 Task: Add an event  with title  Client Presentation, date '2023/12/25' to 2023/12/27 & Select Event type as  Collective. Add location for the event as  456 Voutoumi Beach, Antipaxos, Greece and add a description: Find a safe and open space for the activity, such as a conference room or outdoor area. Ensure there are no obstacles or hazards that could cause harm to participants. Gather all team members and explain the purpose and guidelines of the exercise.
Create an event link  http-clientpresentationcom & Select the event color as  Violet. , logged in from the account softage.10@softage.netand send the event invitation to softage.1@softage.net and softage.2@softage.net
Action: Mouse moved to (895, 176)
Screenshot: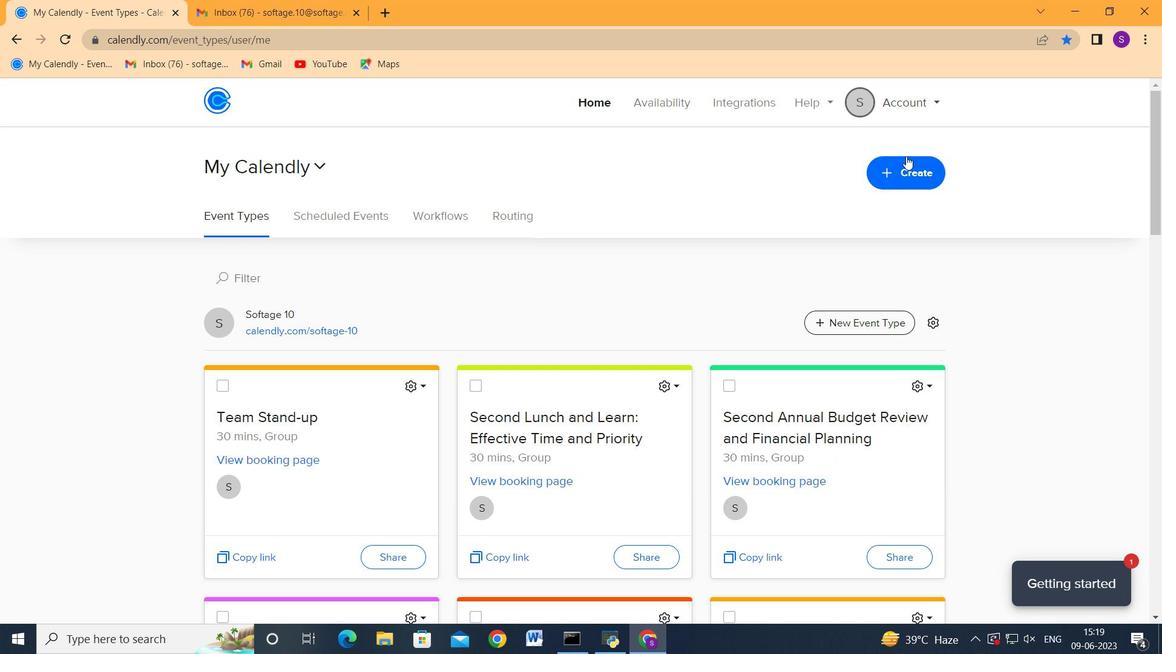 
Action: Mouse pressed left at (895, 176)
Screenshot: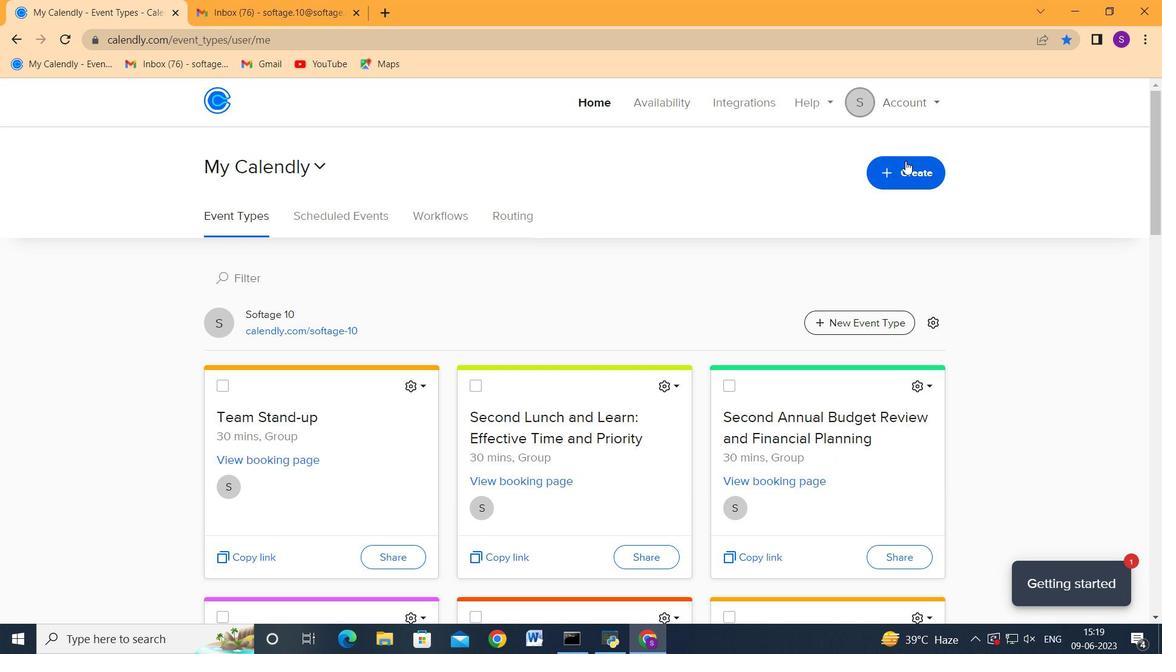 
Action: Mouse moved to (850, 211)
Screenshot: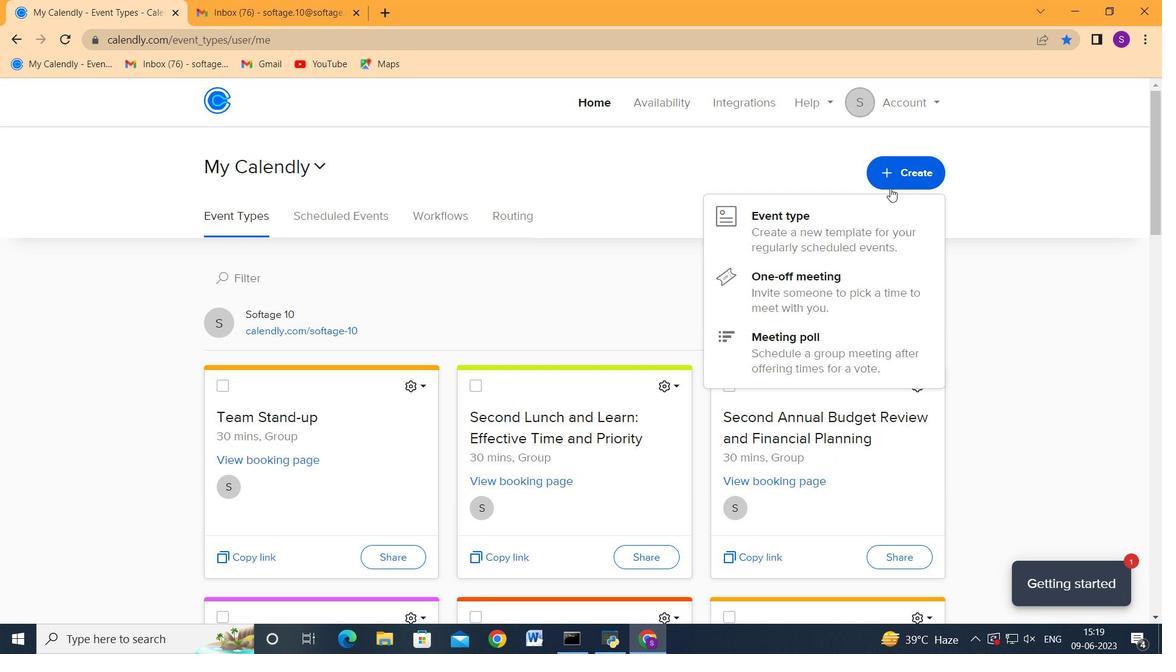 
Action: Mouse pressed left at (850, 211)
Screenshot: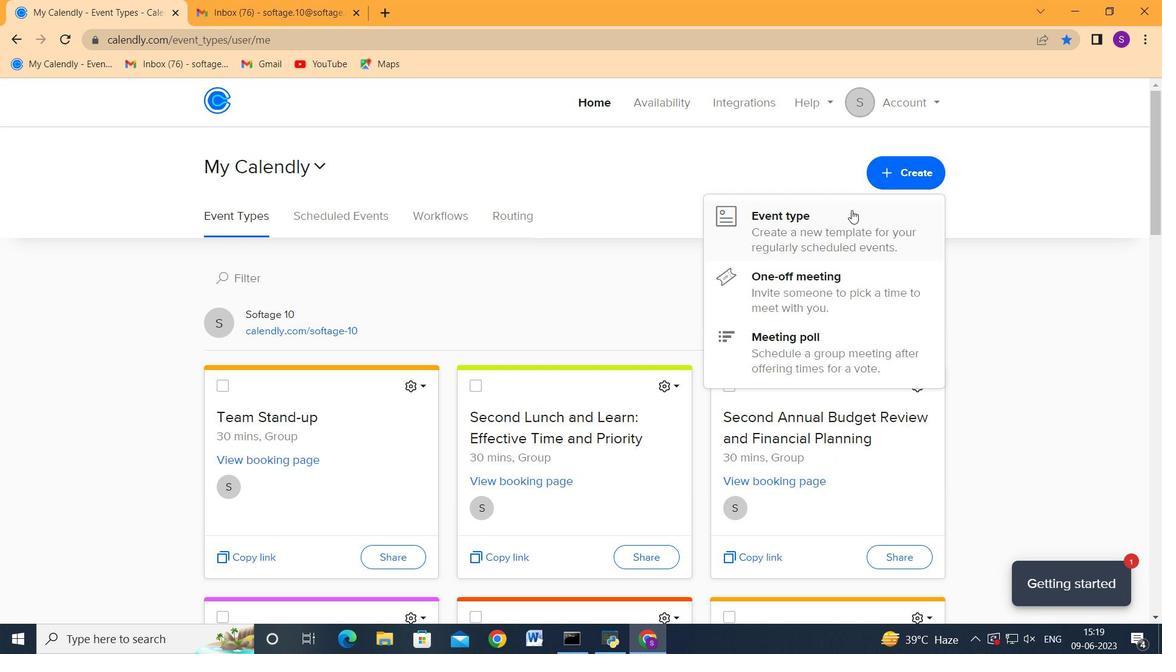 
Action: Mouse moved to (599, 297)
Screenshot: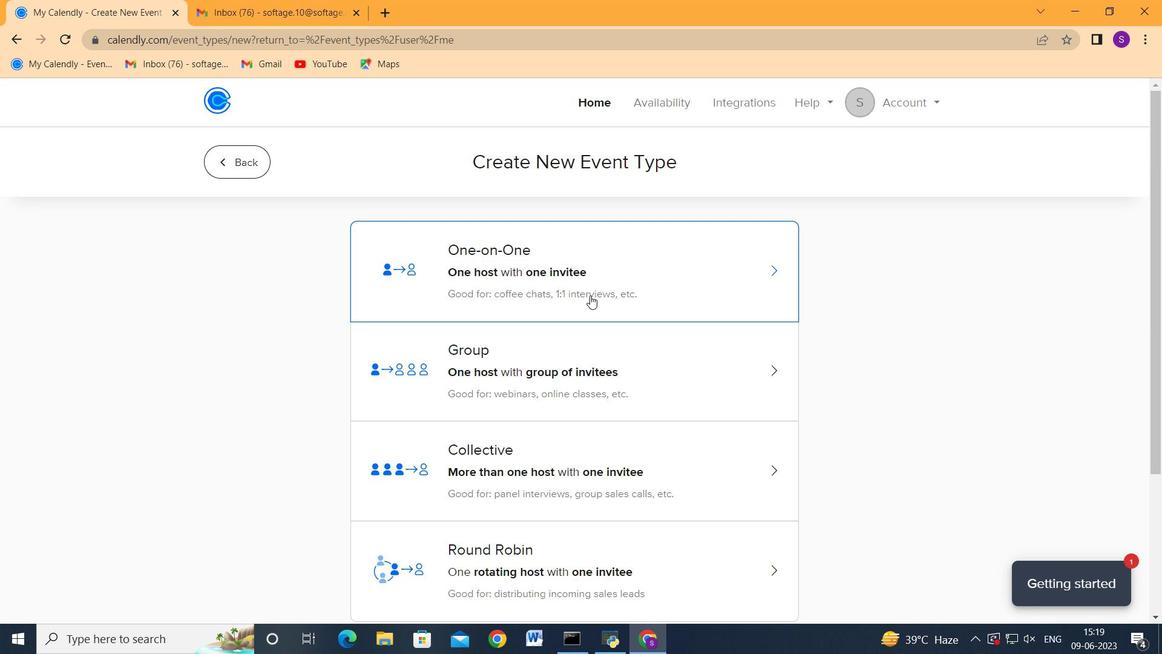 
Action: Mouse scrolled (599, 297) with delta (0, 0)
Screenshot: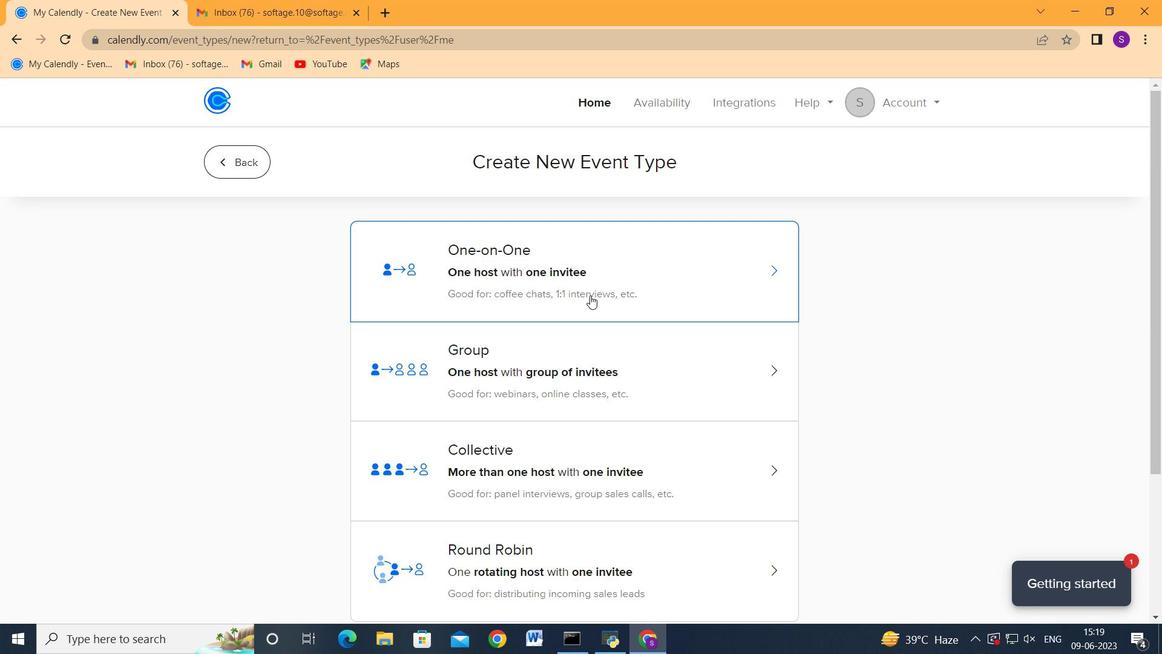 
Action: Mouse moved to (599, 297)
Screenshot: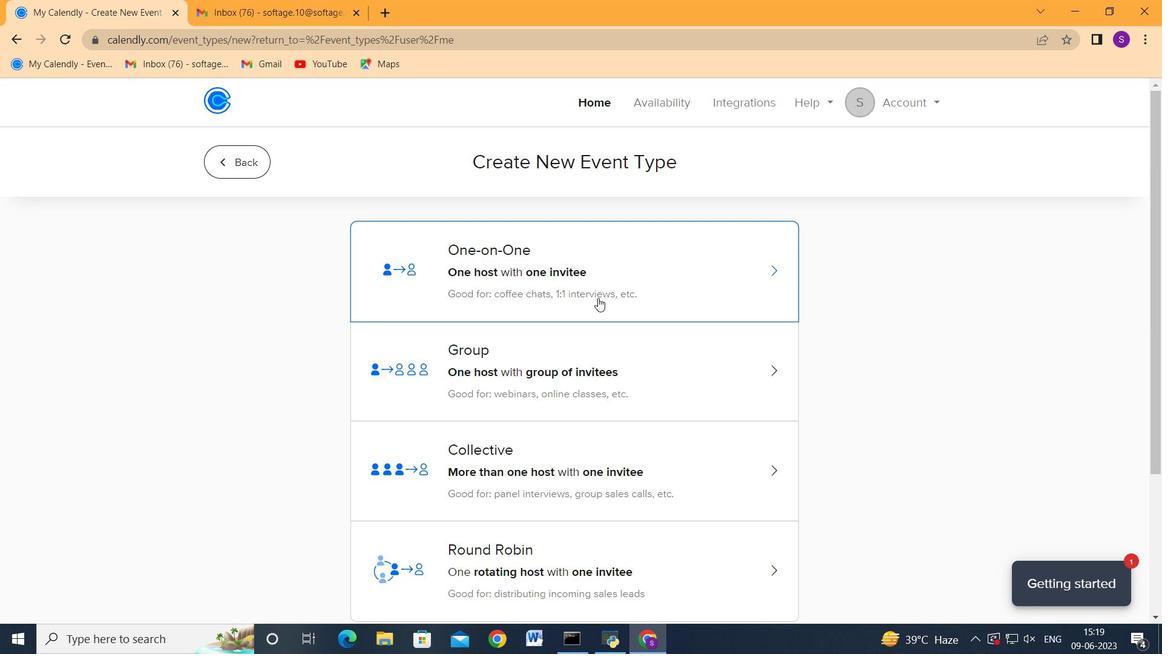 
Action: Mouse scrolled (599, 297) with delta (0, 0)
Screenshot: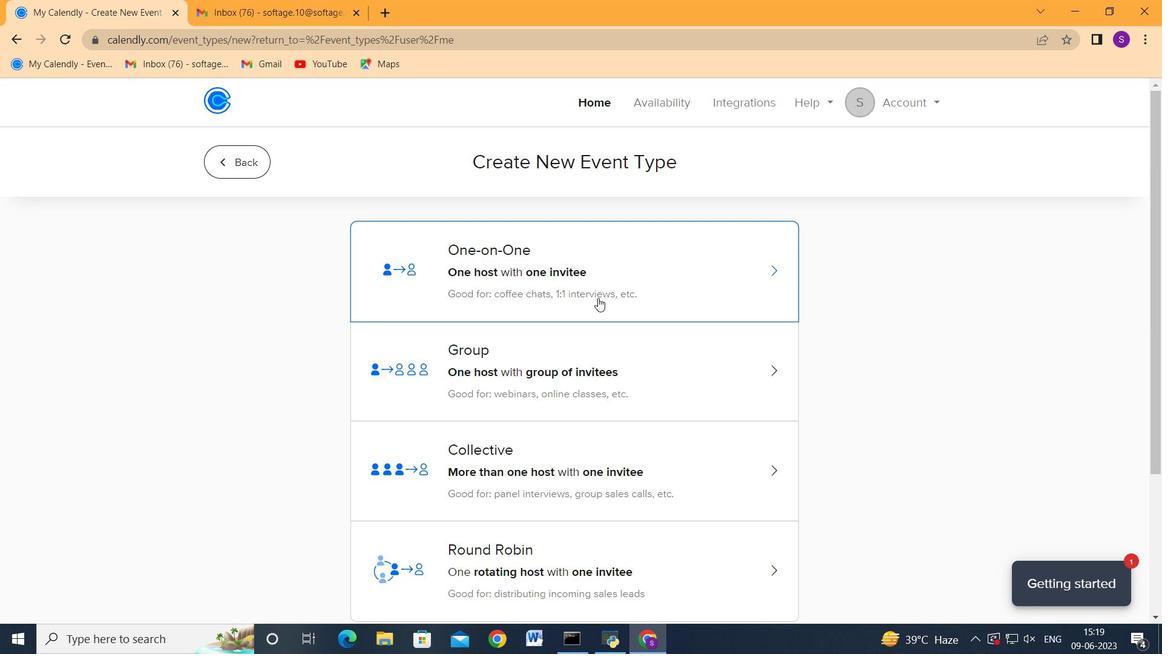 
Action: Mouse moved to (593, 313)
Screenshot: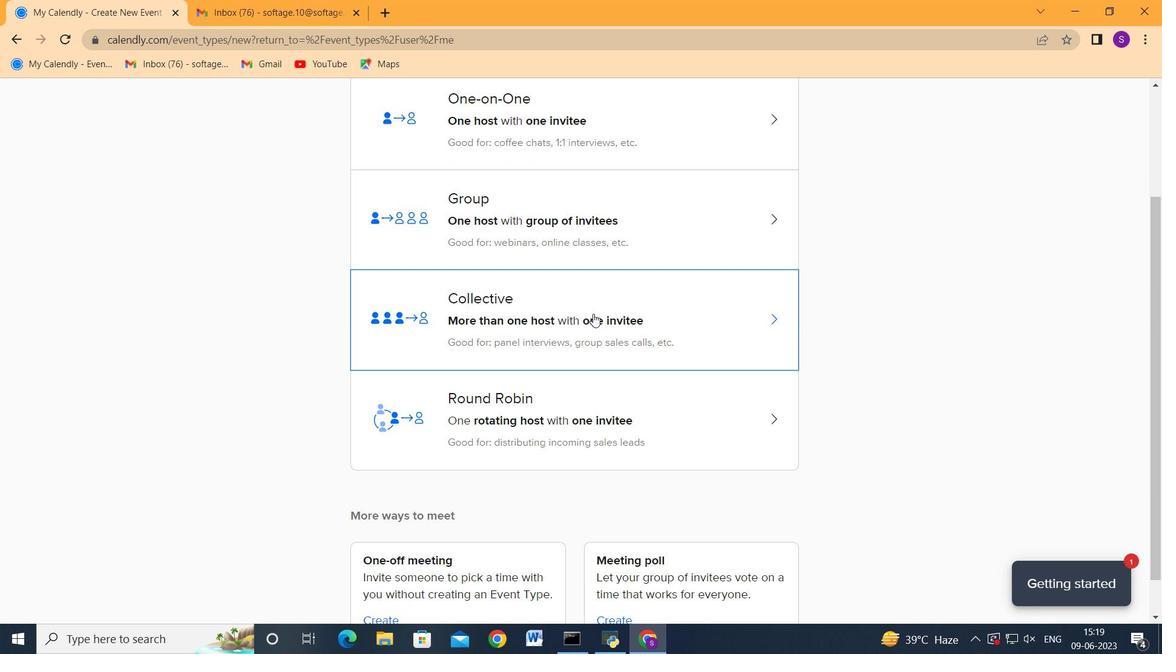 
Action: Mouse pressed left at (593, 313)
Screenshot: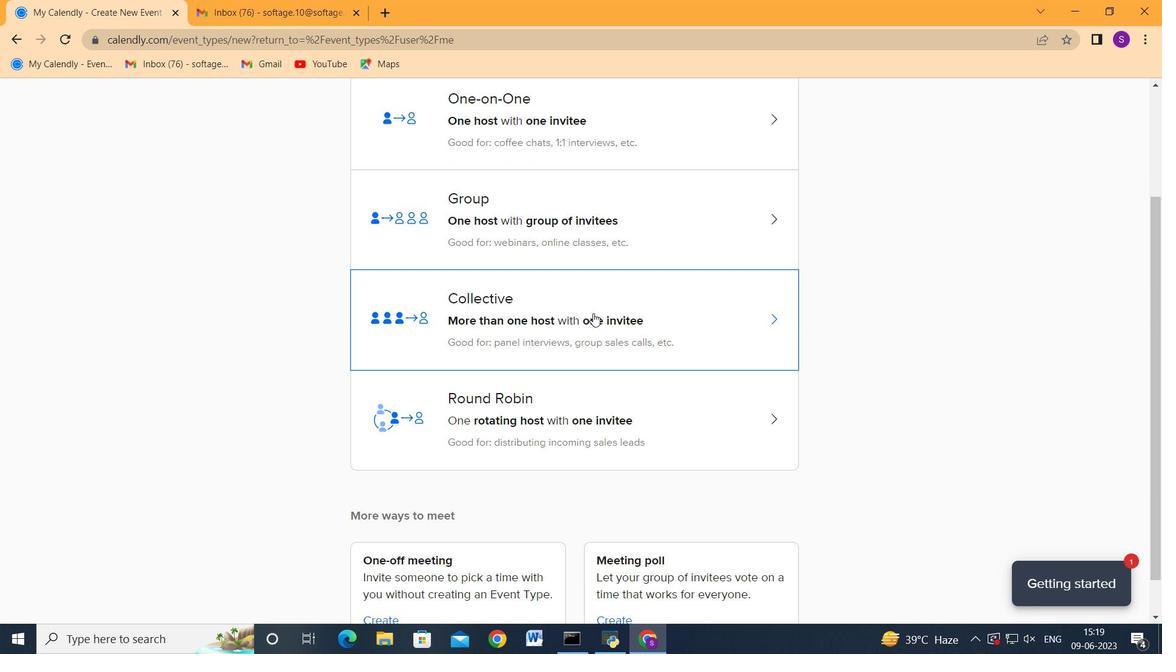 
Action: Mouse moved to (729, 349)
Screenshot: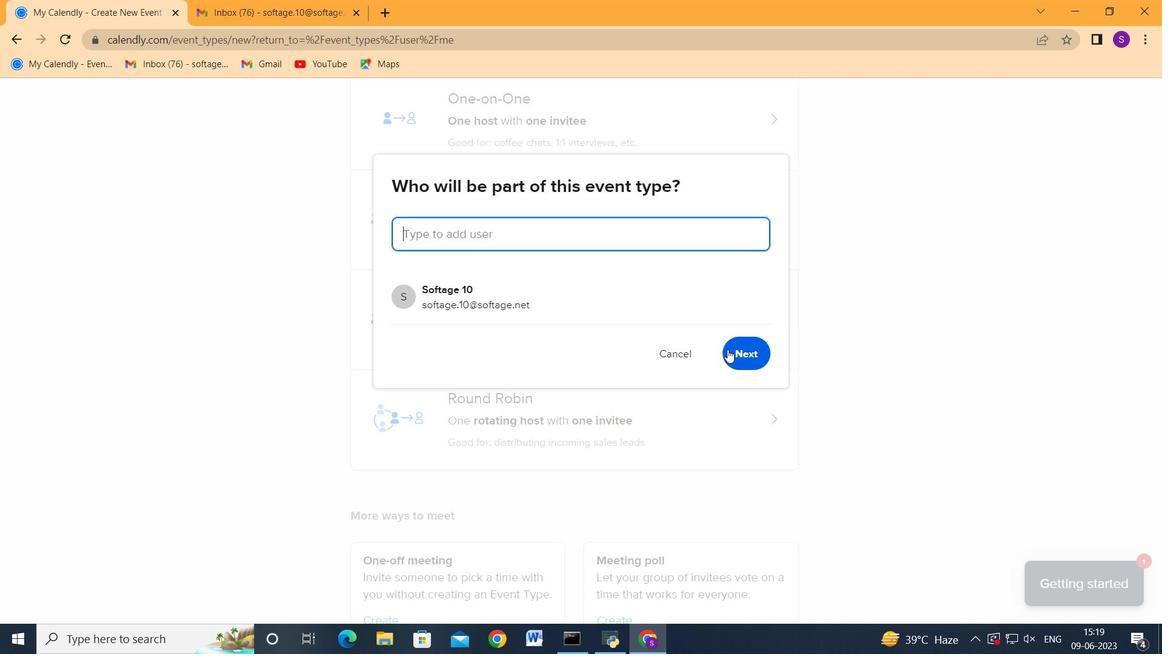 
Action: Mouse pressed left at (729, 349)
Screenshot: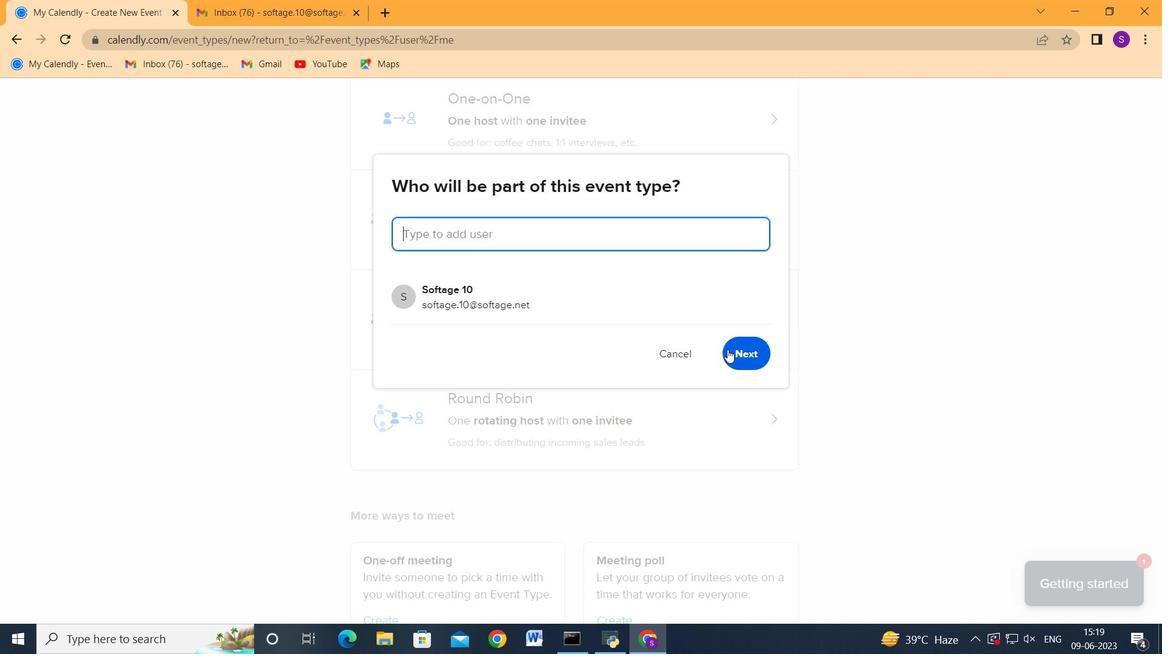 
Action: Mouse moved to (296, 385)
Screenshot: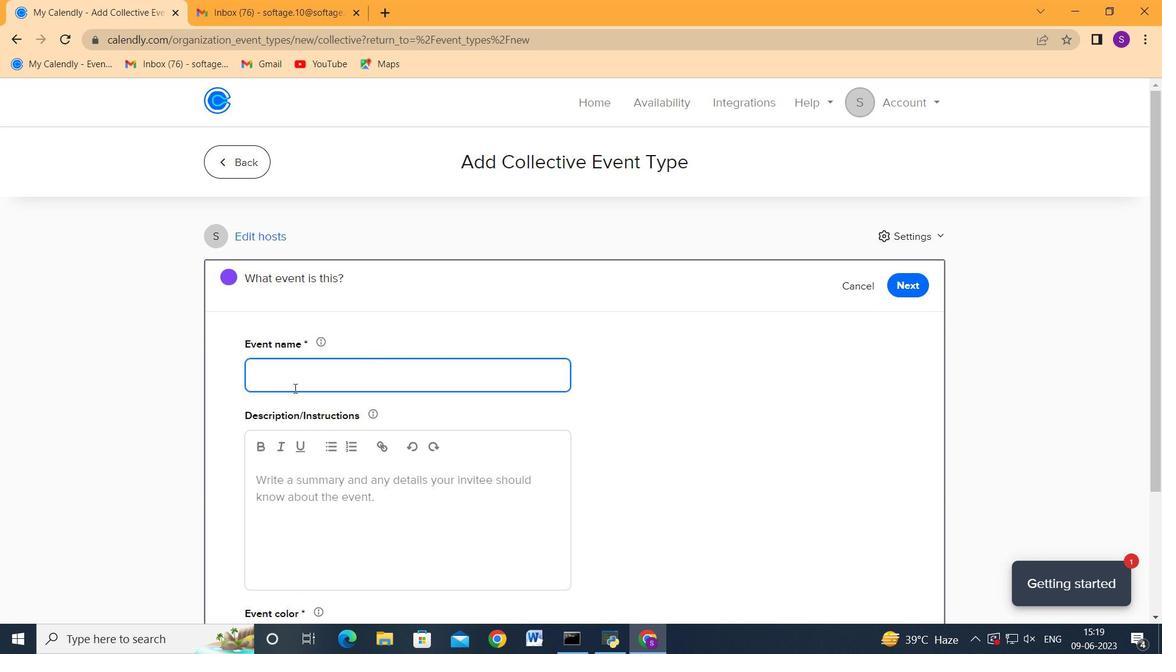 
Action: Key pressed <Key.shift>Client<Key.space><Key.shift>Presentation<Key.tab><Key.tab><Key.tab><Key.shift><Key.shift><Key.shift><Key.shift><Key.shift><Key.shift><Key.shift><Key.shift><Key.shift><Key.shift><Key.shift><Key.shift><Key.shift><Key.shift><Key.shift><Key.shift><Key.shift><Key.shift><Key.shift><Key.shift><Key.shift><Key.shift><Key.shift><Key.shift><Key.shift><Key.shift><Key.shift><Key.shift><Key.shift><Key.shift>Find<Key.space>a<Key.space>dsa<Key.backspace><Key.backspace><Key.backspace>safe<Key.space>and<Key.space>open<Key.space>space<Key.space>for<Key.space>theactivity,<Key.space>such<Key.space>as<Key.space>t<Key.backspace>a<Key.space>conference<Key.space>room<Key.space>or<Key.space>outdoor<Key.space>area.<Key.space><Key.shift_r>Ensure<Key.space>that<Key.space>a<Key.backspace><Key.backspace><Key.backspace><Key.backspace>ere<Key.space>are<Key.space>no<Key.space>obstab<Key.backspace>cles<Key.space>or<Key.space>hazards<Key.space>that<Key.space>could<Key.space>cause<Key.space>harm<Key.space>to<Key.space>participants<Key.space><Key.backspace>.<Key.space><Key.shift>Gather<Key.space>all<Key.space>team<Key.space>members<Key.space>and<Key.space>explain<Key.space>the<Key.space>purpse<Key.backspace><Key.backspace>ose<Key.space>the<Key.space><Key.backspace><Key.backspace><Key.backspace><Key.backspace>and<Key.space>guidelines<Key.space>of<Key.space>the<Key.space>exe<Key.backspace>cersi<Key.backspace><Key.backspace><Key.backspace>ci<Key.backspace><Key.backspace><Key.backspace><Key.backspace>ercise.
Screenshot: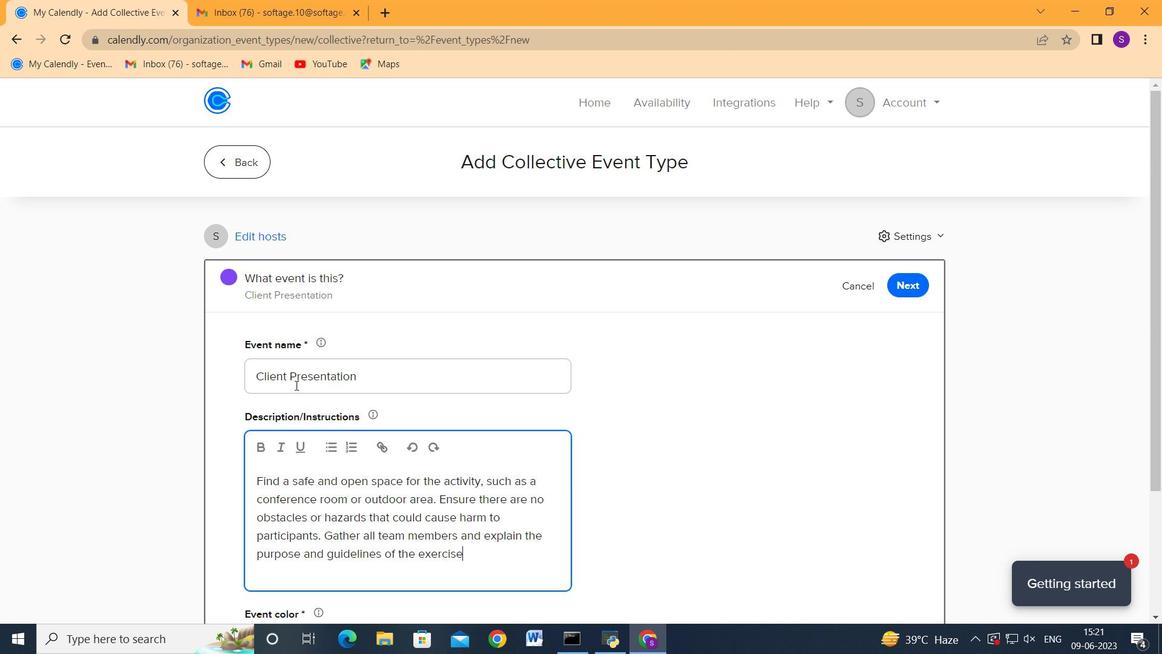 
Action: Mouse scrolled (296, 384) with delta (0, 0)
Screenshot: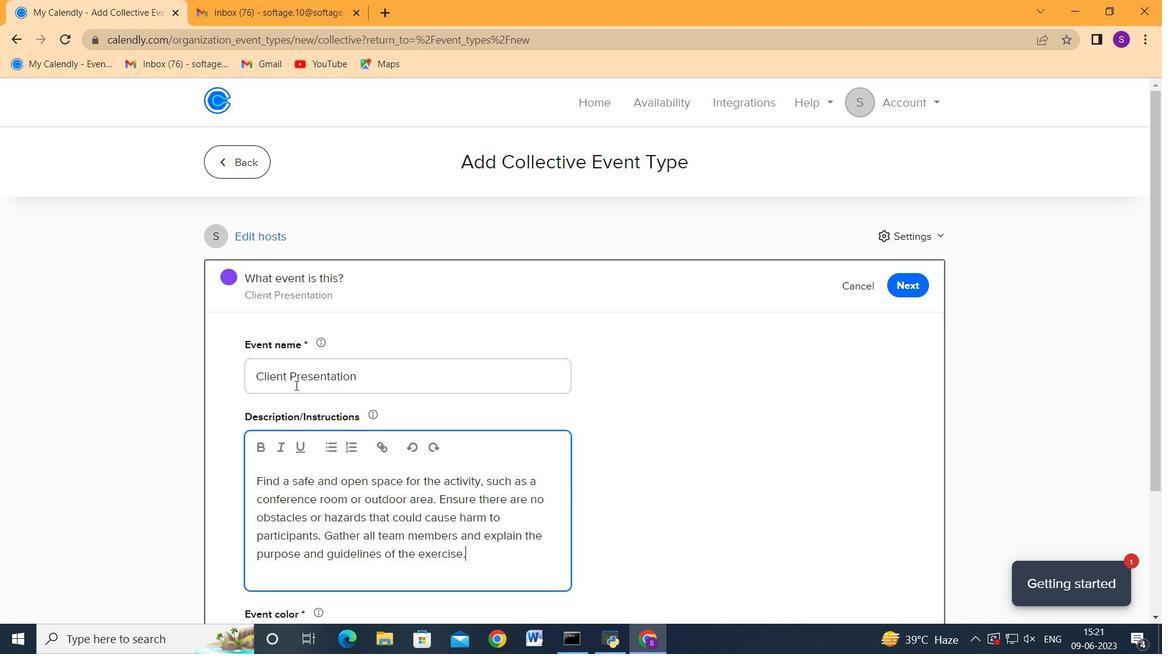 
Action: Mouse scrolled (296, 384) with delta (0, 0)
Screenshot: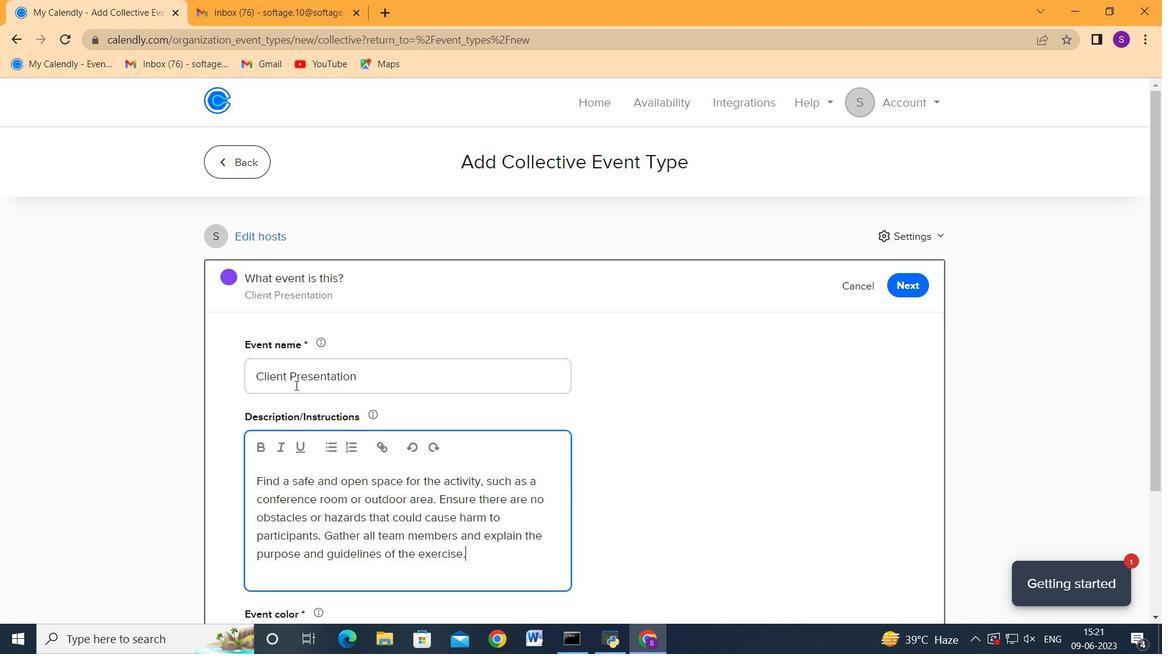 
Action: Mouse scrolled (296, 384) with delta (0, 0)
Screenshot: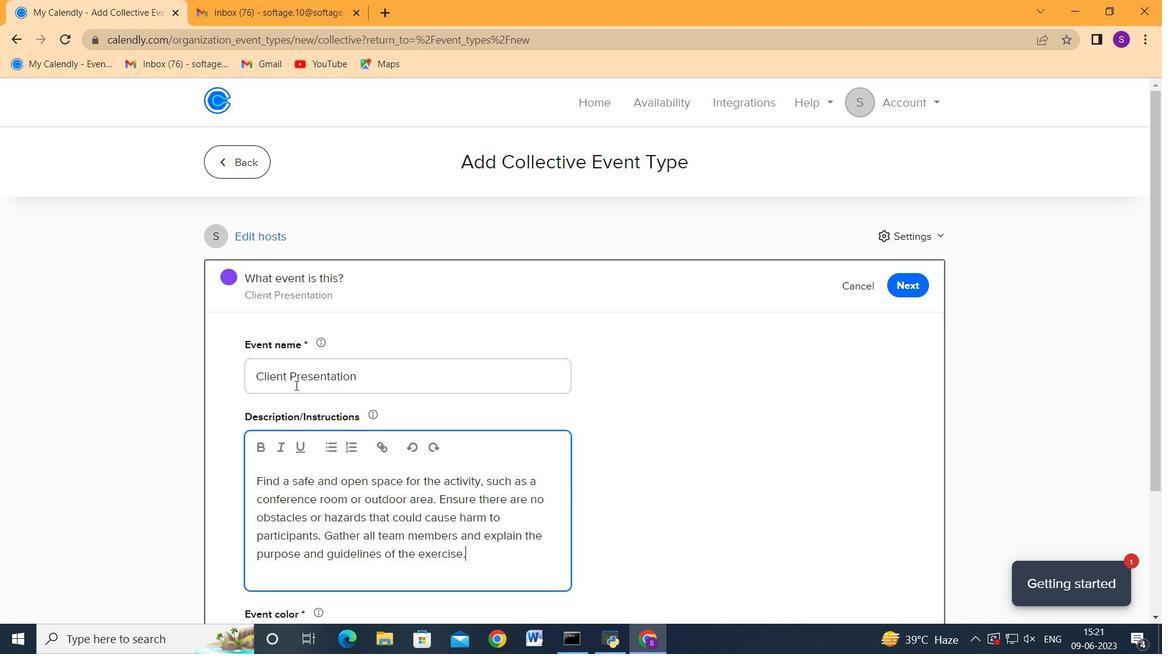 
Action: Mouse scrolled (296, 384) with delta (0, 0)
Screenshot: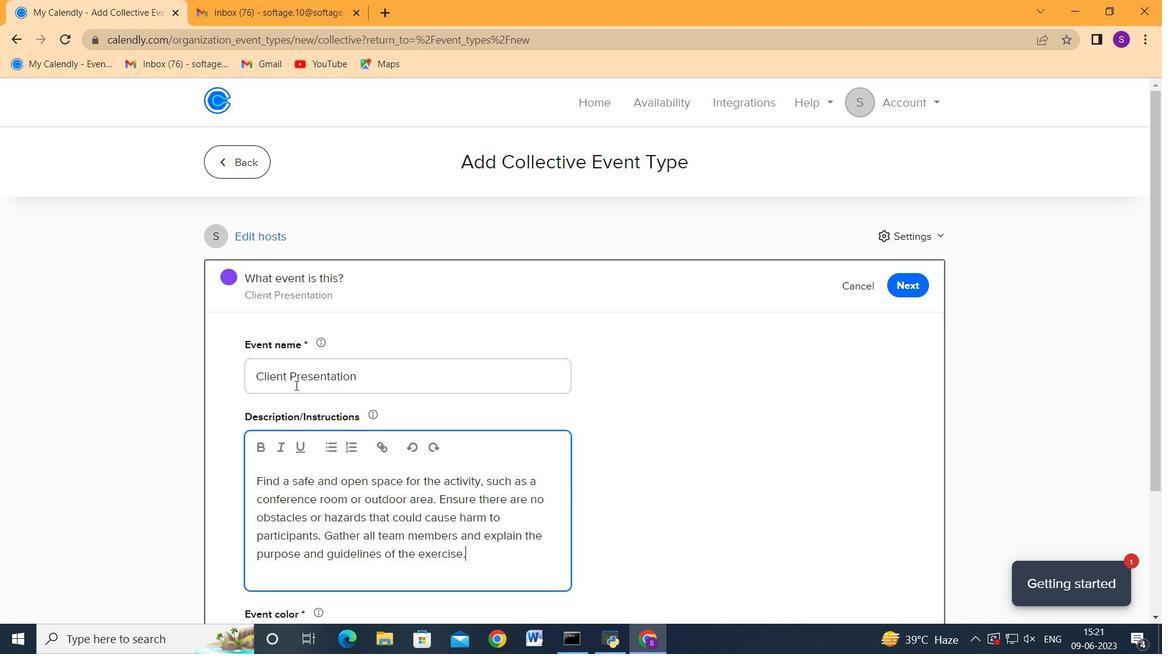 
Action: Mouse moved to (387, 481)
Screenshot: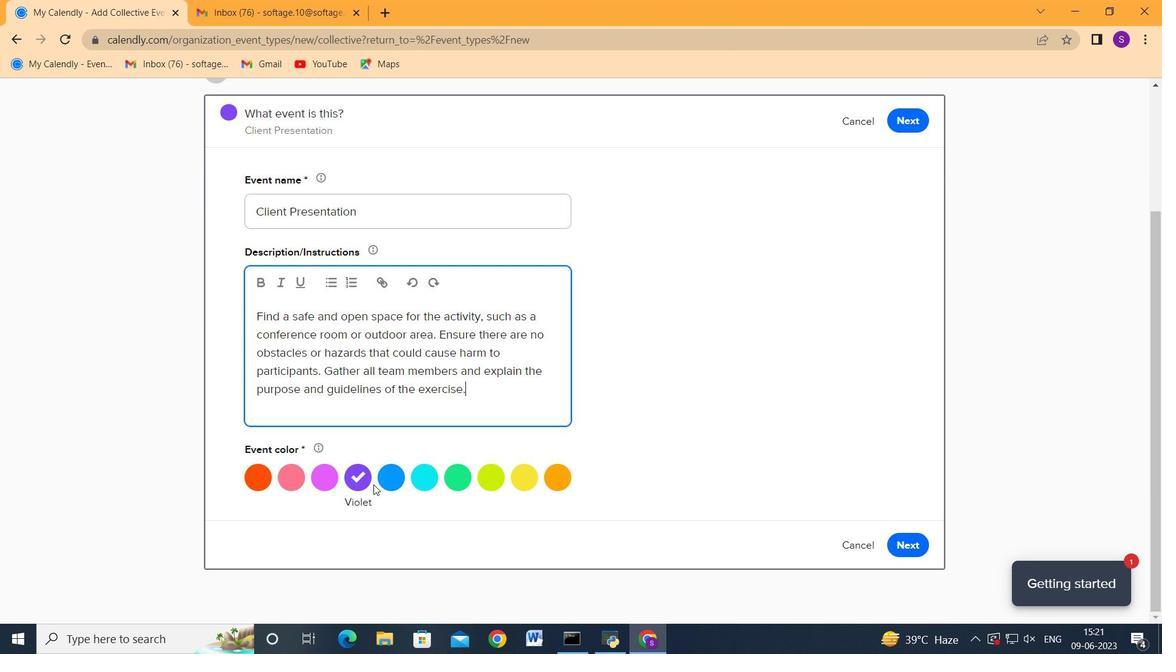 
Action: Mouse pressed left at (387, 481)
Screenshot: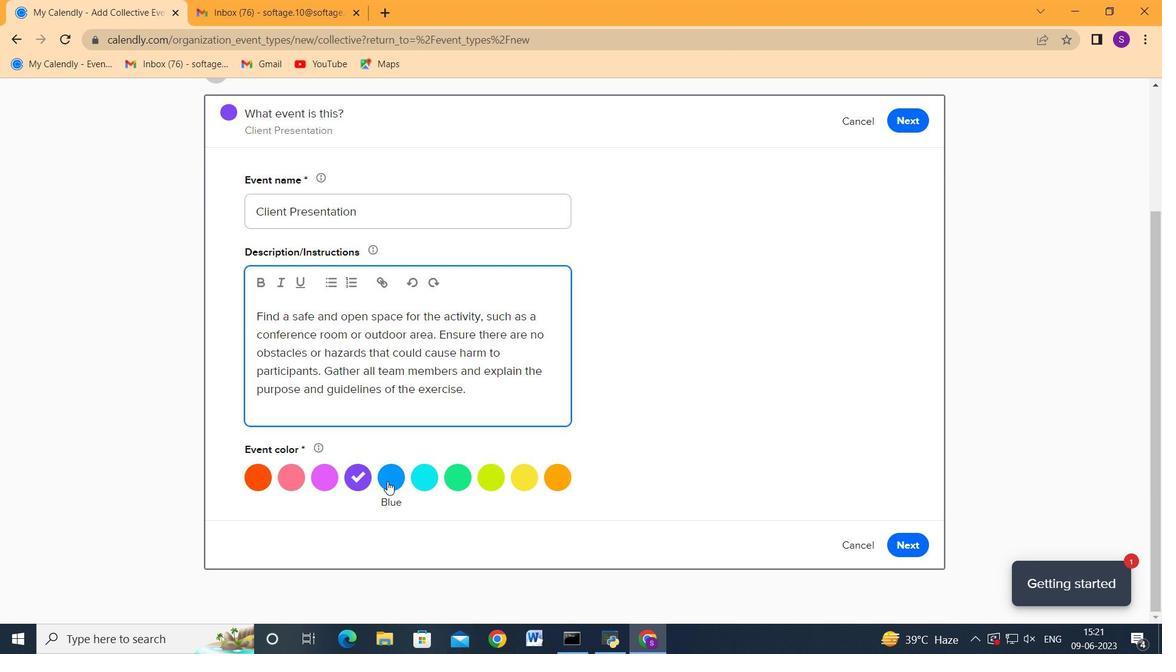
Action: Mouse moved to (363, 476)
Screenshot: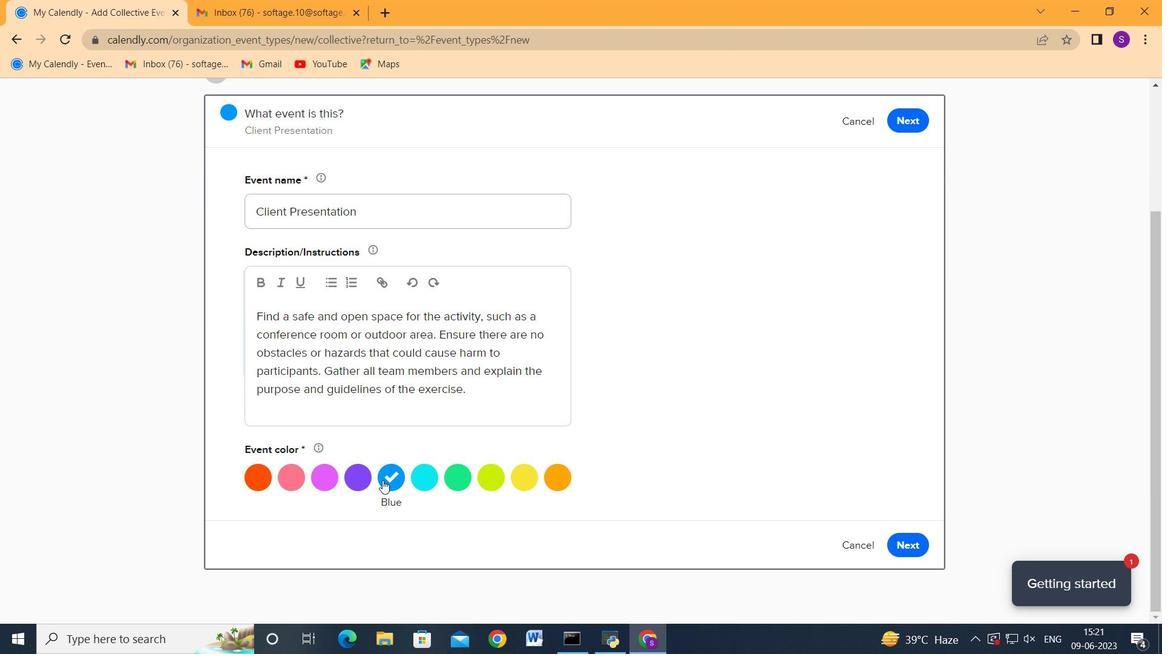
Action: Mouse pressed left at (363, 476)
Screenshot: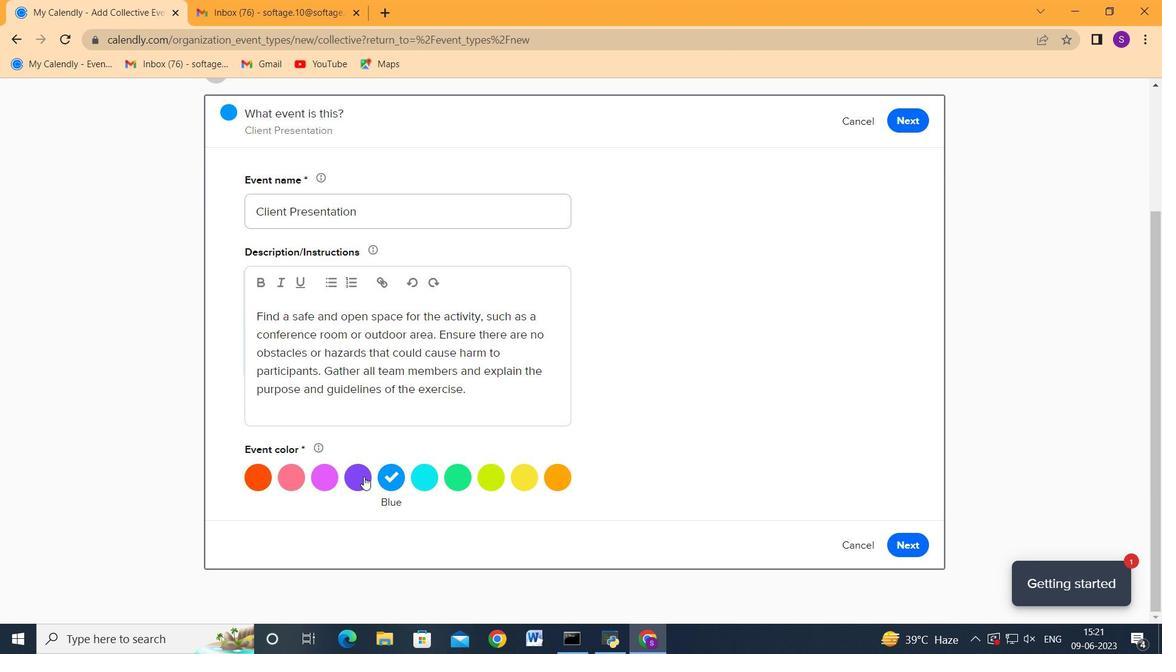 
Action: Mouse moved to (898, 545)
Screenshot: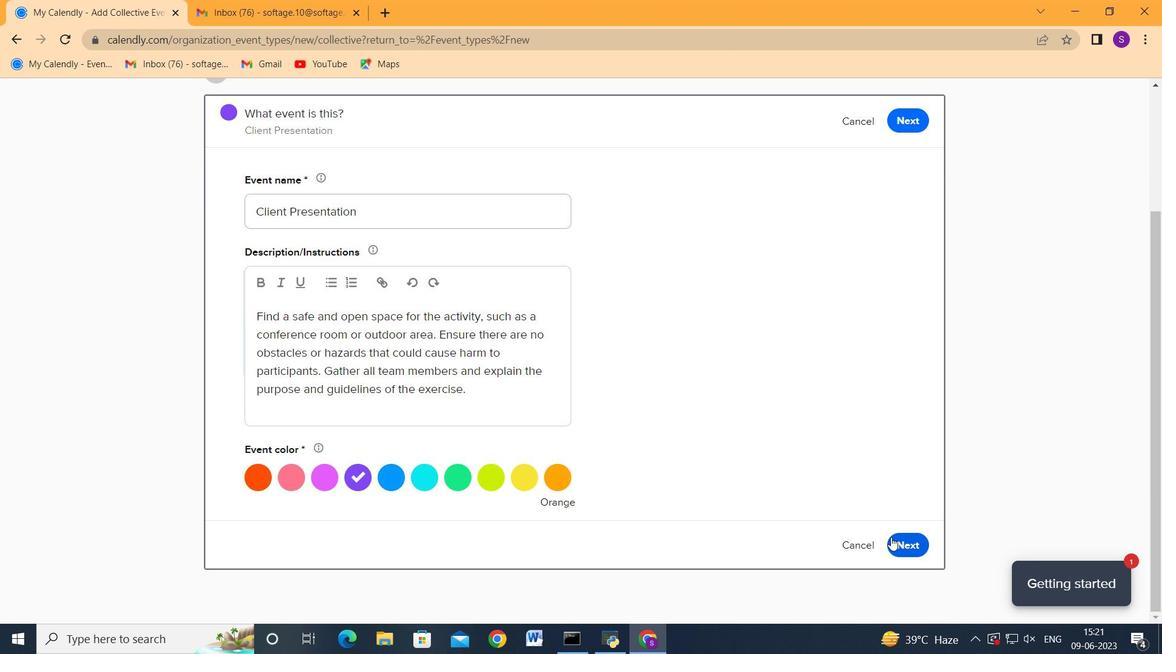 
Action: Mouse pressed left at (898, 545)
Screenshot: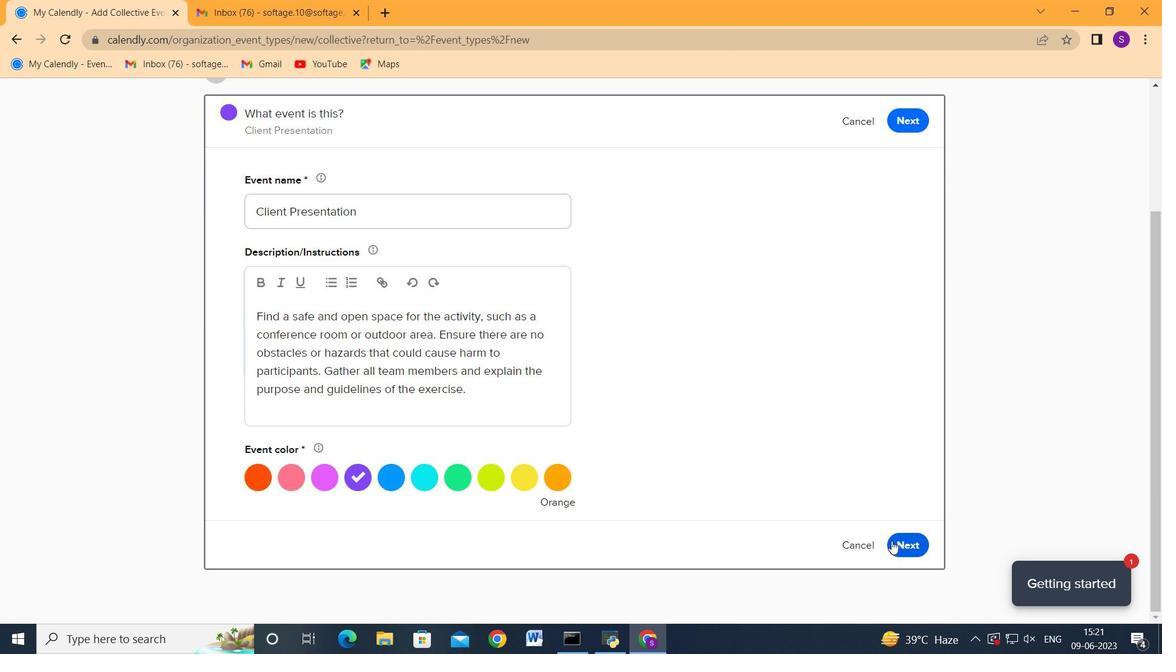 
Action: Mouse moved to (438, 365)
Screenshot: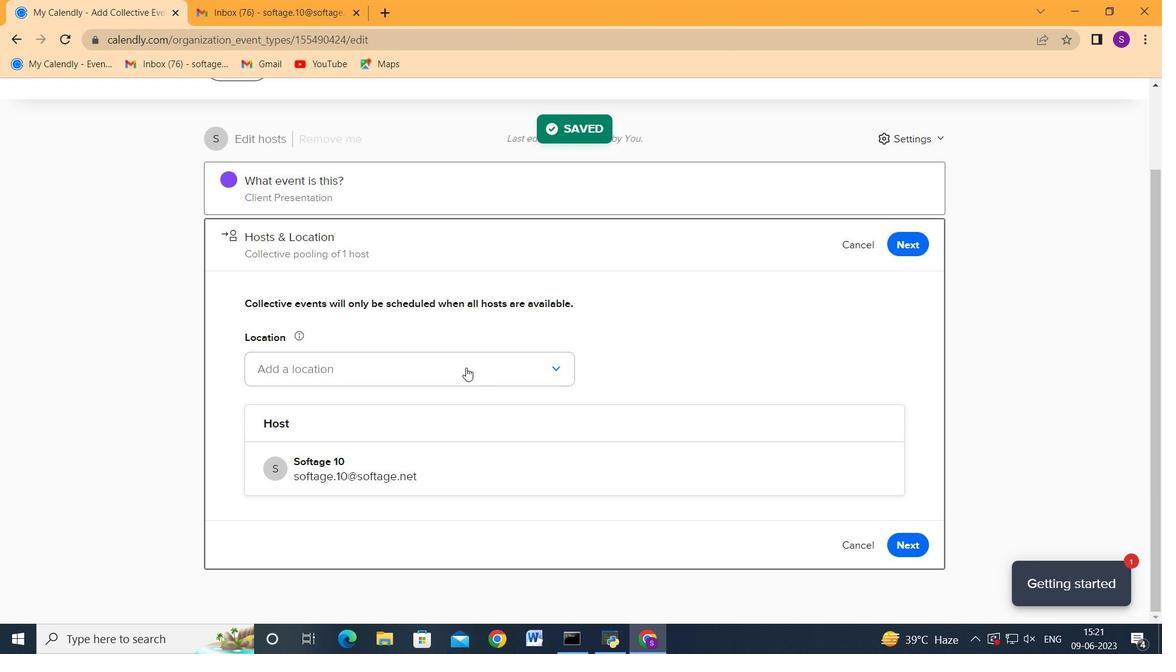 
Action: Mouse pressed left at (438, 365)
Screenshot: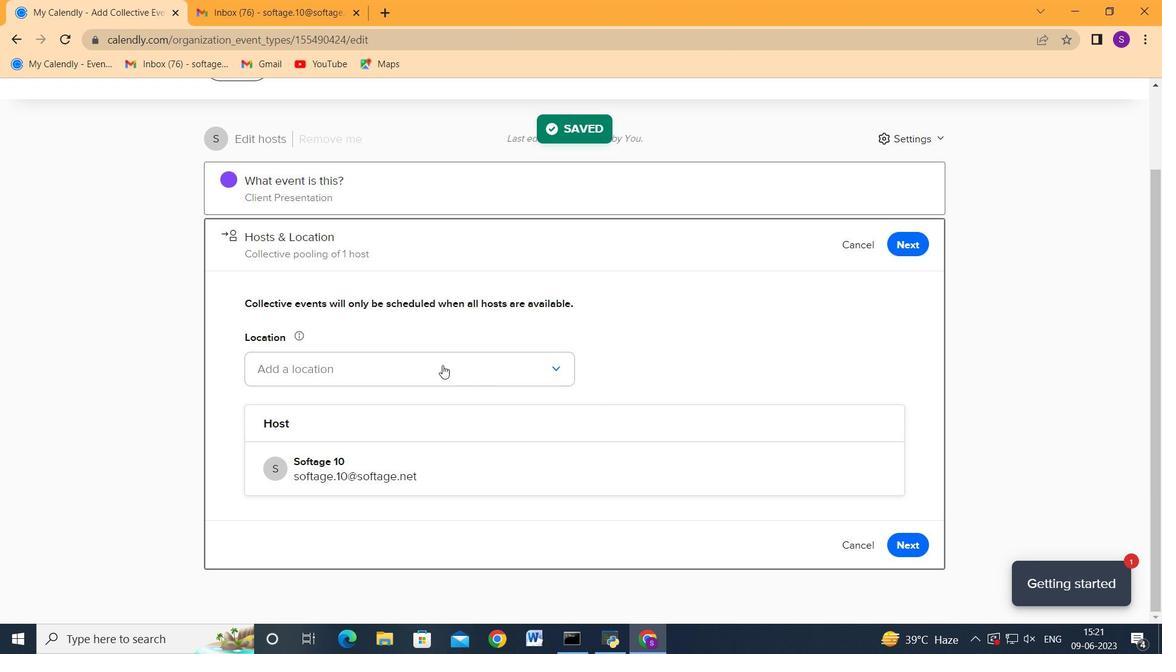 
Action: Mouse moved to (361, 402)
Screenshot: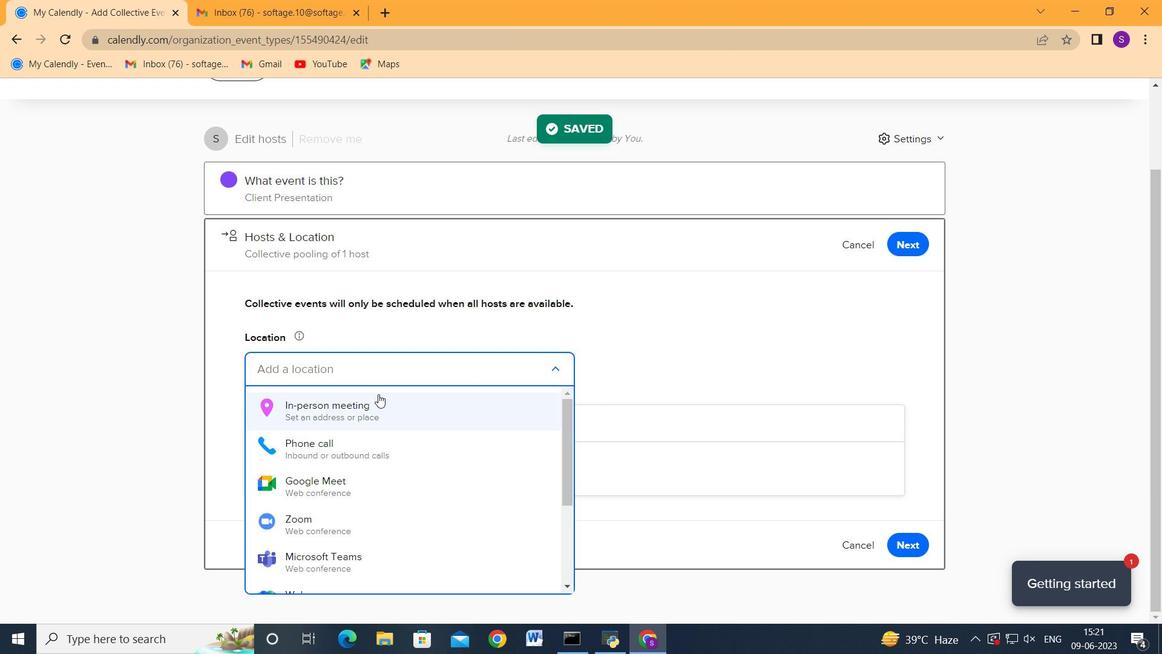 
Action: Mouse pressed left at (361, 402)
Screenshot: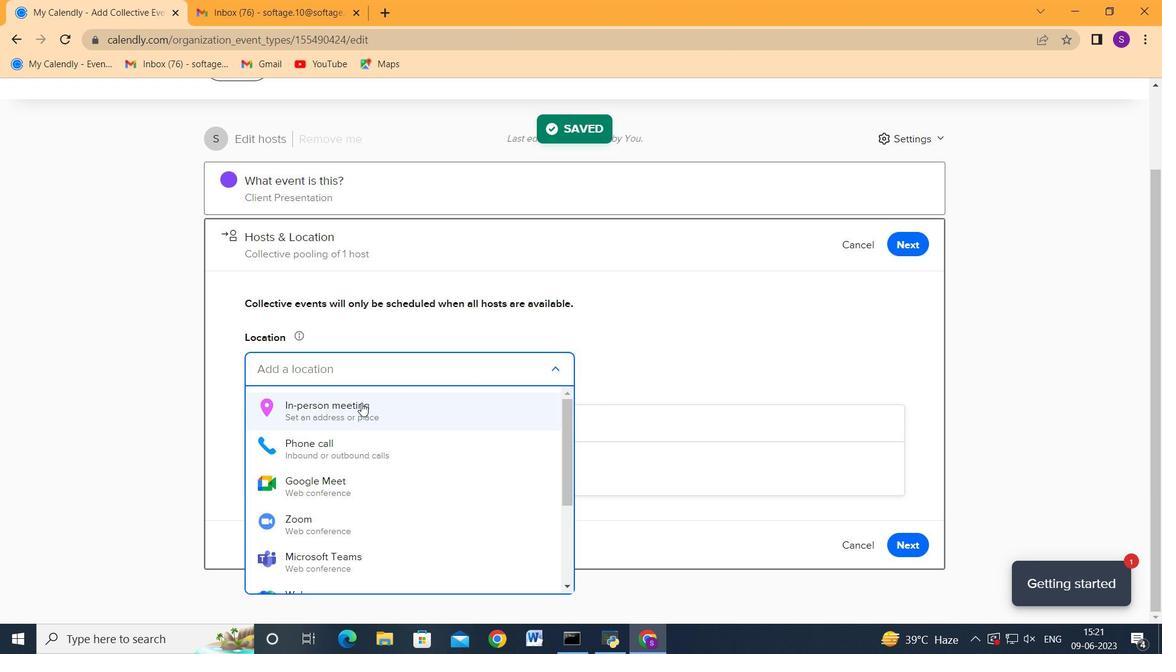 
Action: Mouse moved to (566, 257)
Screenshot: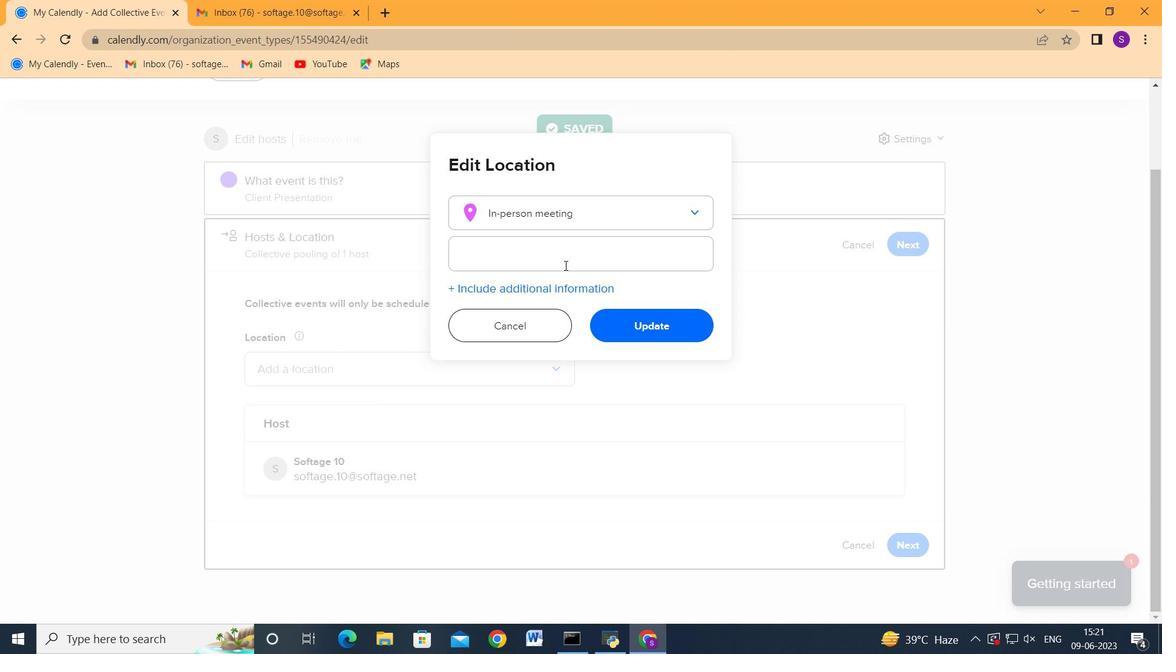 
Action: Mouse pressed left at (566, 257)
Screenshot: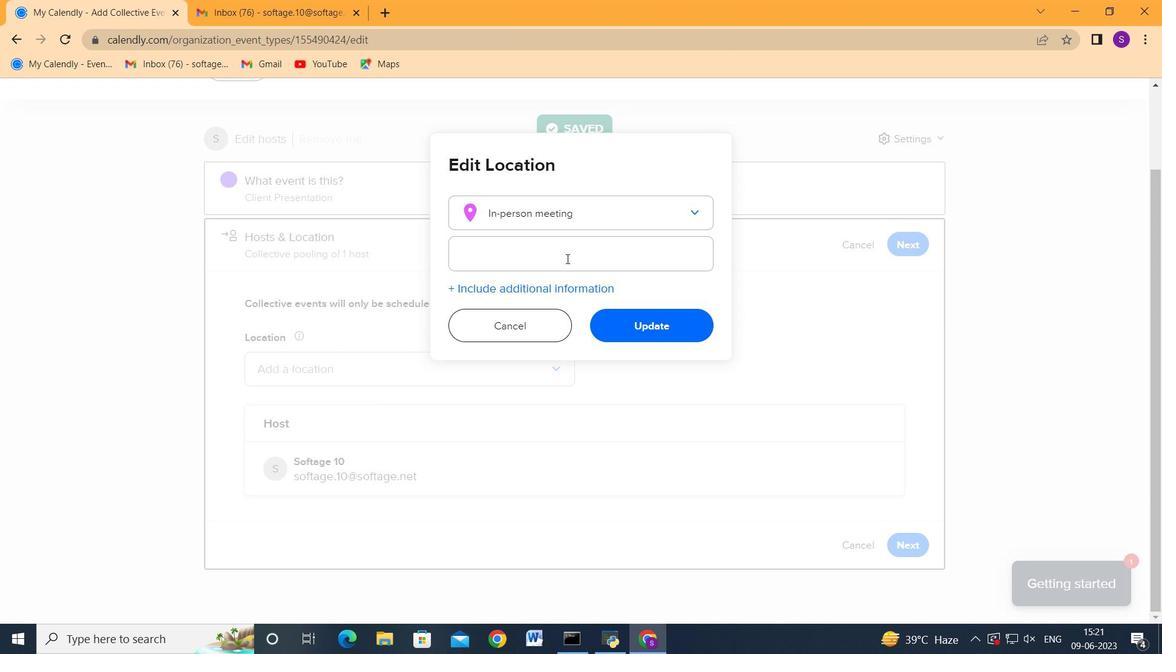 
Action: Mouse moved to (566, 257)
Screenshot: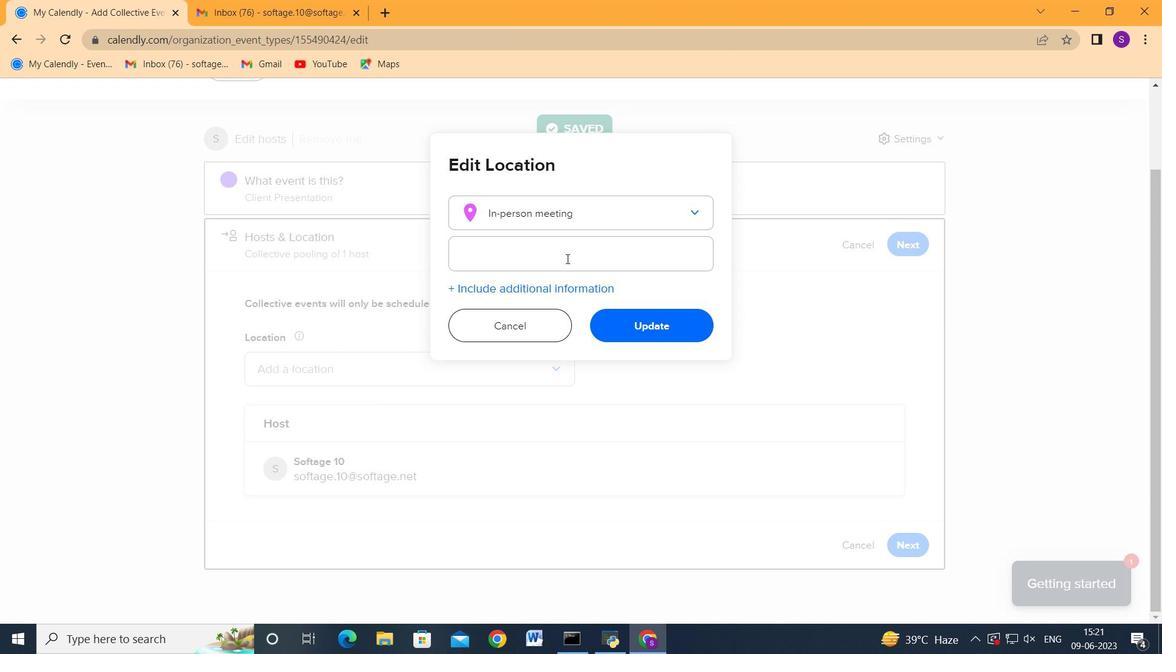 
Action: Key pressed 456<Key.space><Key.shift>Voutoumi<Key.space><Key.shift>Beach,<Key.space><Key.shift_r>Antipaxos,<Key.space><Key.shift_r>Greece
Screenshot: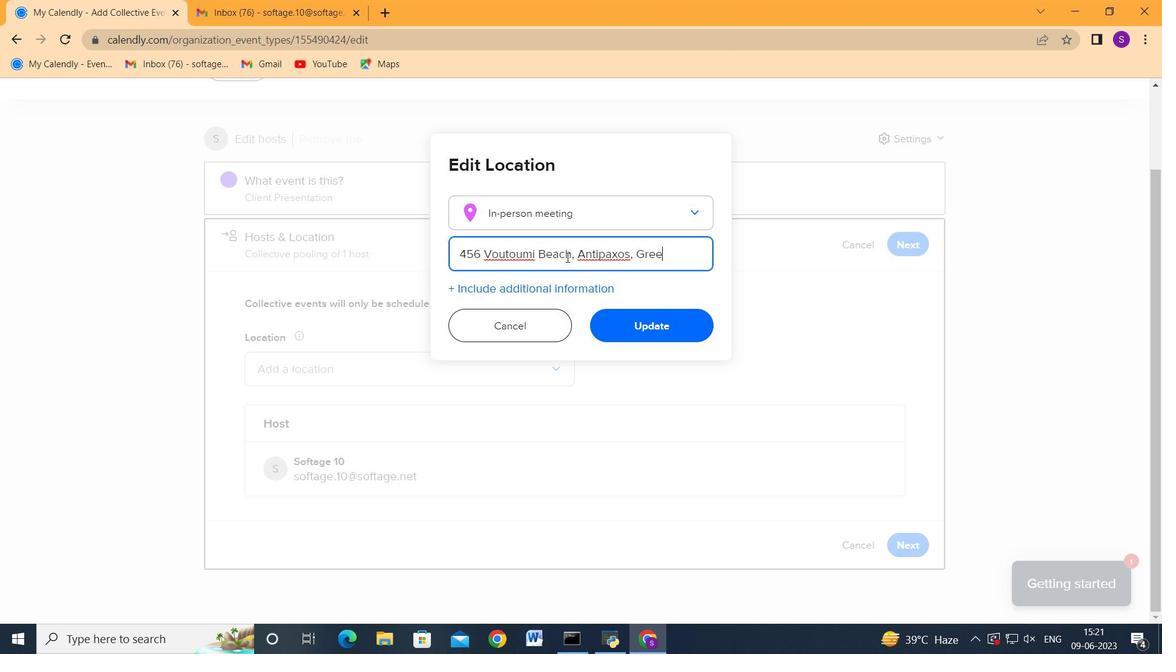 
Action: Mouse moved to (617, 313)
Screenshot: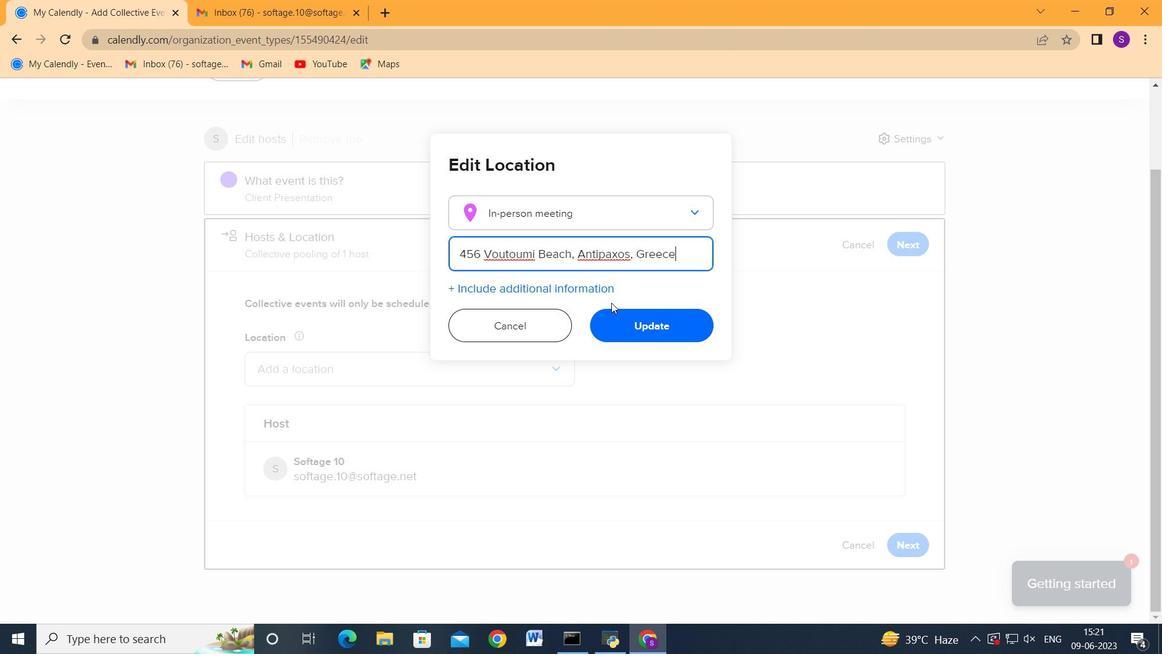 
Action: Mouse pressed left at (617, 313)
Screenshot: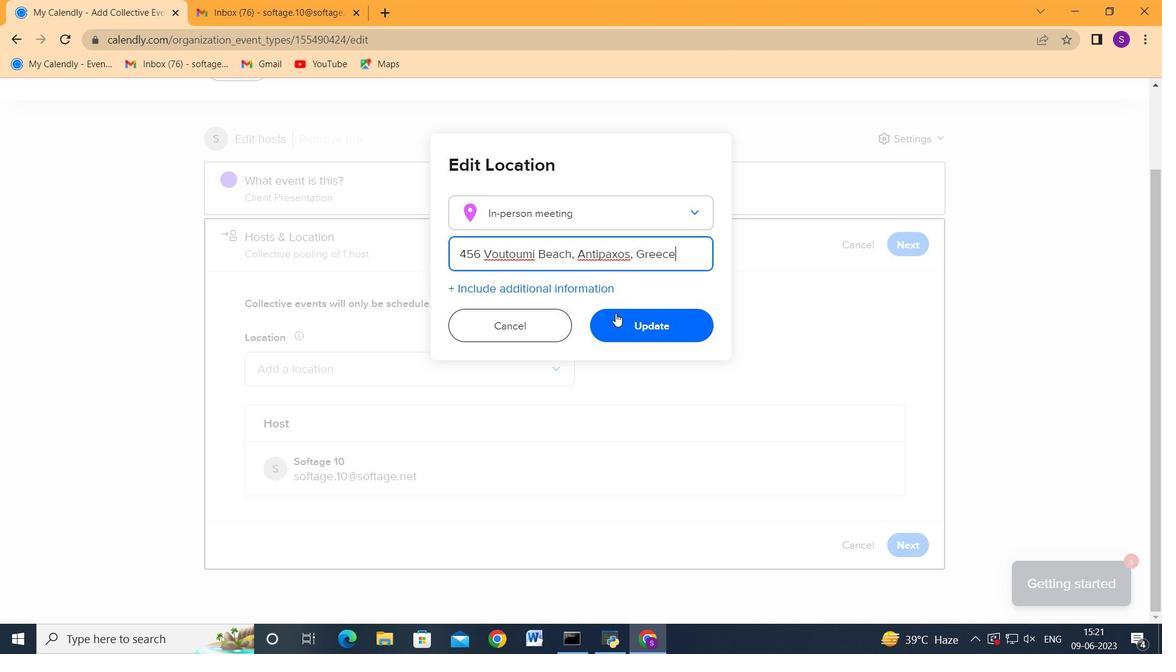
Action: Mouse moved to (738, 353)
Screenshot: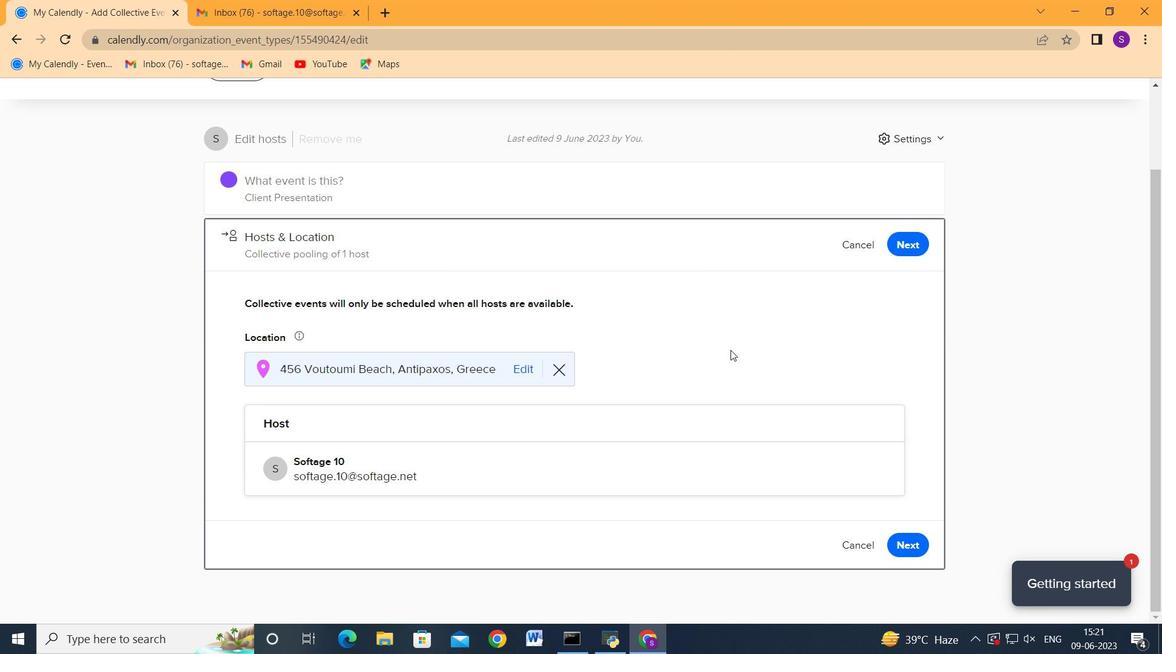 
Action: Mouse scrolled (738, 352) with delta (0, 0)
Screenshot: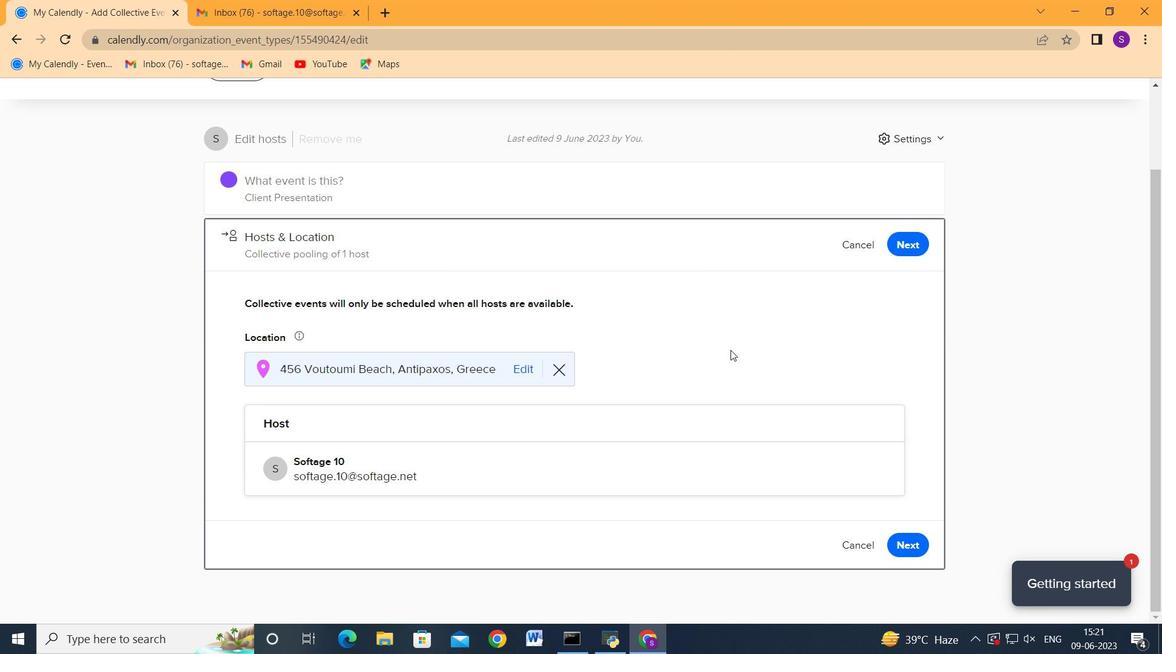 
Action: Mouse moved to (742, 355)
Screenshot: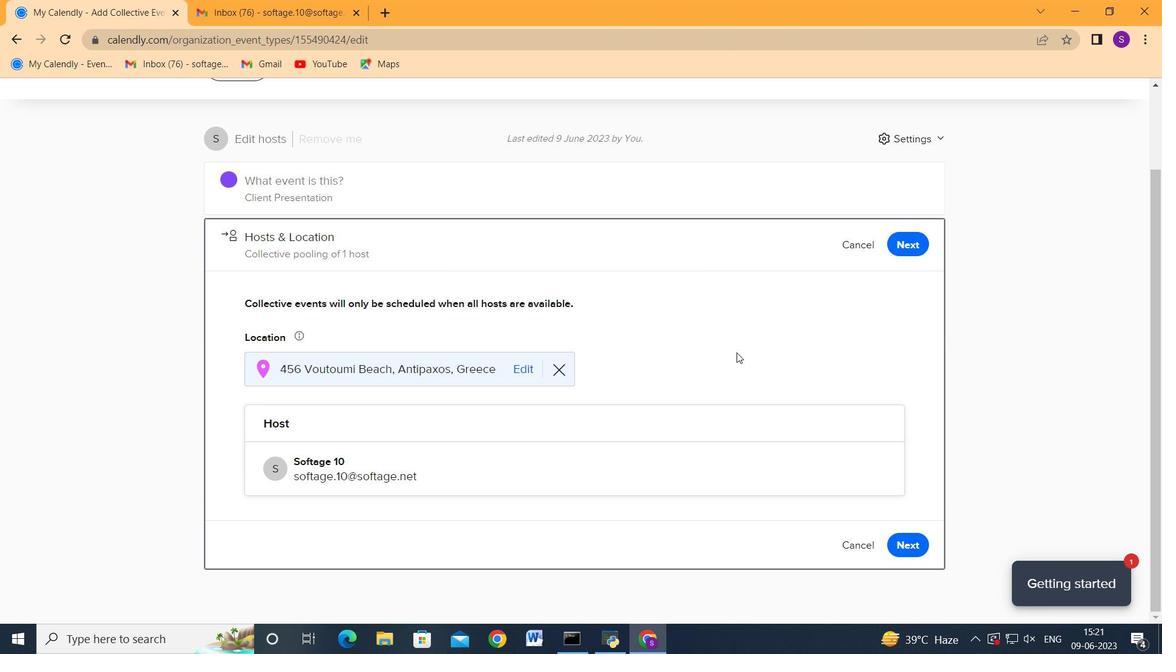 
Action: Mouse scrolled (742, 354) with delta (0, 0)
Screenshot: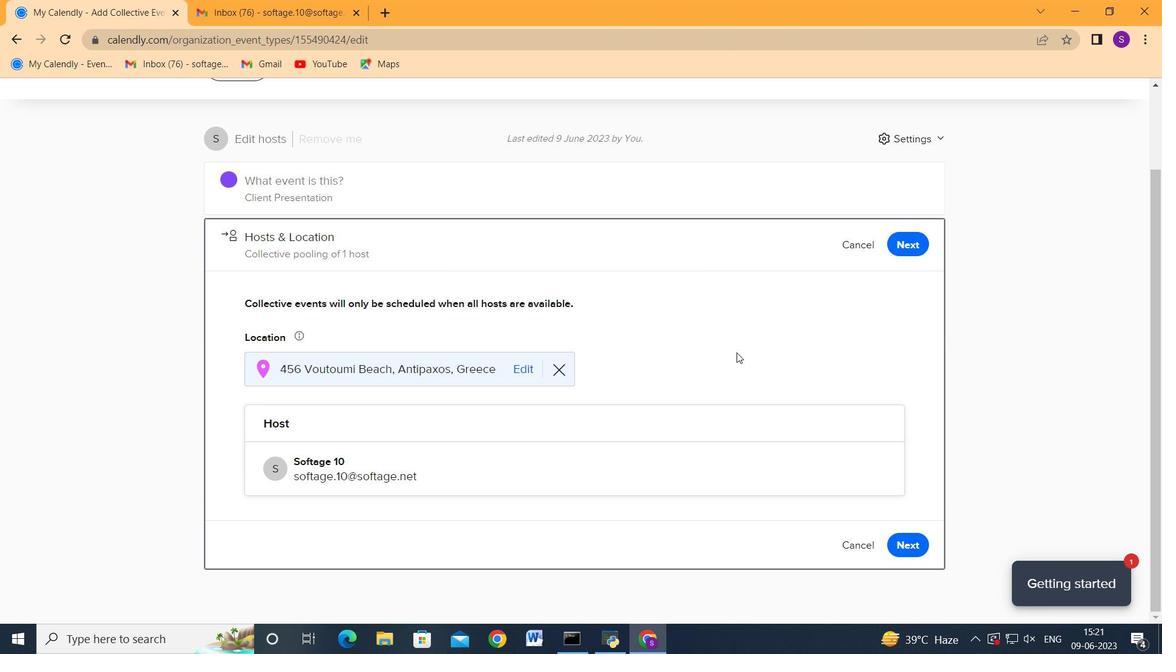 
Action: Mouse moved to (898, 537)
Screenshot: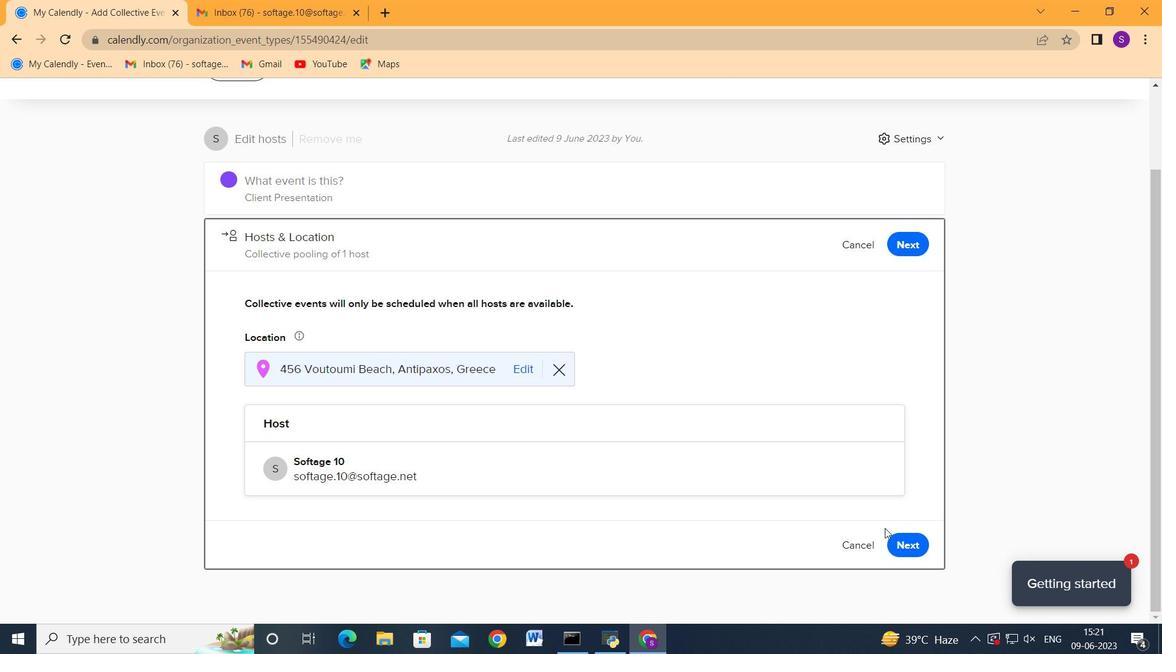 
Action: Mouse pressed left at (898, 537)
Screenshot: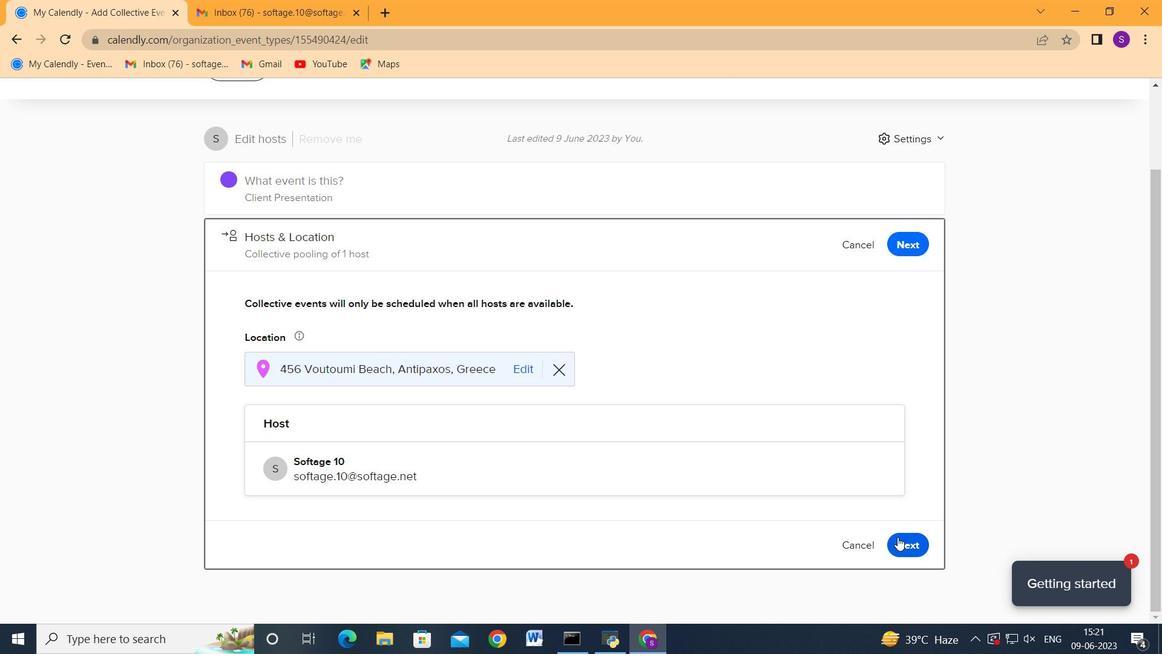 
Action: Mouse moved to (416, 293)
Screenshot: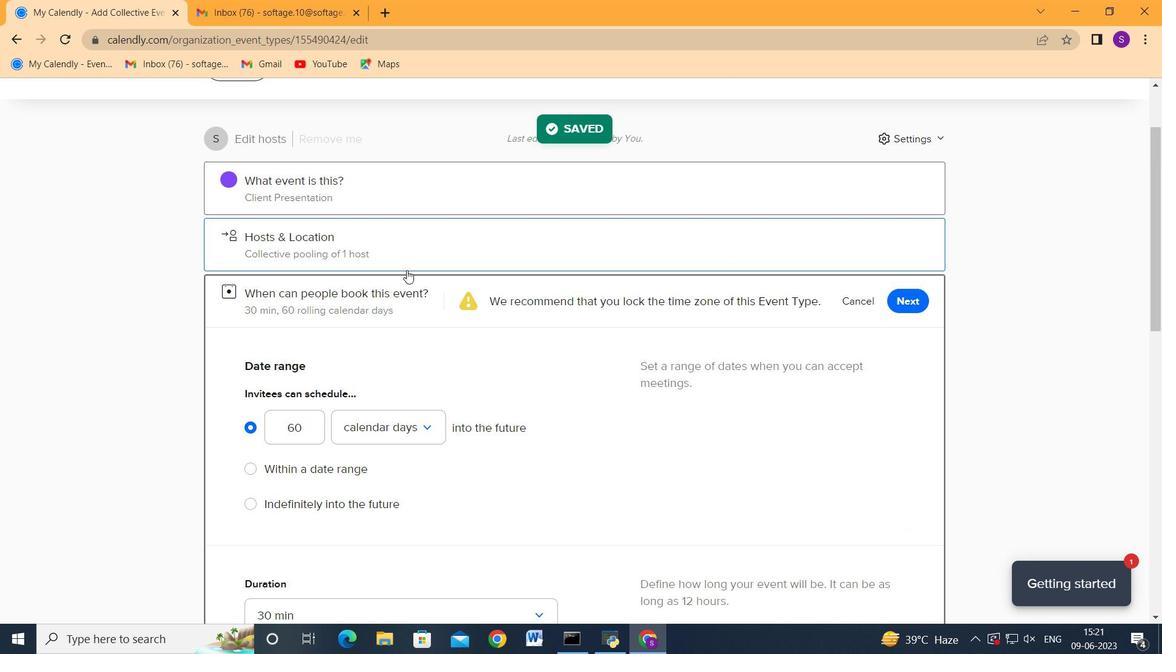 
Action: Mouse scrolled (416, 292) with delta (0, 0)
Screenshot: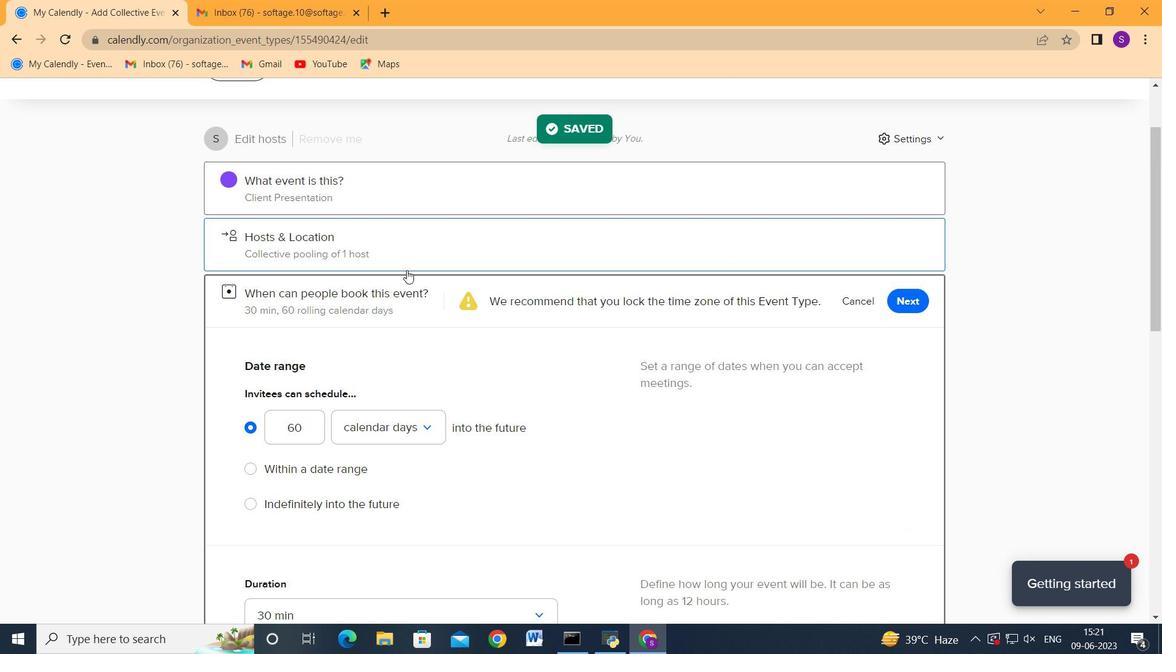 
Action: Mouse moved to (264, 387)
Screenshot: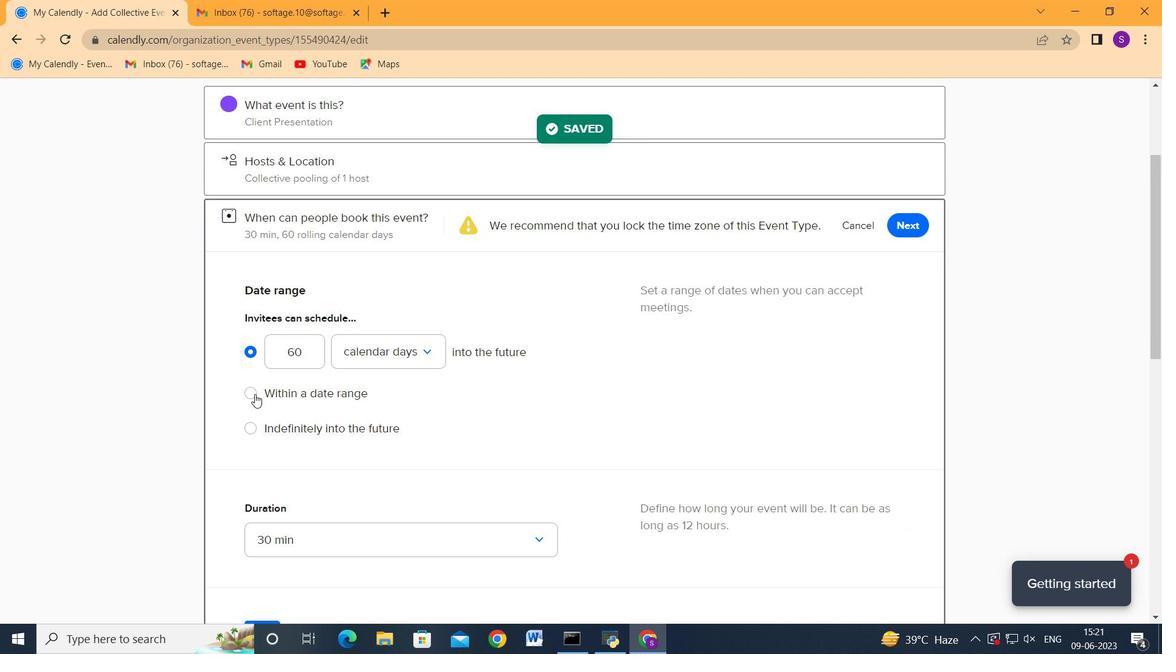 
Action: Mouse pressed left at (264, 387)
Screenshot: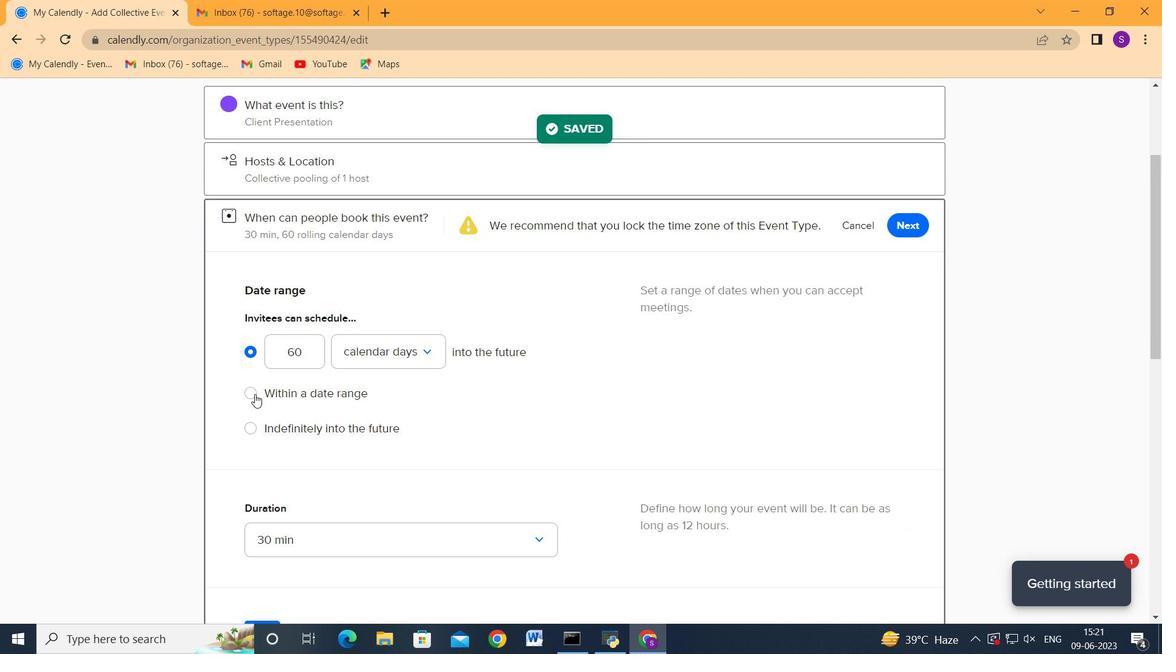 
Action: Mouse moved to (399, 394)
Screenshot: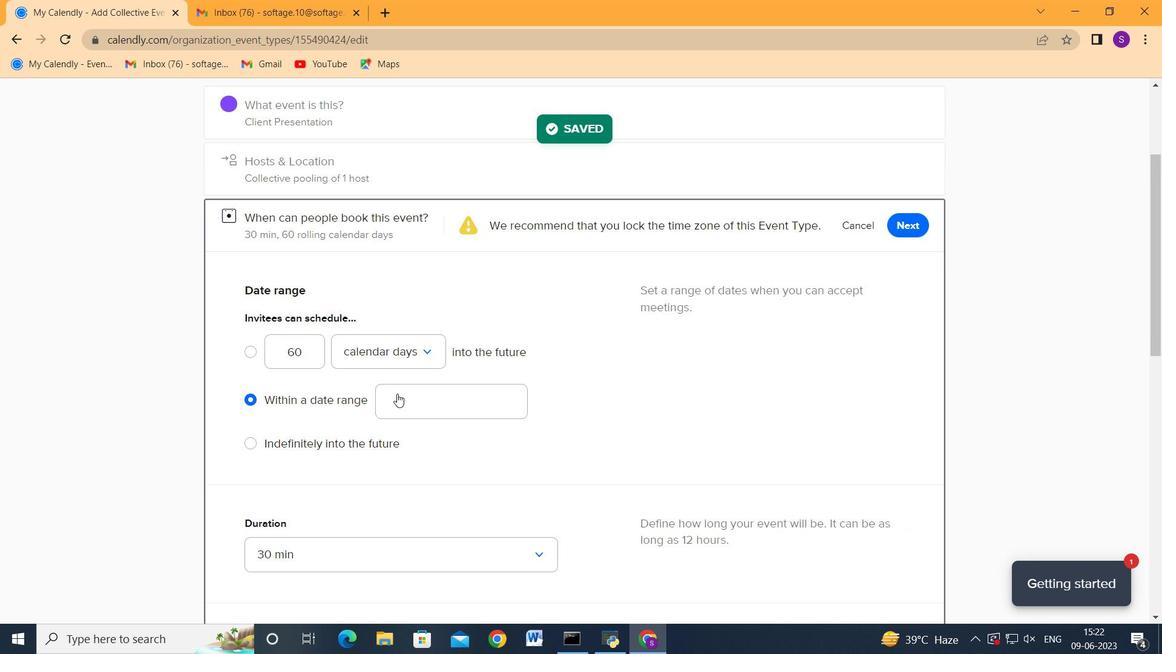 
Action: Mouse pressed left at (399, 394)
Screenshot: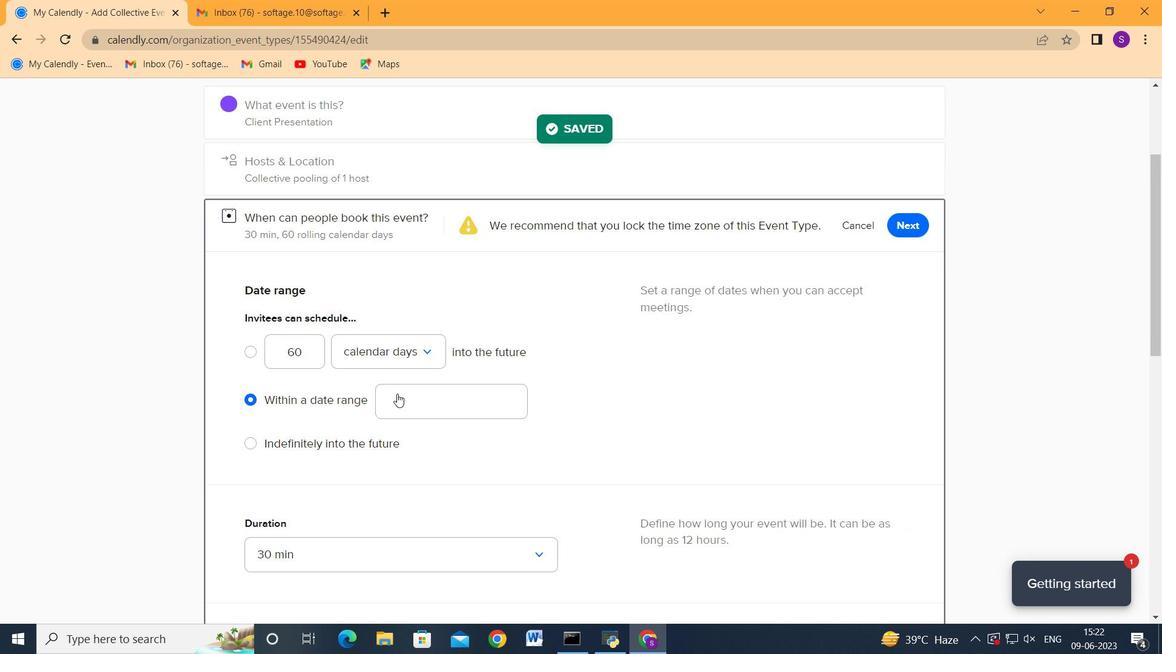 
Action: Mouse moved to (494, 118)
Screenshot: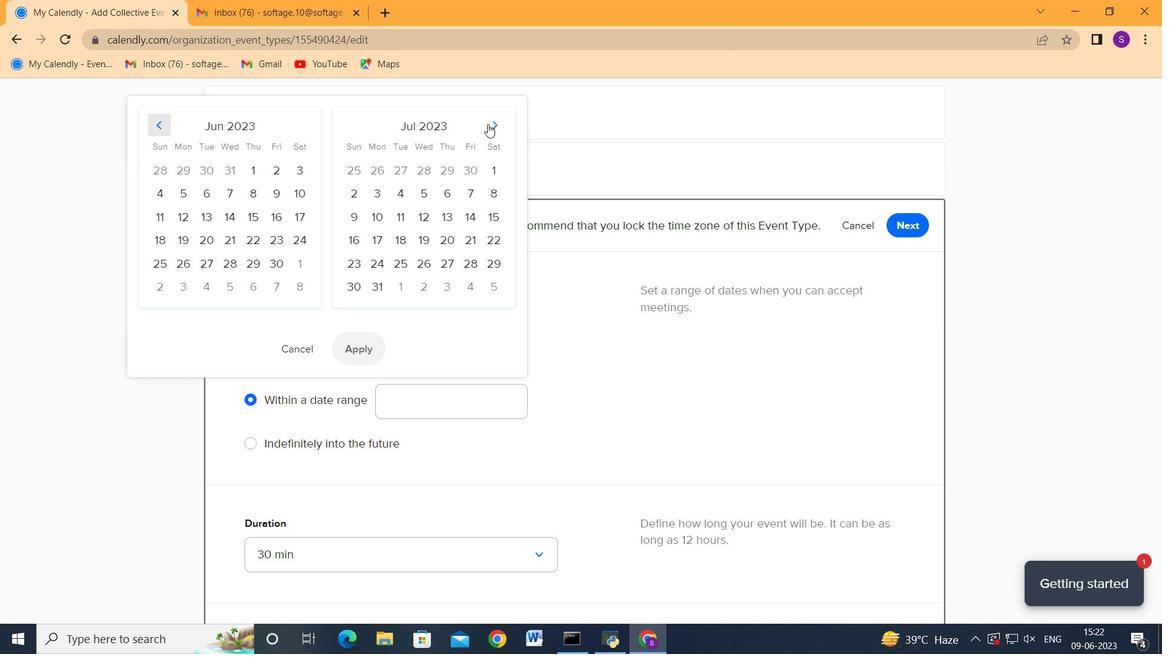 
Action: Mouse pressed left at (494, 118)
Screenshot: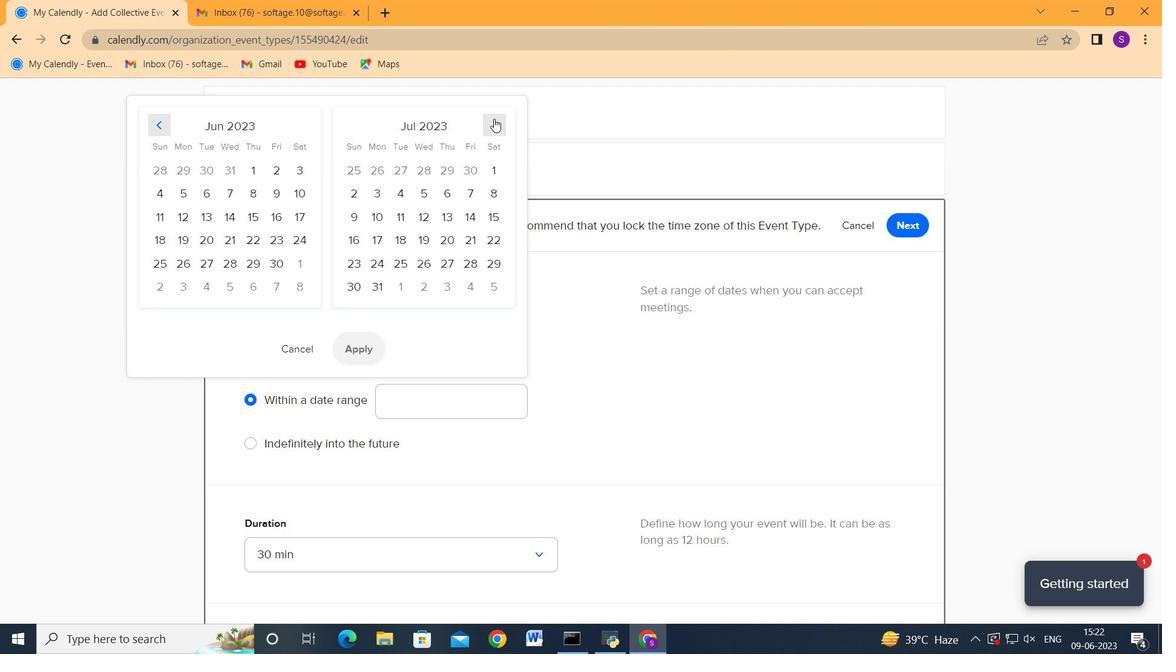 
Action: Mouse pressed left at (494, 118)
Screenshot: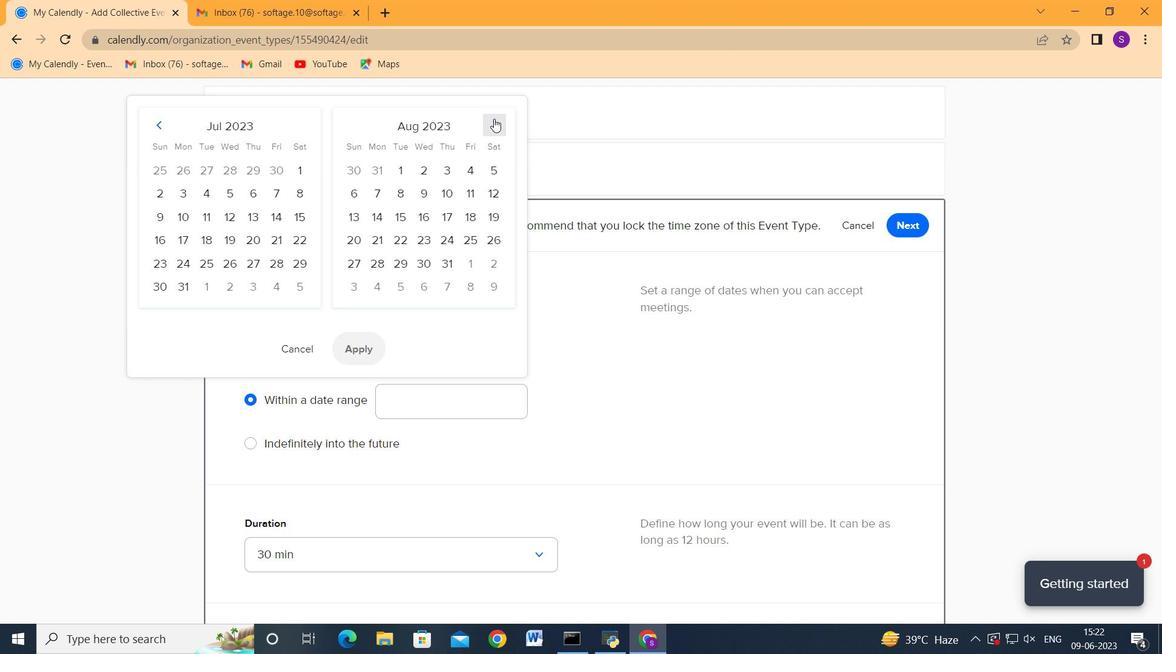 
Action: Mouse pressed left at (494, 118)
Screenshot: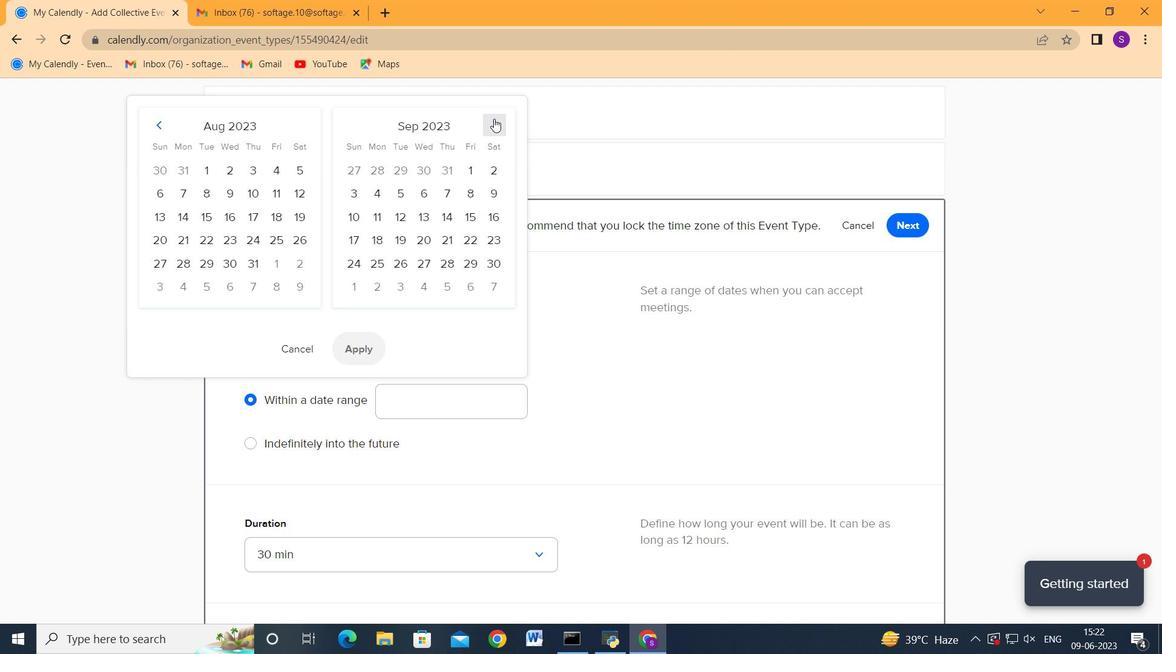 
Action: Mouse pressed left at (494, 118)
Screenshot: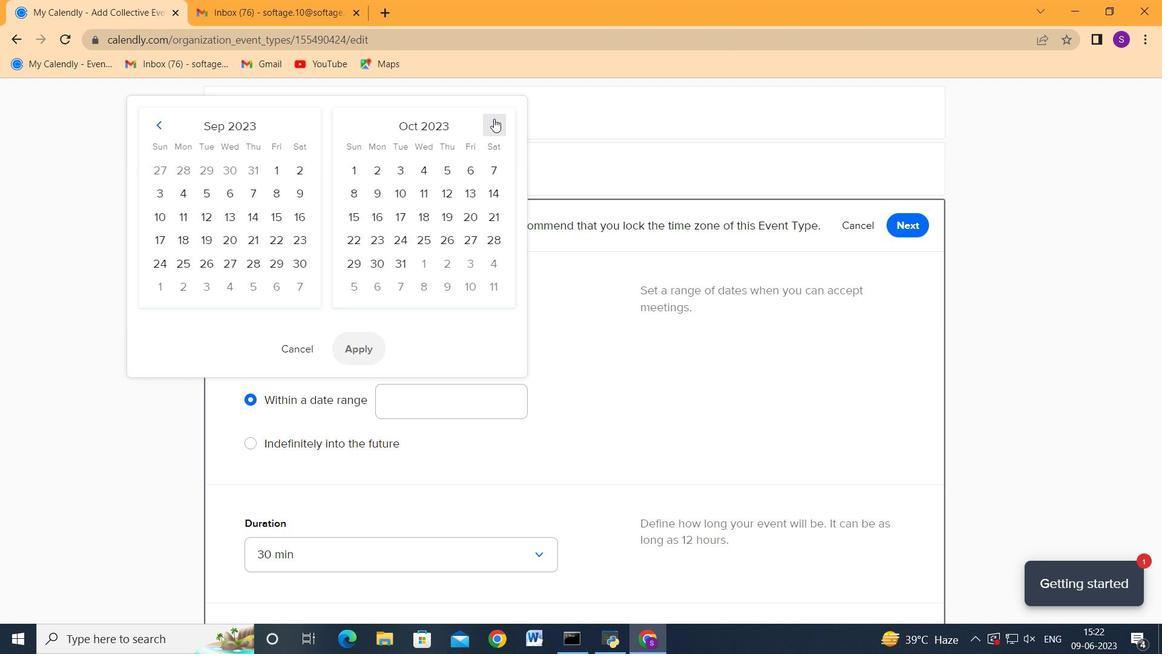
Action: Mouse pressed left at (494, 118)
Screenshot: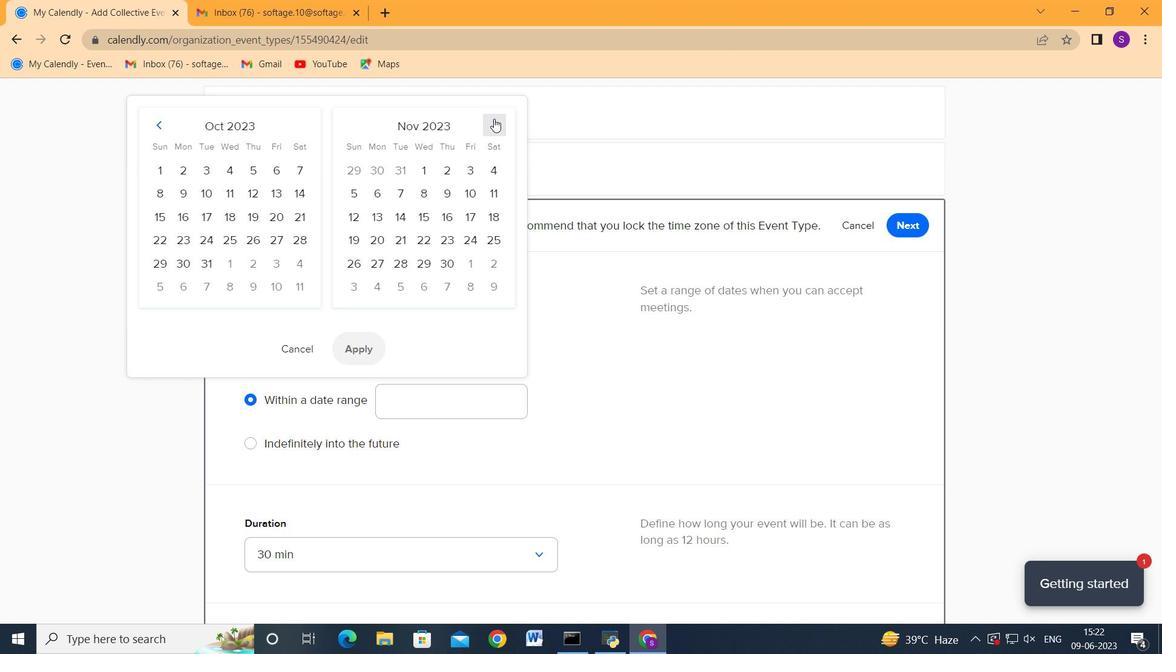
Action: Mouse pressed left at (494, 118)
Screenshot: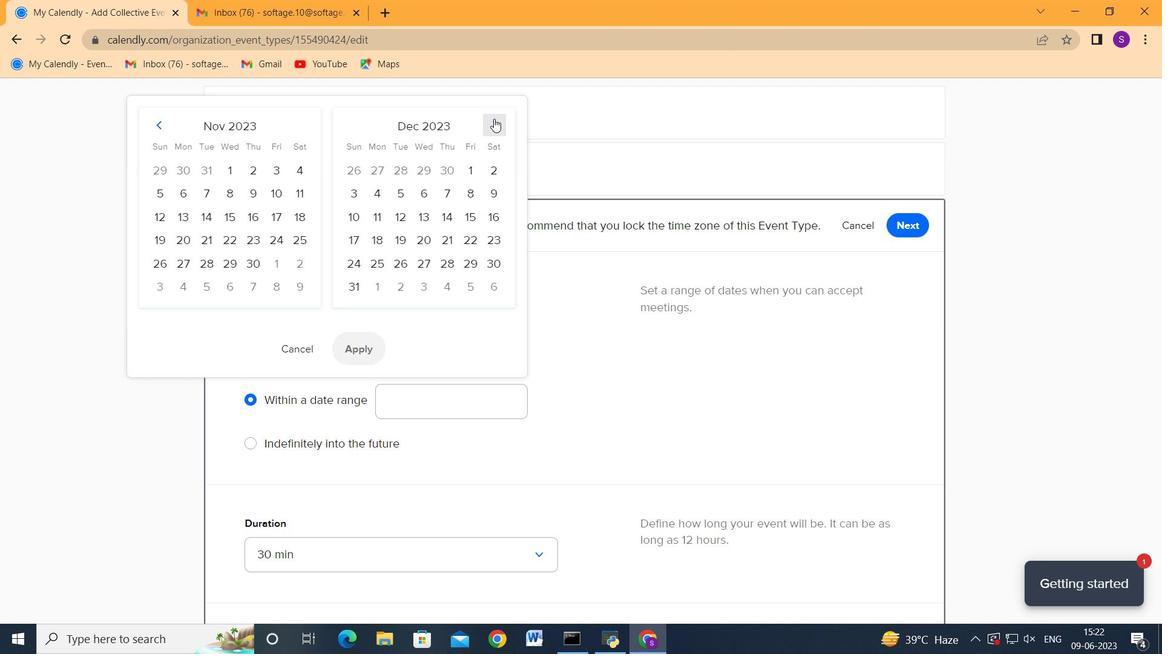 
Action: Mouse moved to (492, 118)
Screenshot: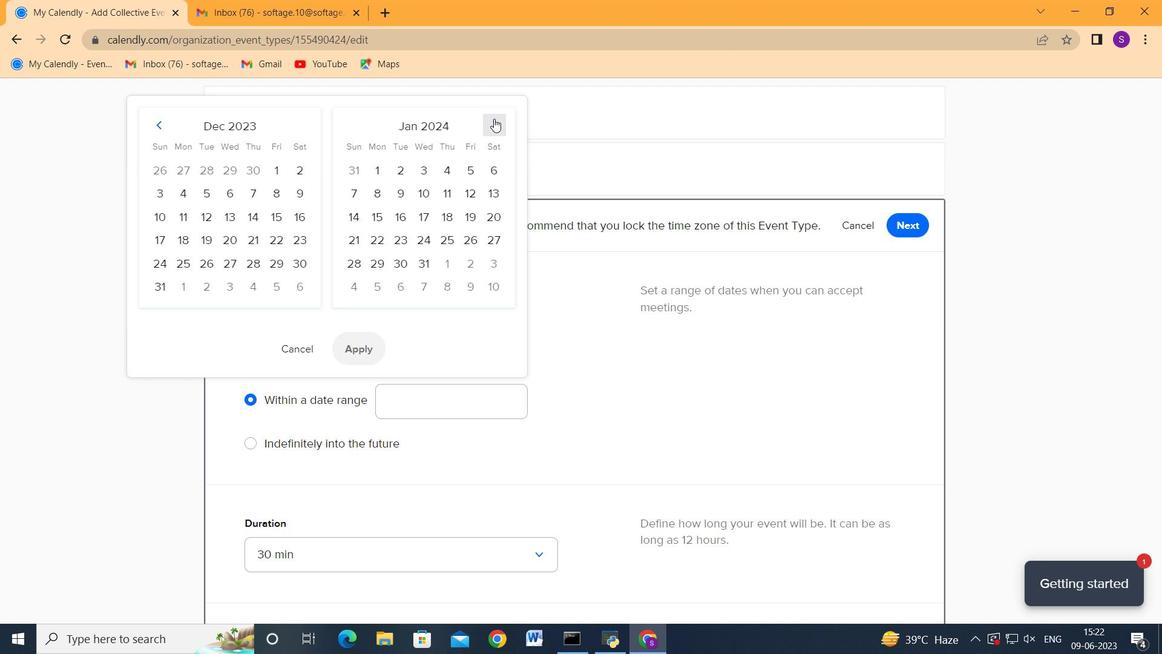 
Action: Mouse pressed left at (492, 118)
Screenshot: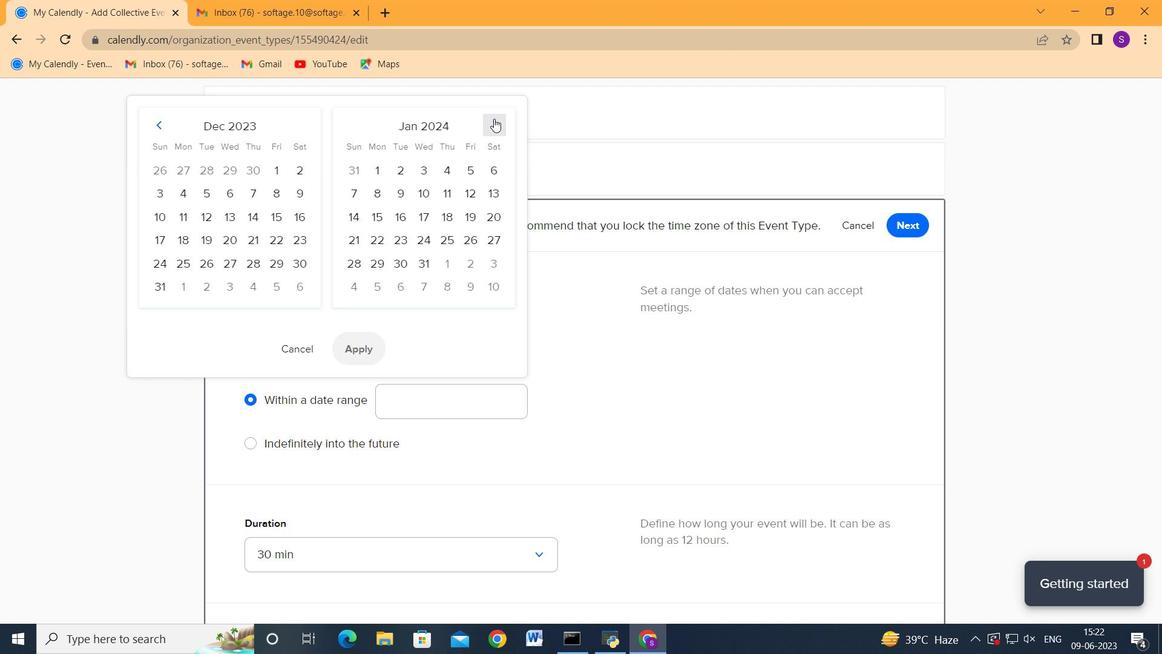 
Action: Mouse moved to (153, 119)
Screenshot: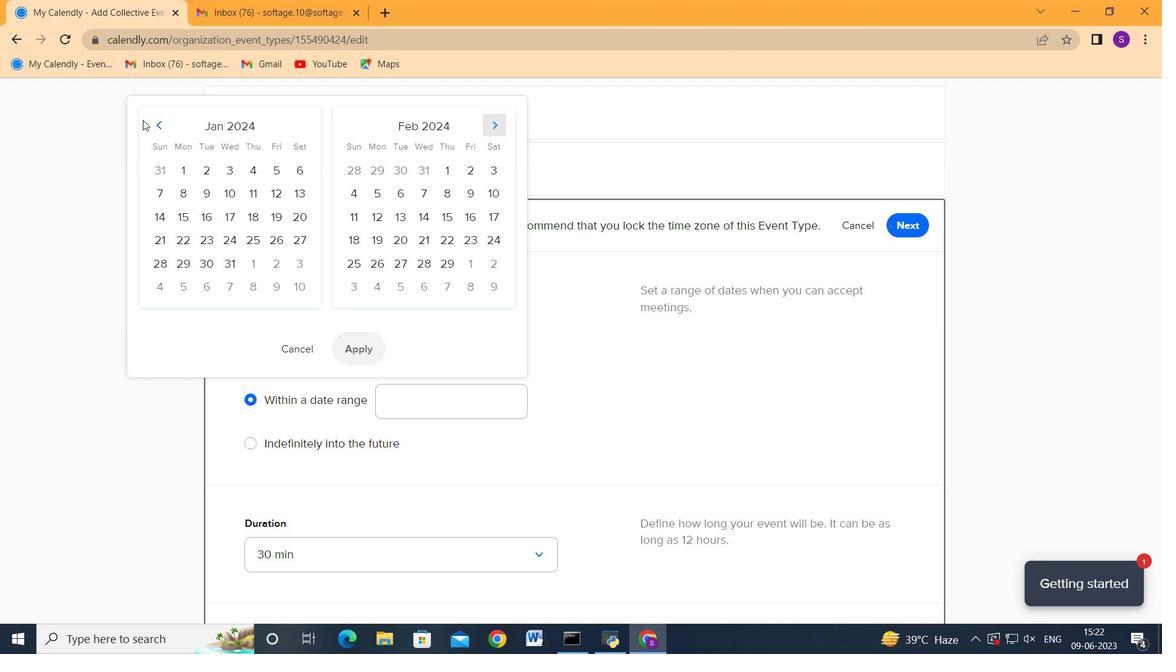
Action: Mouse pressed left at (153, 119)
Screenshot: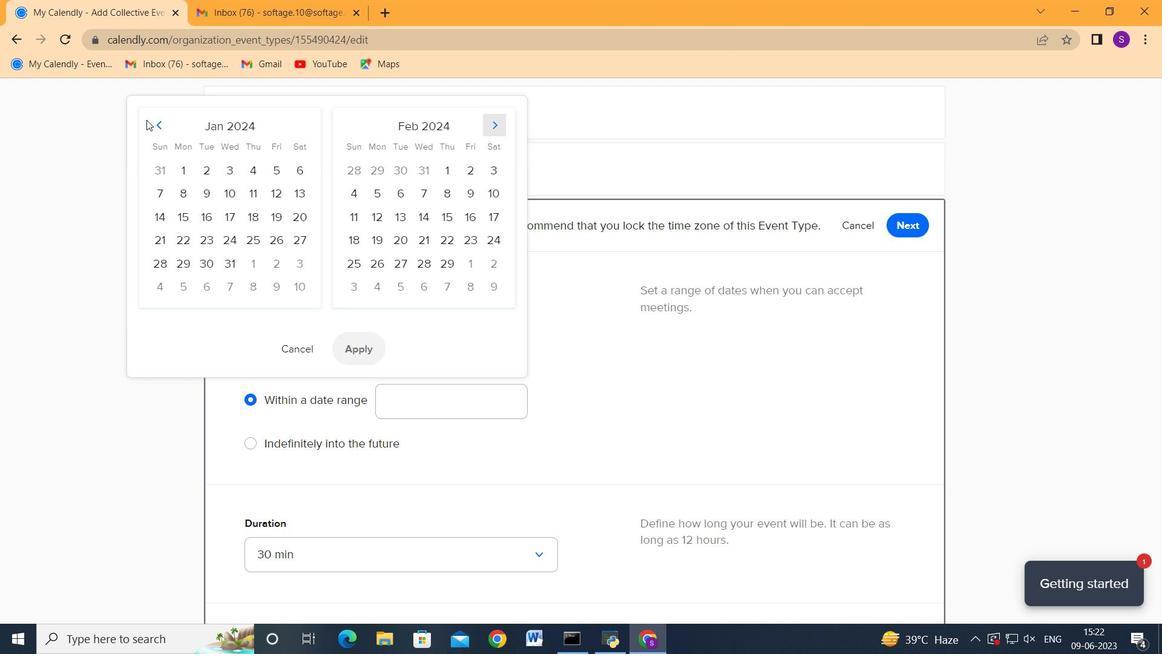 
Action: Mouse moved to (187, 261)
Screenshot: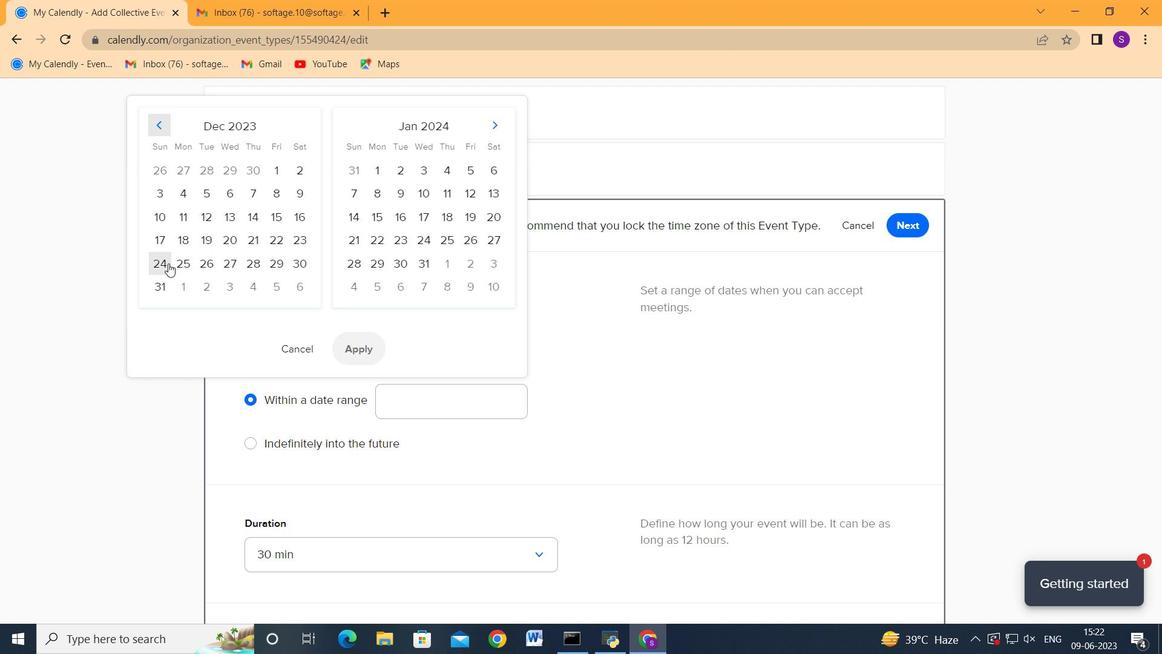 
Action: Mouse pressed left at (187, 261)
Screenshot: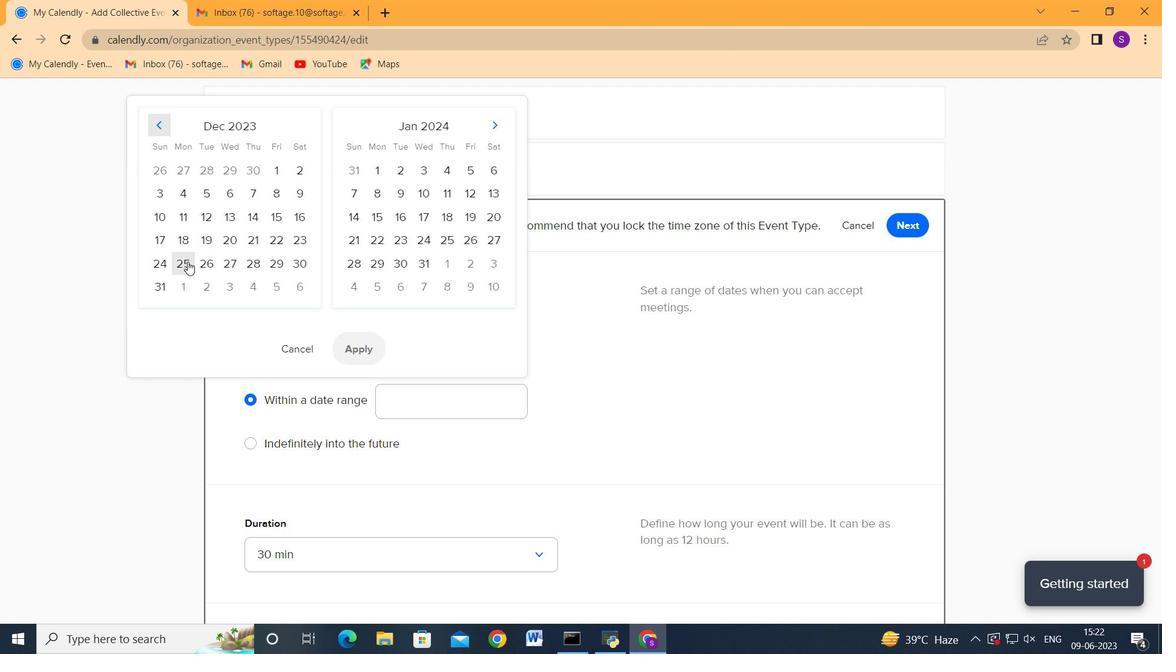 
Action: Mouse moved to (233, 259)
Screenshot: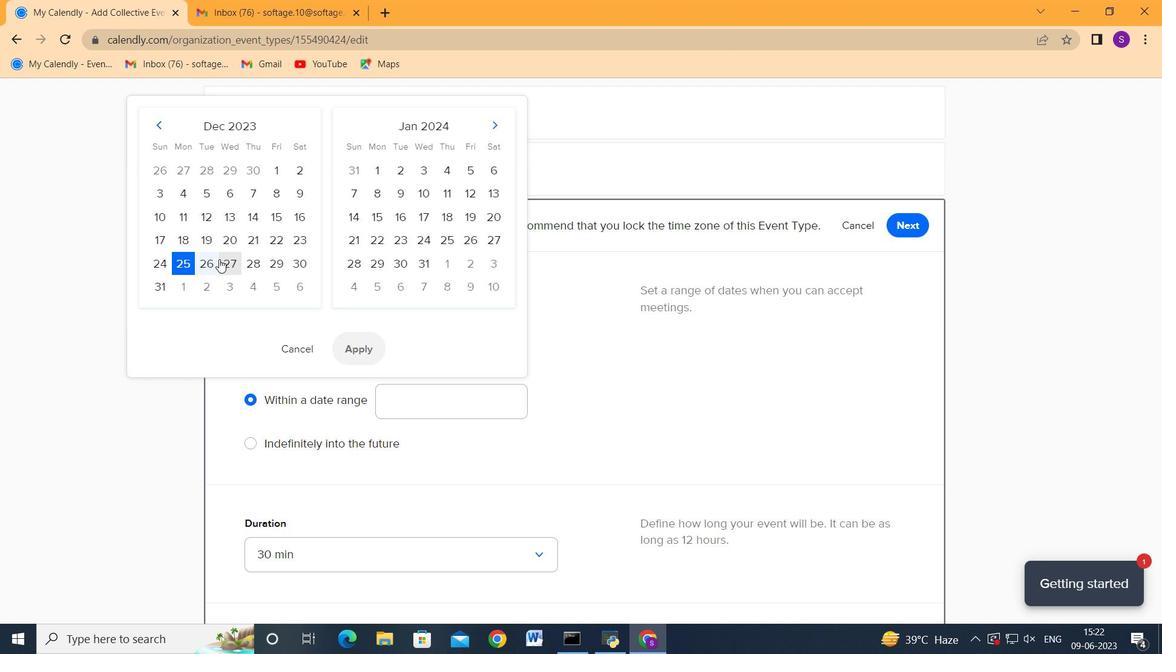 
Action: Mouse pressed left at (233, 259)
Screenshot: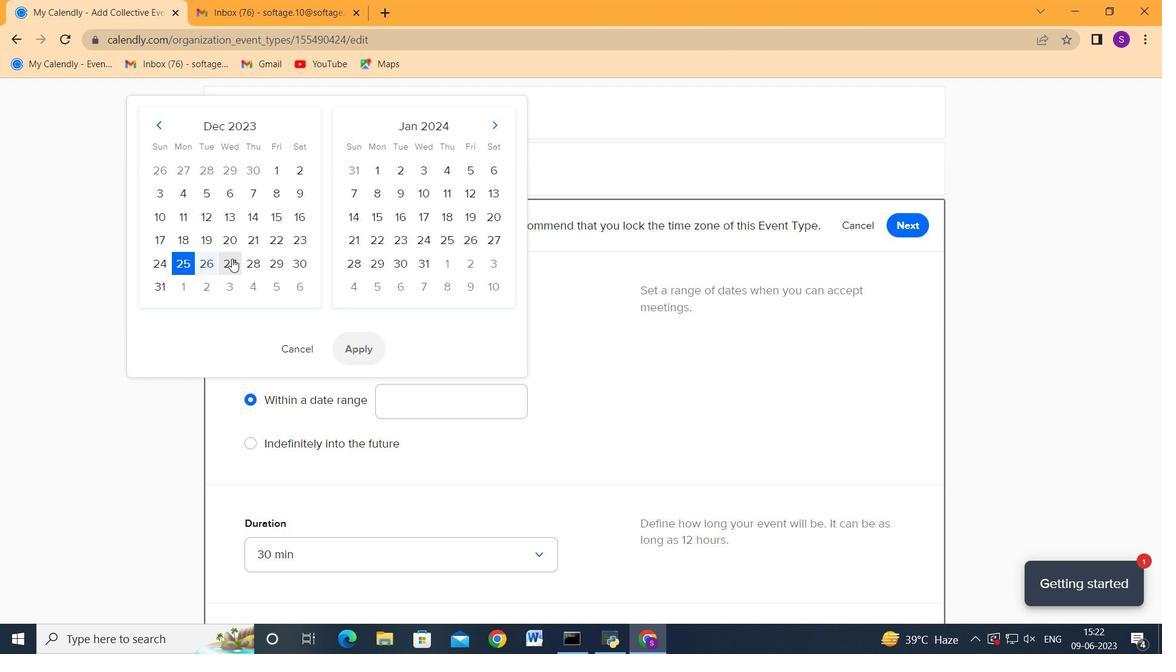 
Action: Mouse moved to (370, 346)
Screenshot: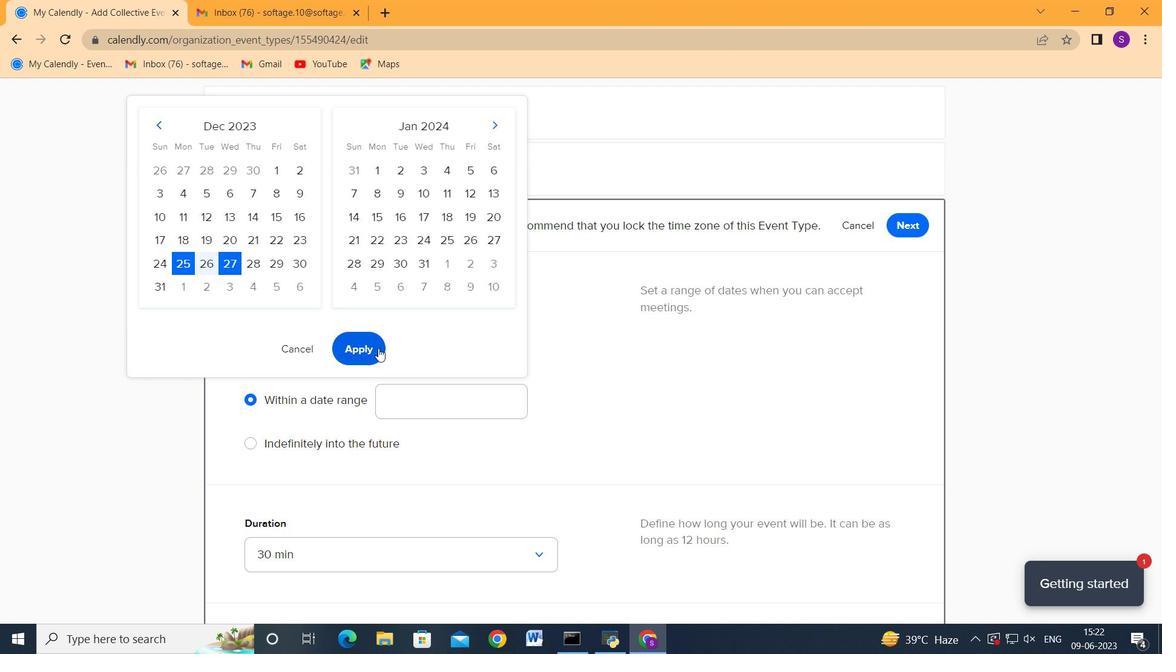
Action: Mouse pressed left at (370, 346)
Screenshot: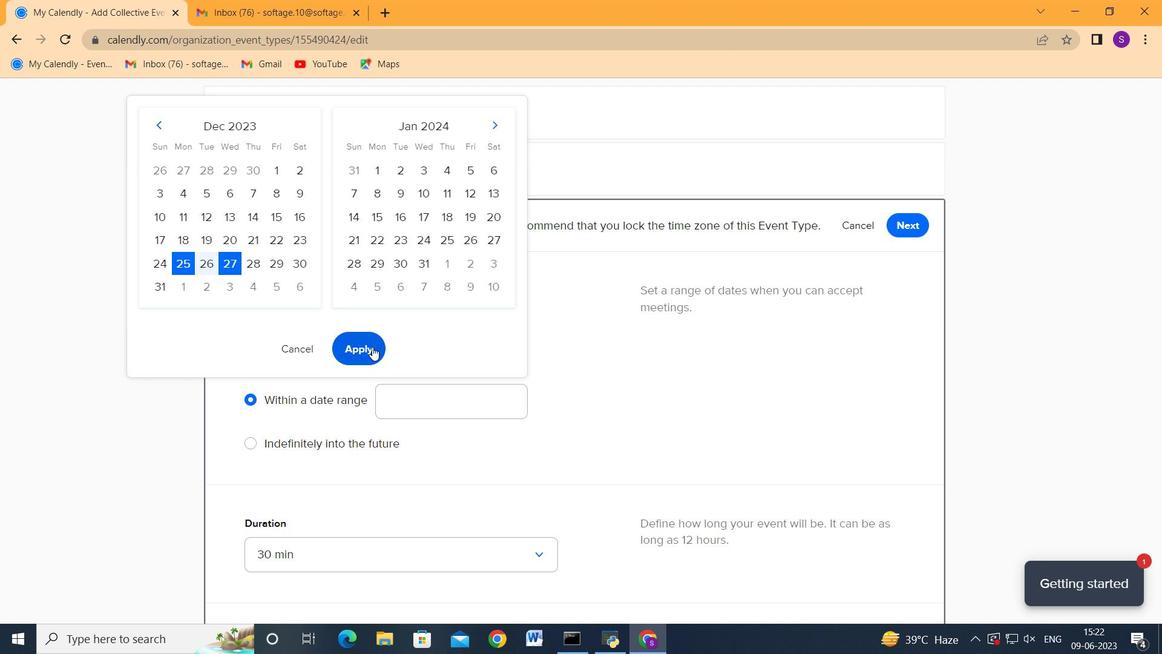 
Action: Mouse moved to (396, 354)
Screenshot: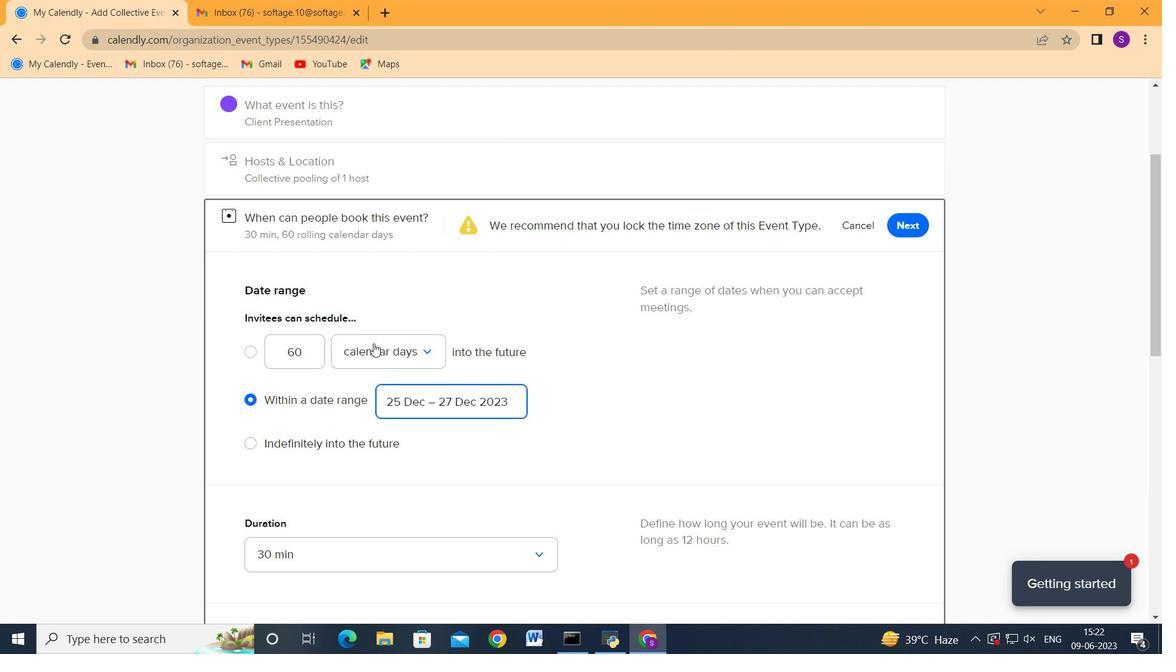 
Action: Mouse scrolled (396, 354) with delta (0, 0)
Screenshot: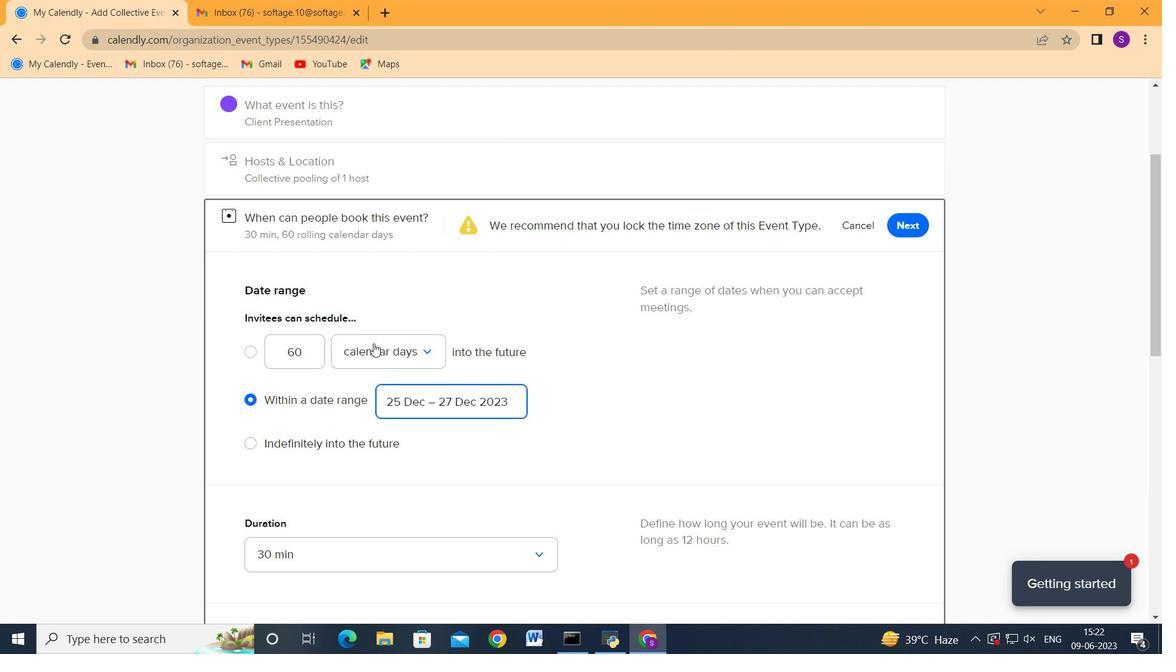 
Action: Mouse scrolled (396, 354) with delta (0, 0)
Screenshot: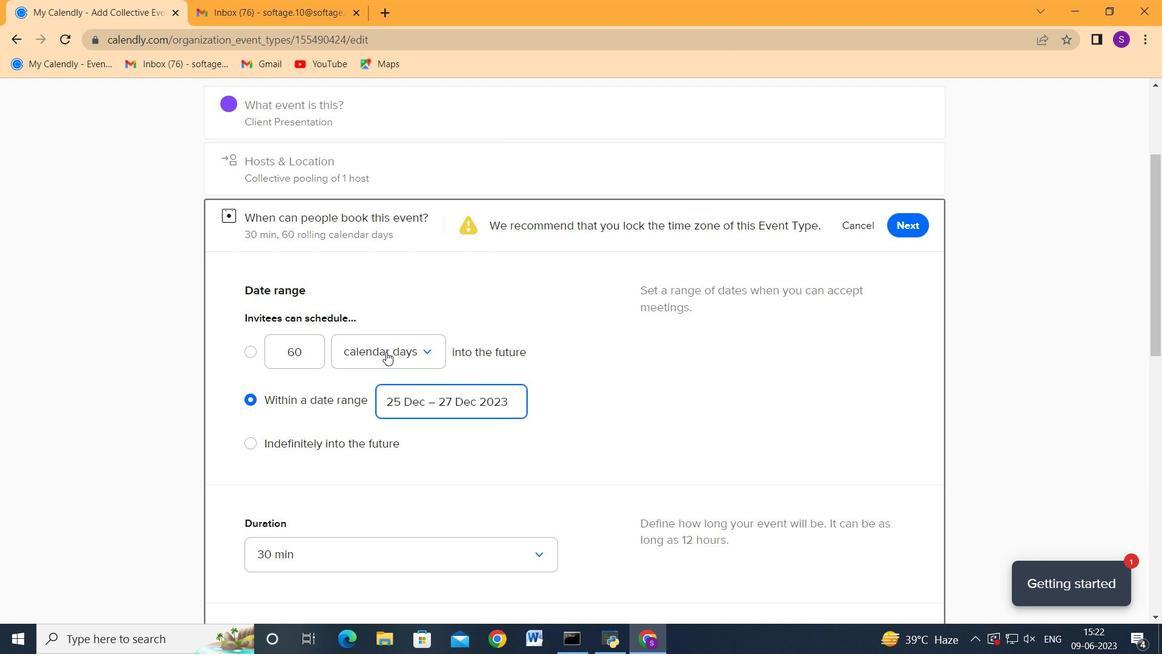 
Action: Mouse scrolled (396, 354) with delta (0, 0)
Screenshot: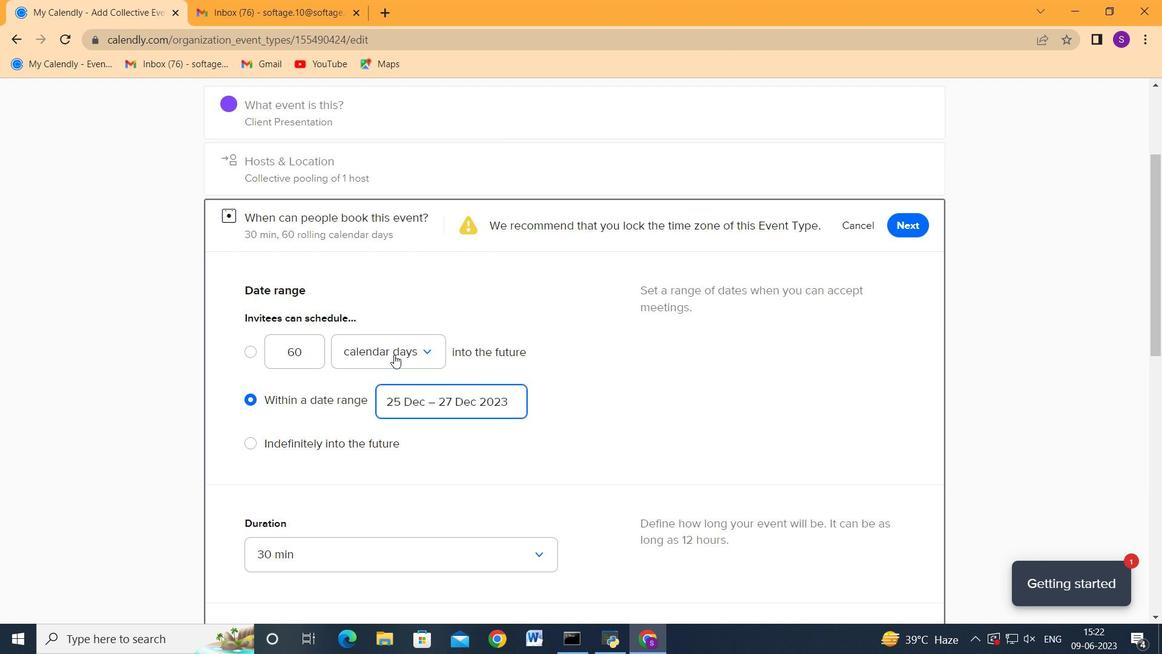 
Action: Mouse moved to (831, 419)
Screenshot: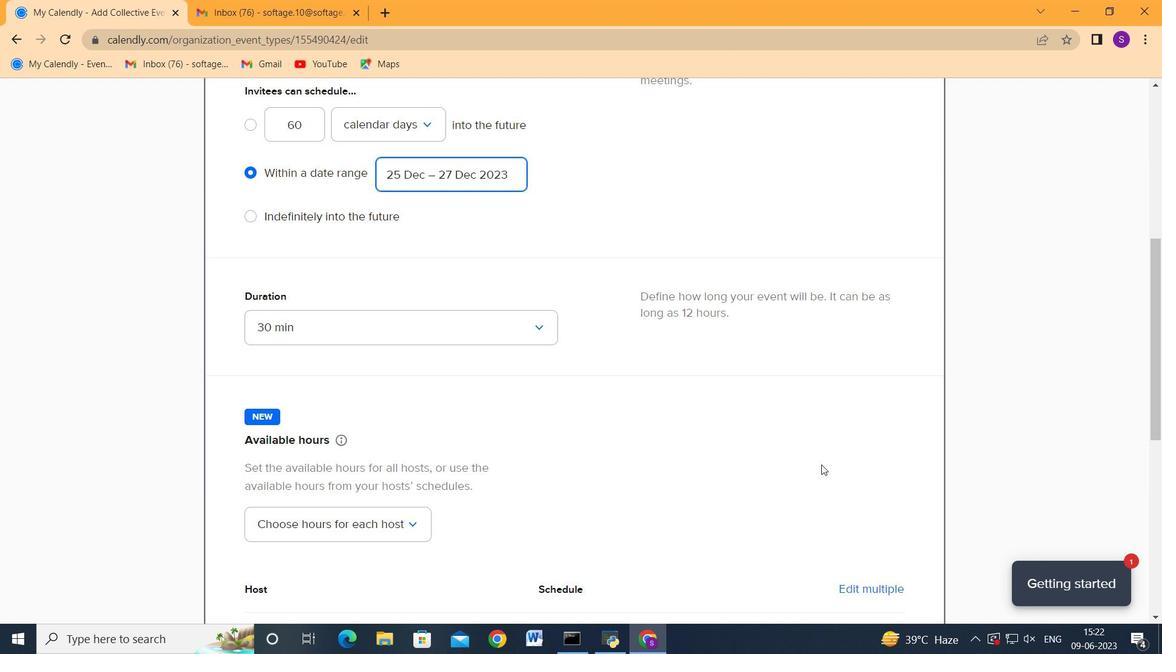 
Action: Mouse scrolled (831, 420) with delta (0, 0)
Screenshot: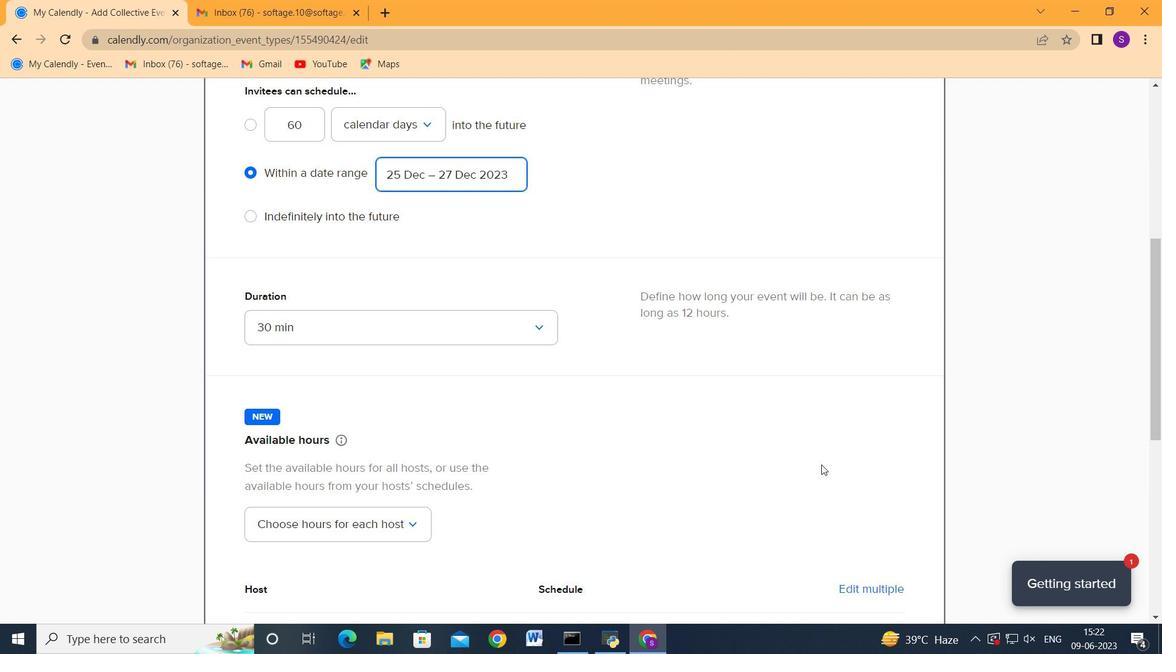 
Action: Mouse moved to (831, 419)
Screenshot: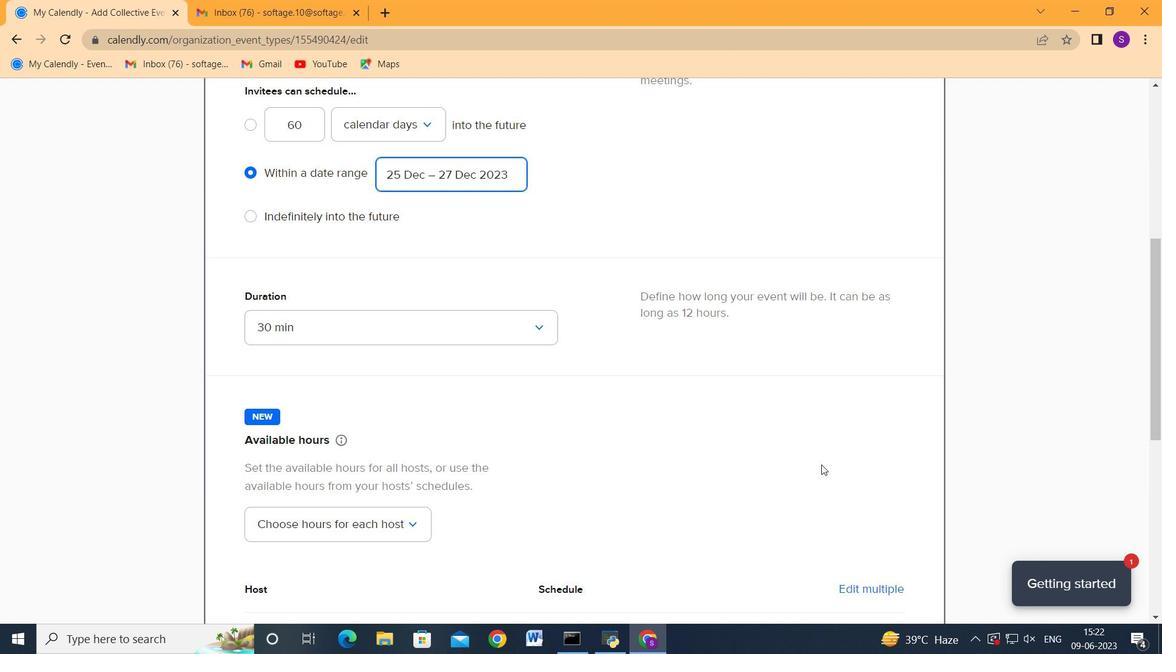 
Action: Mouse scrolled (831, 419) with delta (0, 0)
Screenshot: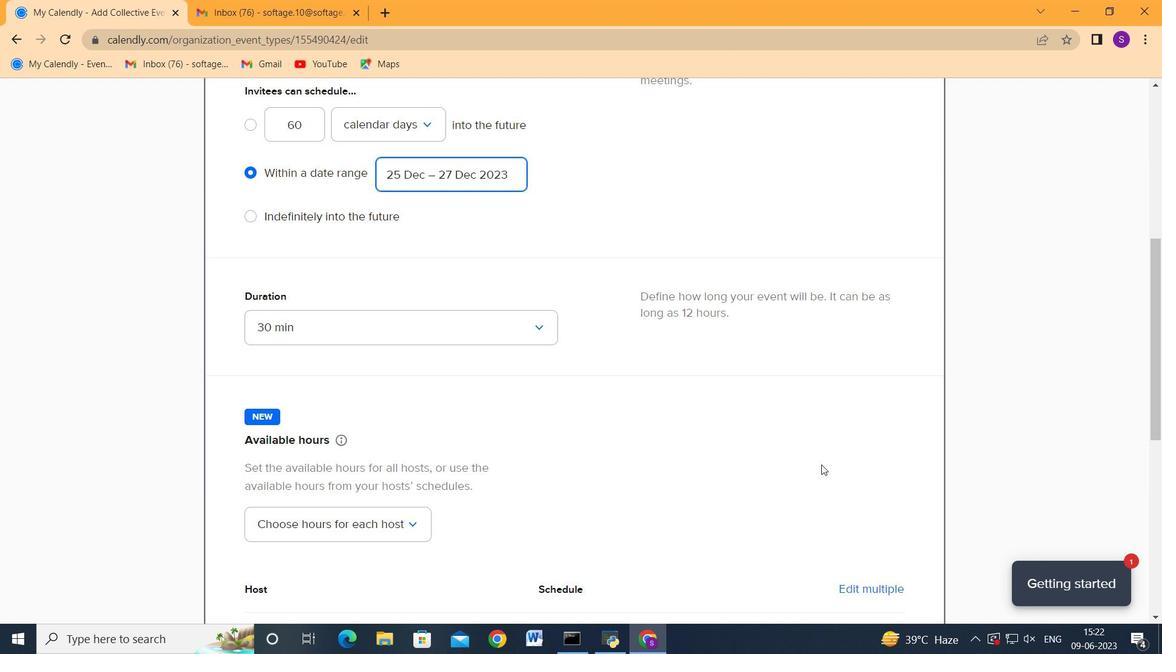 
Action: Mouse moved to (832, 418)
Screenshot: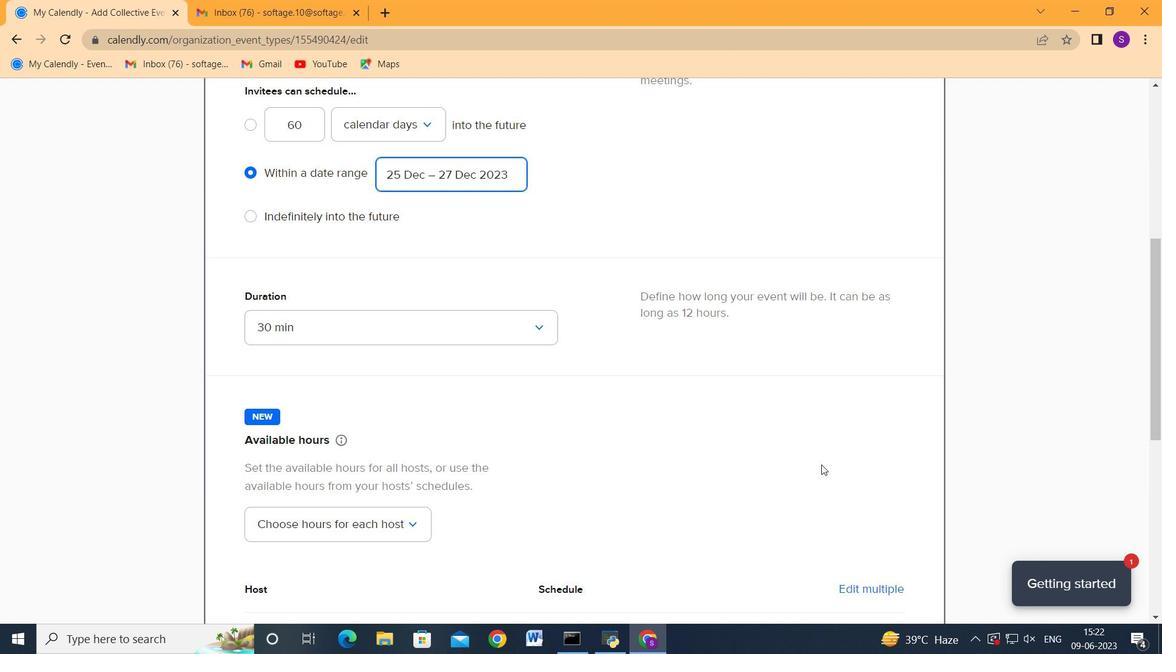 
Action: Mouse scrolled (832, 419) with delta (0, 0)
Screenshot: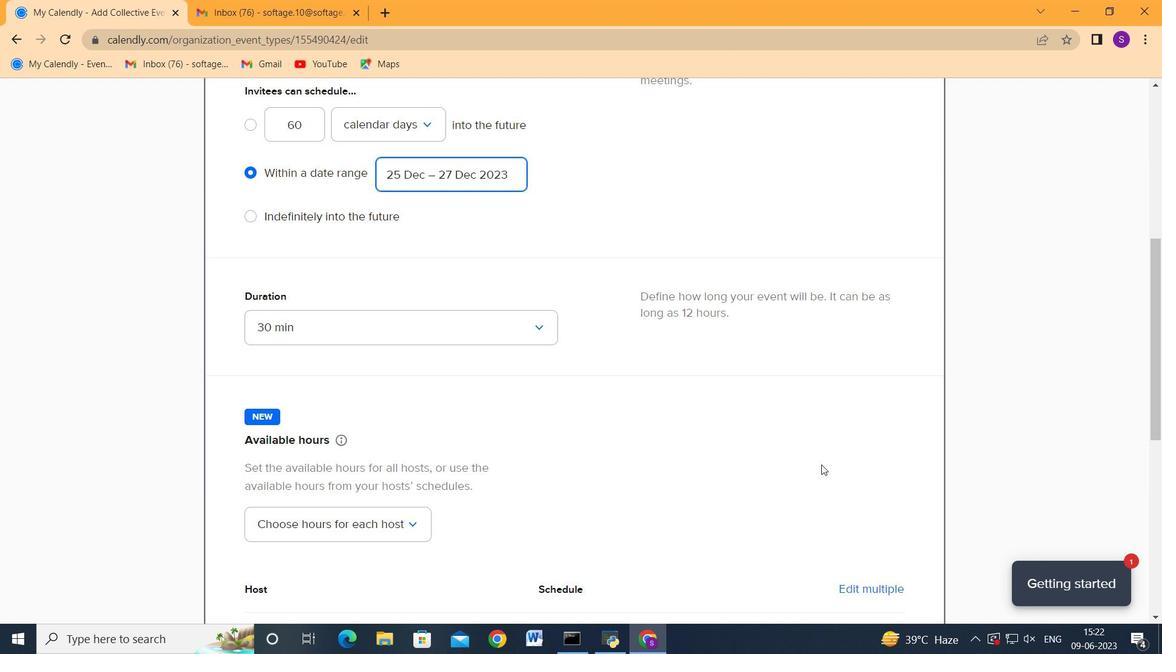 
Action: Mouse scrolled (832, 419) with delta (0, 0)
Screenshot: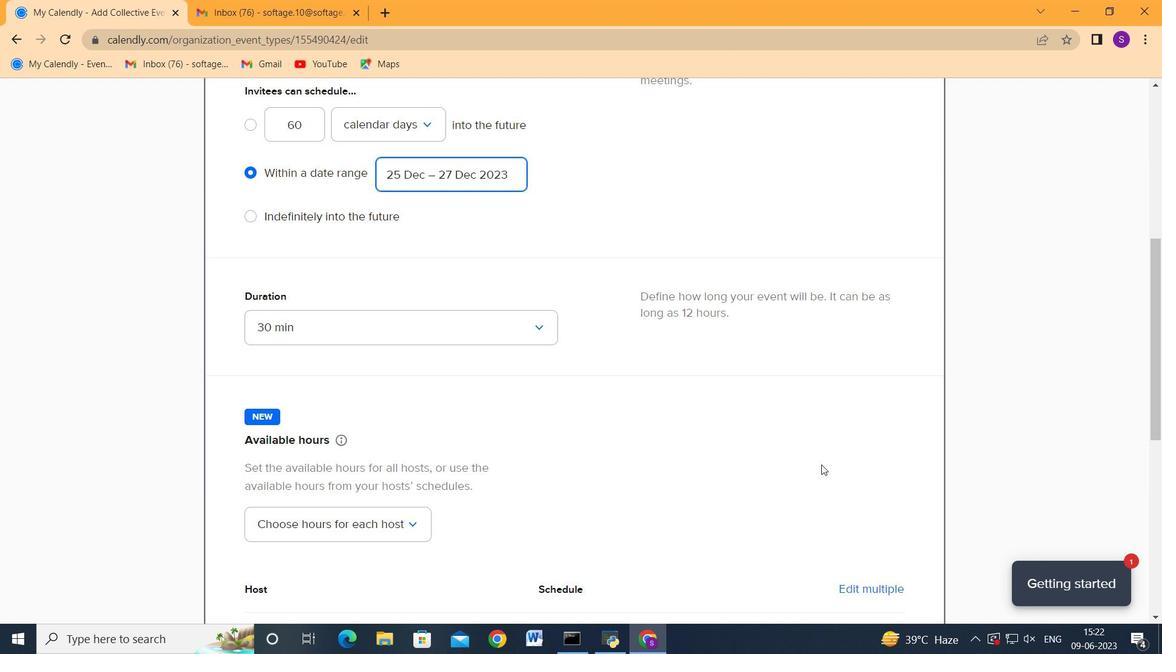 
Action: Mouse scrolled (832, 419) with delta (0, 0)
Screenshot: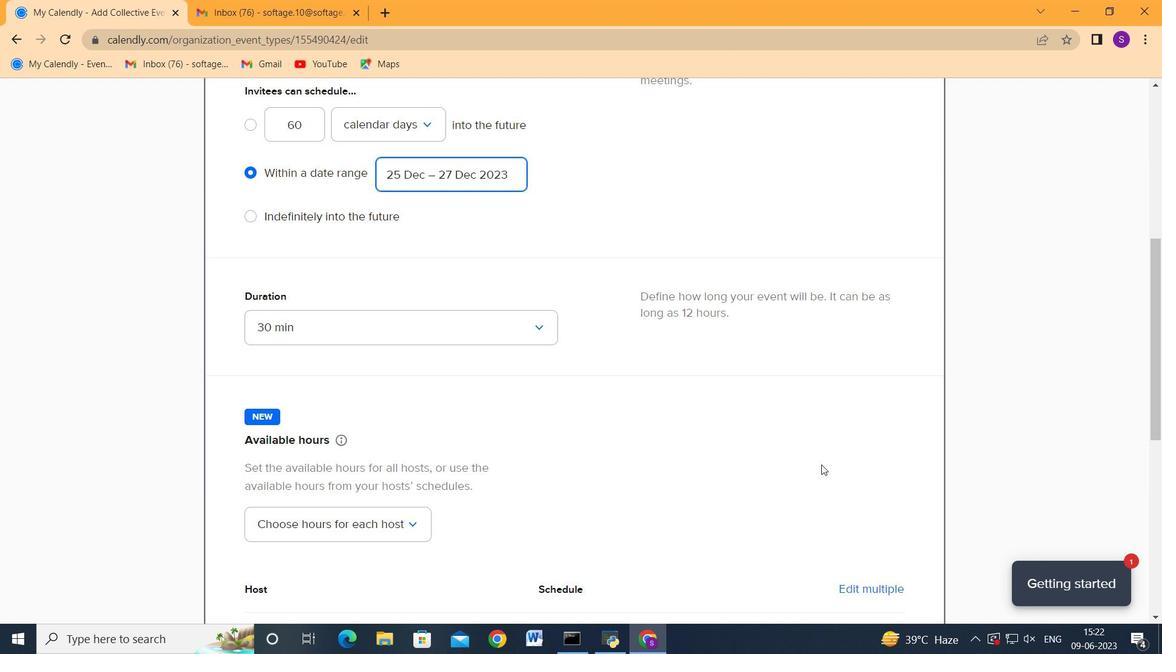 
Action: Mouse scrolled (832, 419) with delta (0, 0)
Screenshot: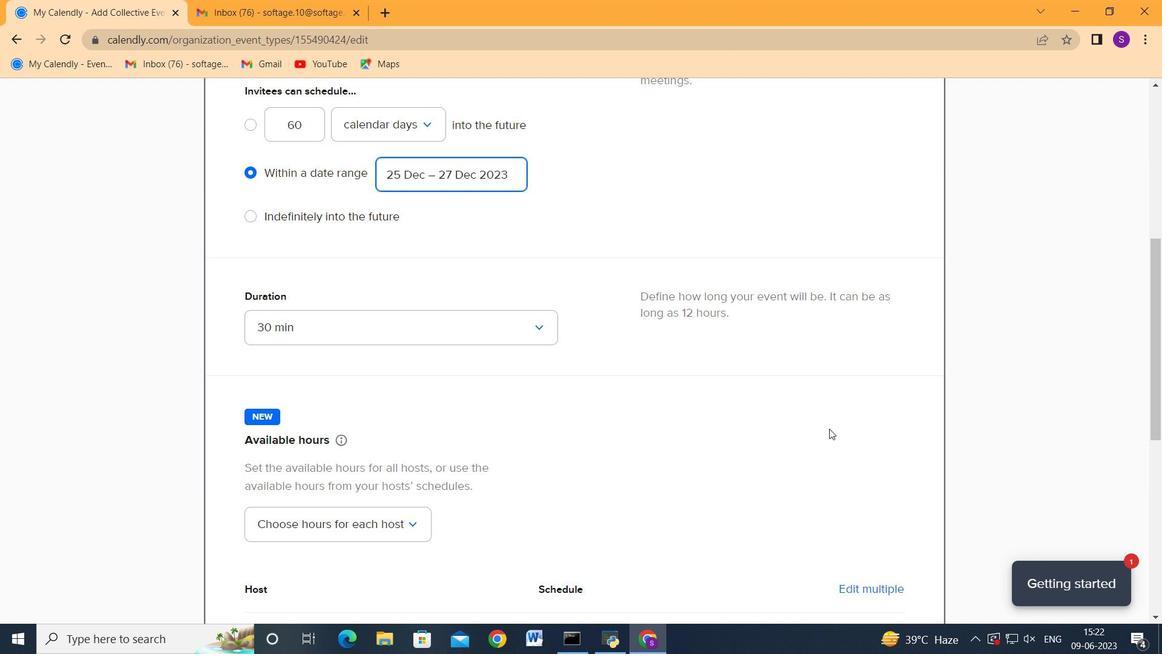
Action: Mouse scrolled (832, 419) with delta (0, 0)
Screenshot: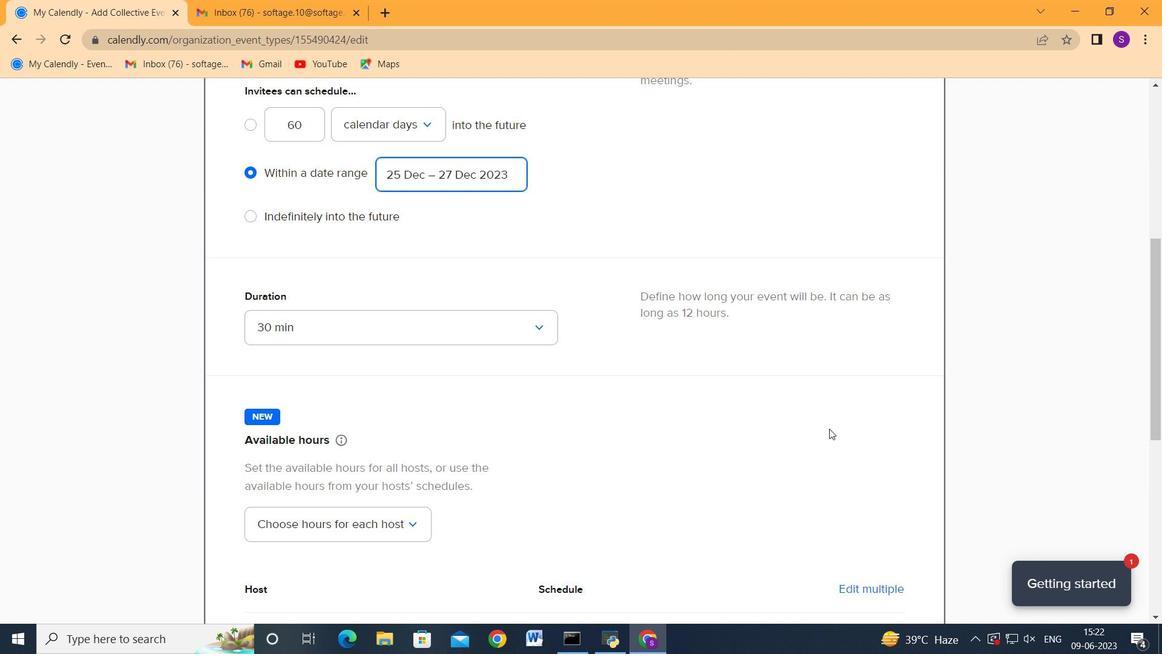 
Action: Mouse moved to (903, 397)
Screenshot: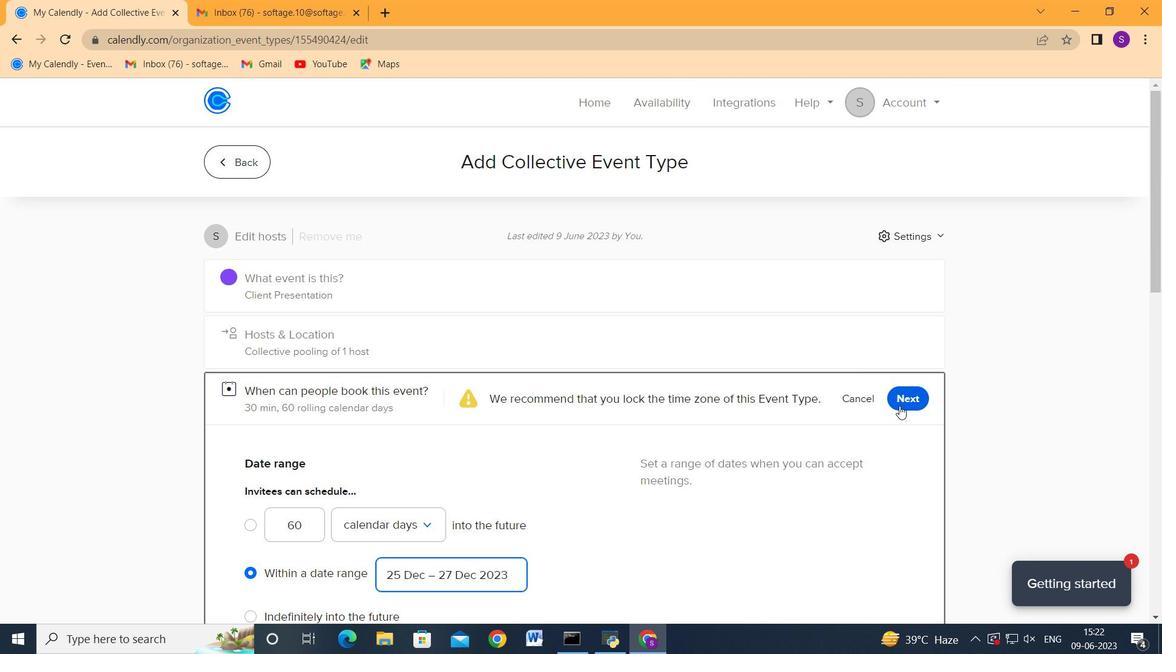 
Action: Mouse pressed left at (903, 397)
Screenshot: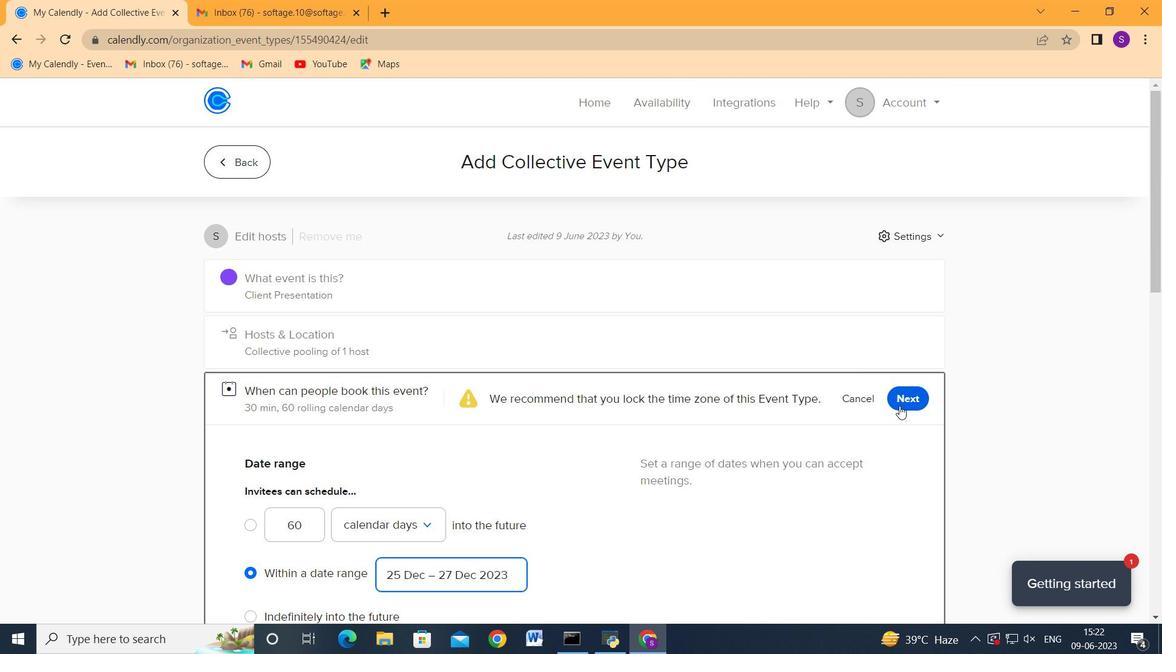
Action: Mouse moved to (590, 328)
Screenshot: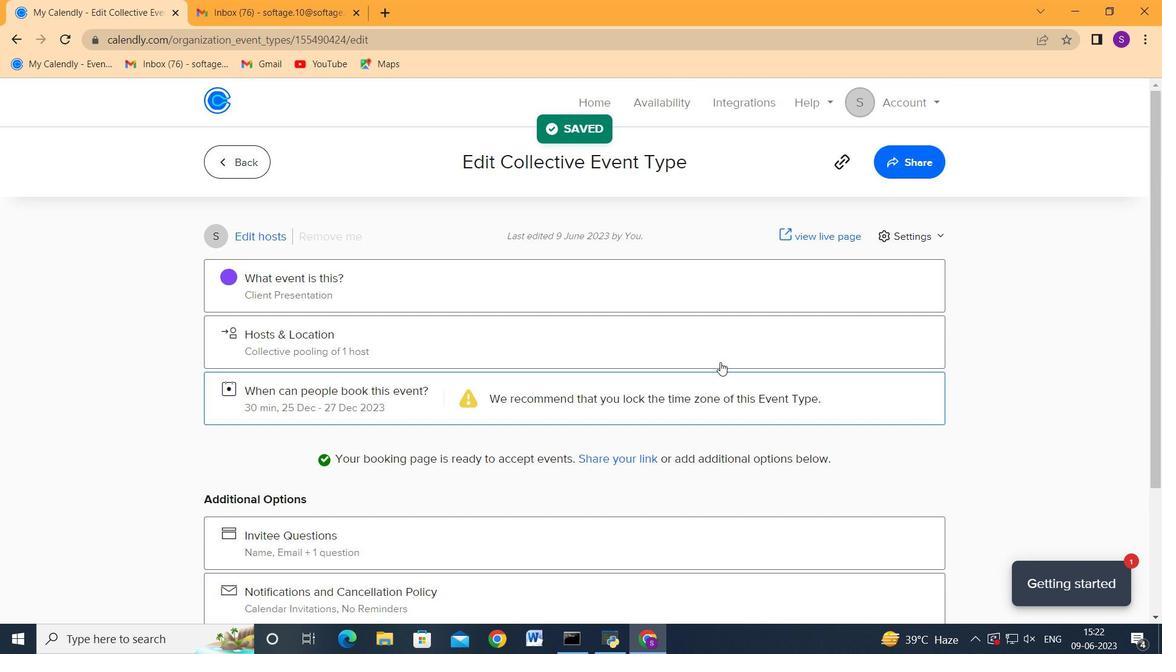 
Action: Mouse scrolled (590, 328) with delta (0, 0)
Screenshot: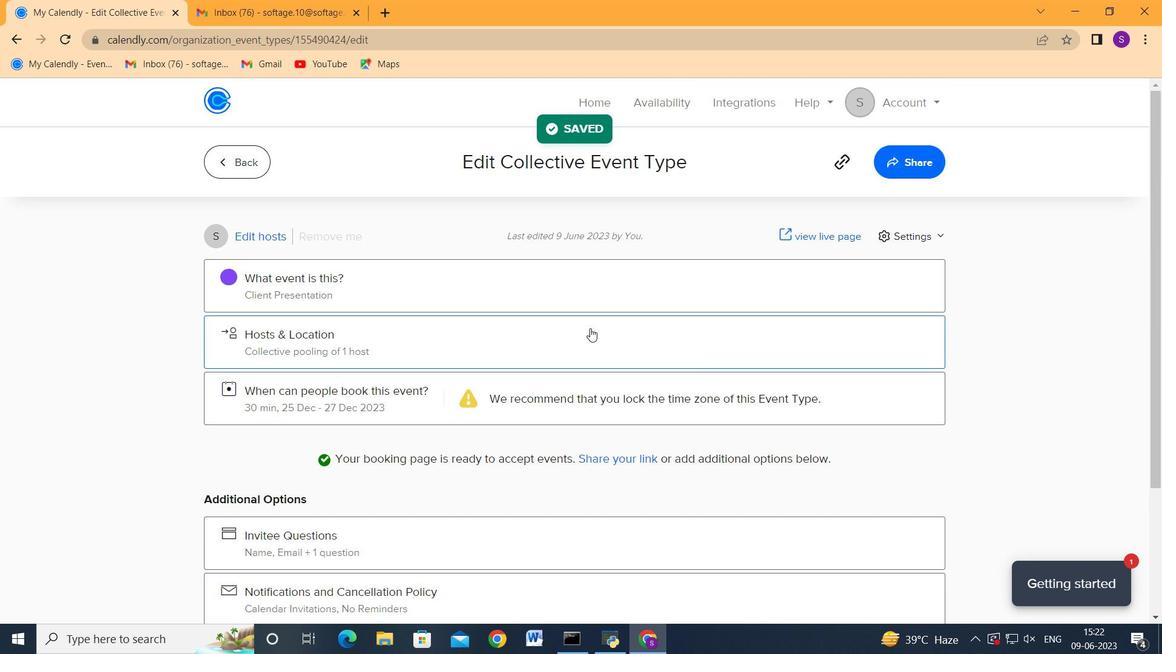 
Action: Mouse scrolled (590, 328) with delta (0, 0)
Screenshot: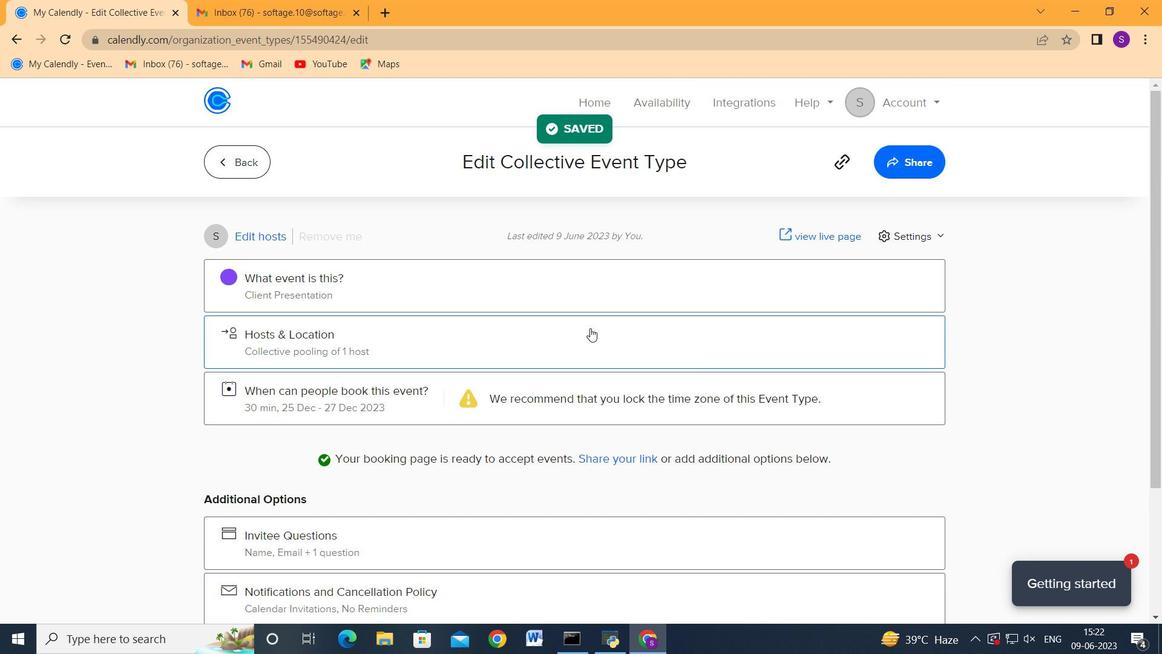 
Action: Mouse moved to (606, 325)
Screenshot: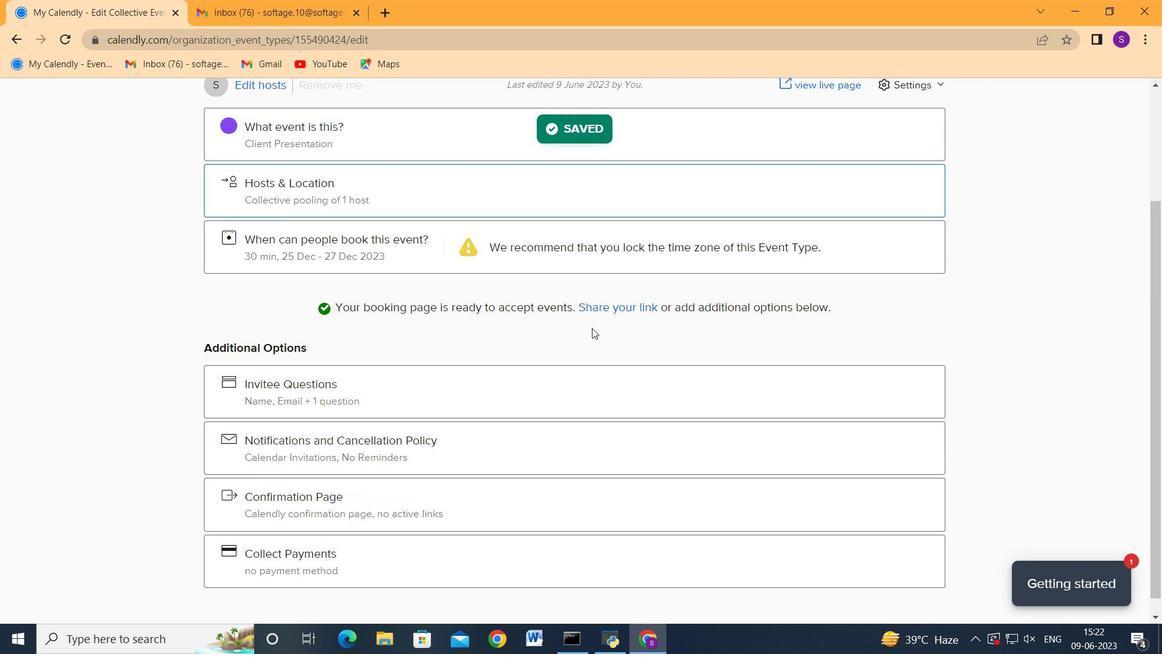 
Action: Mouse scrolled (606, 324) with delta (0, 0)
Screenshot: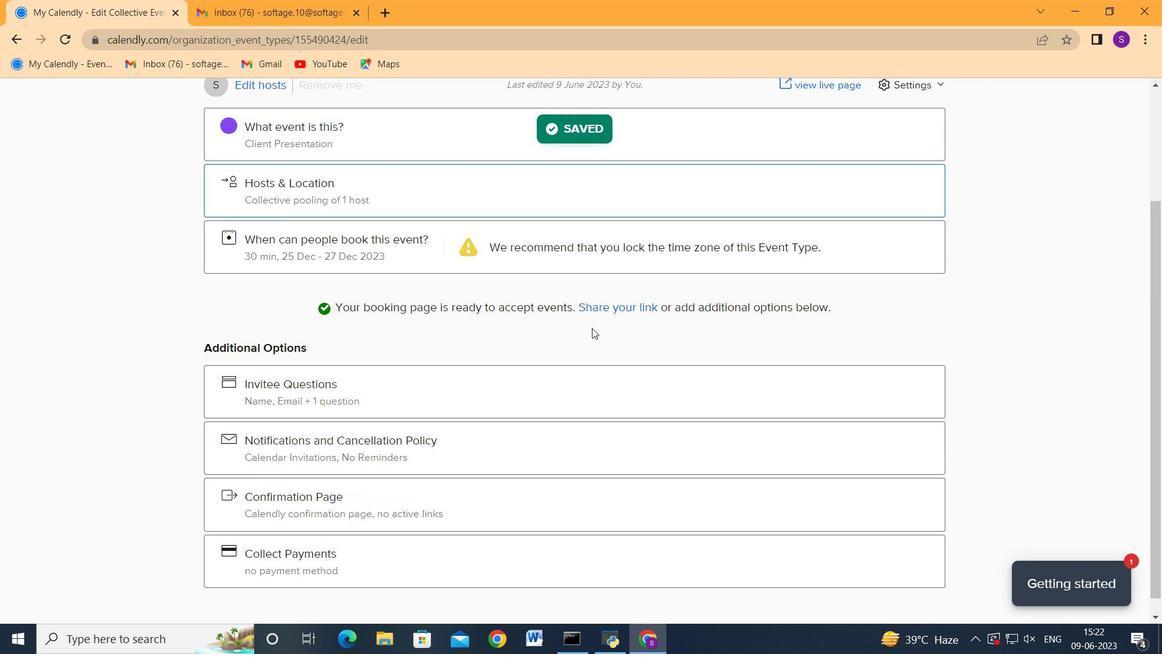 
Action: Mouse scrolled (606, 324) with delta (0, 0)
Screenshot: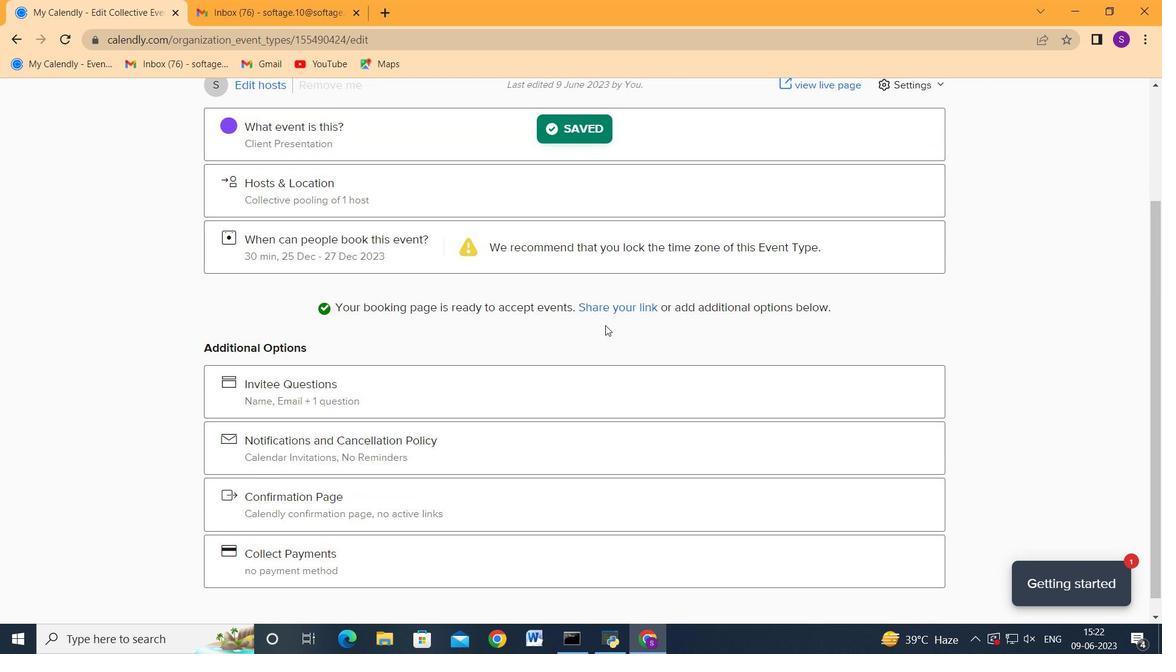 
Action: Mouse scrolled (606, 324) with delta (0, 0)
Screenshot: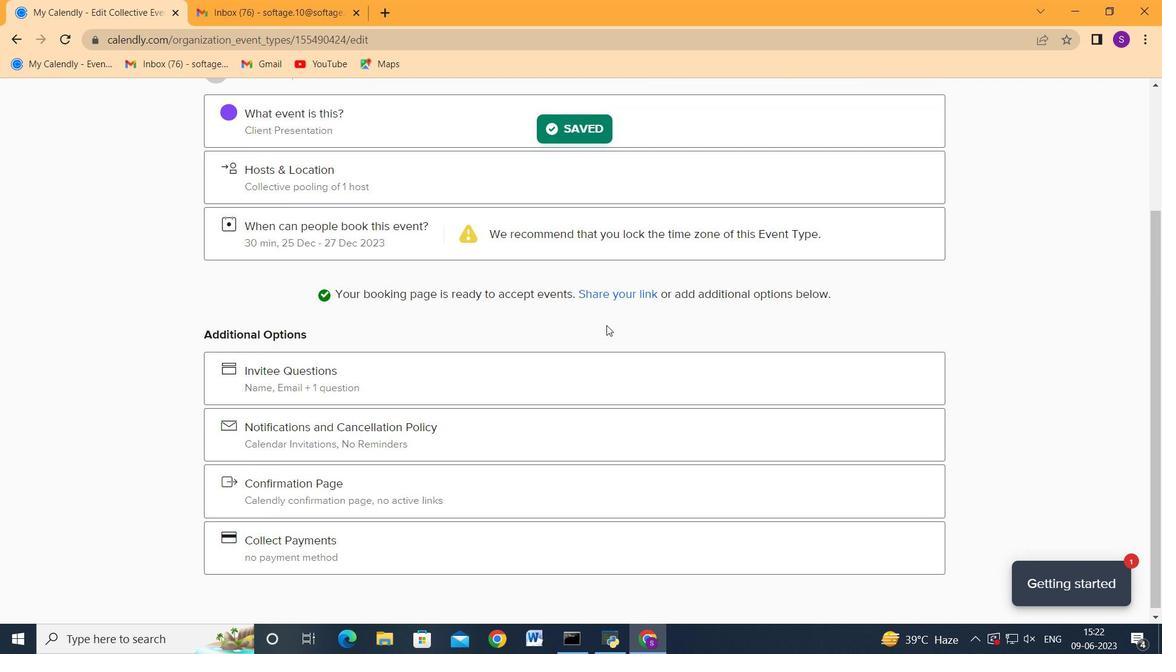 
Action: Mouse moved to (607, 323)
Screenshot: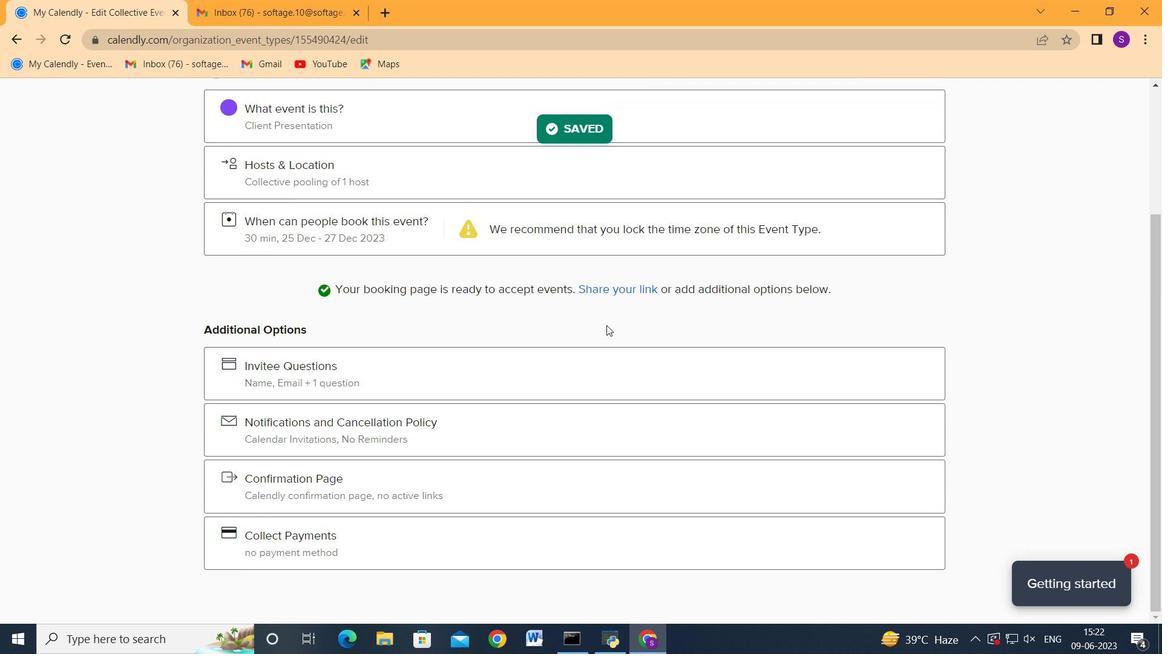 
Action: Mouse scrolled (607, 323) with delta (0, 0)
Screenshot: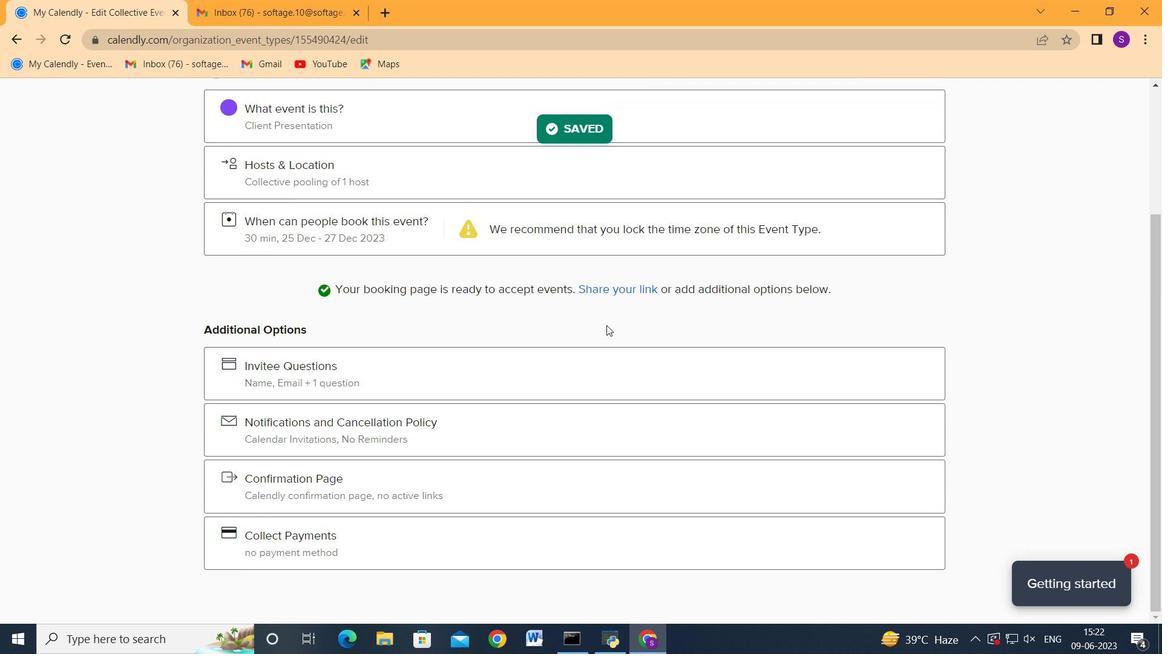 
Action: Mouse scrolled (607, 323) with delta (0, 0)
Screenshot: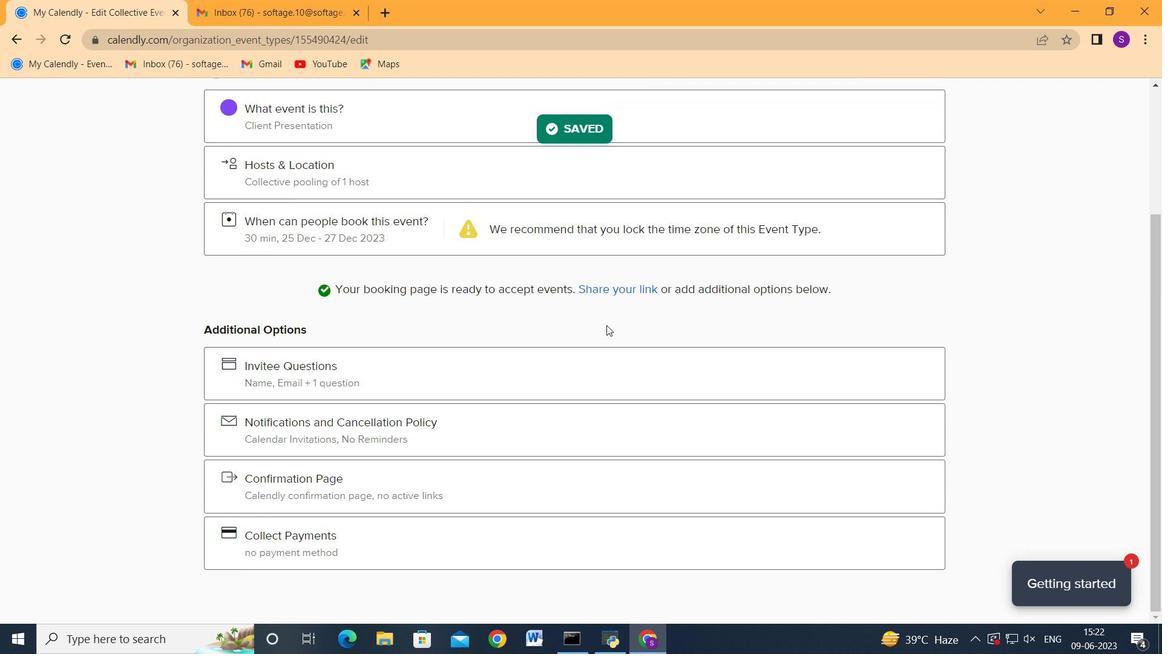 
Action: Mouse moved to (607, 324)
Screenshot: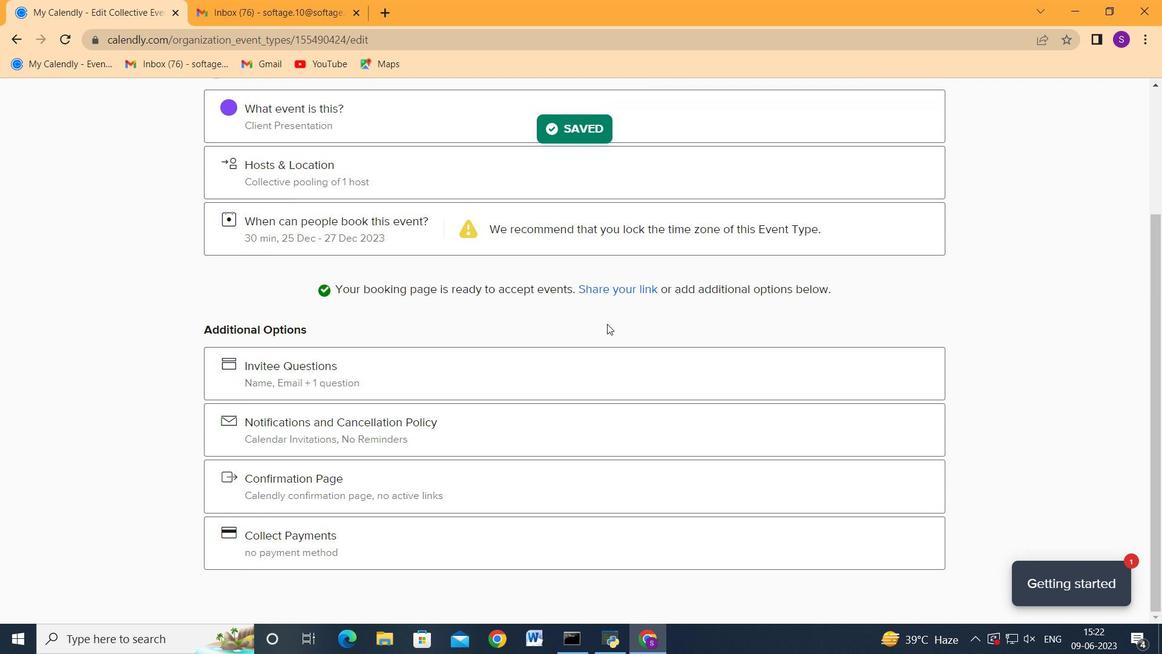 
Action: Mouse scrolled (607, 325) with delta (0, 0)
Screenshot: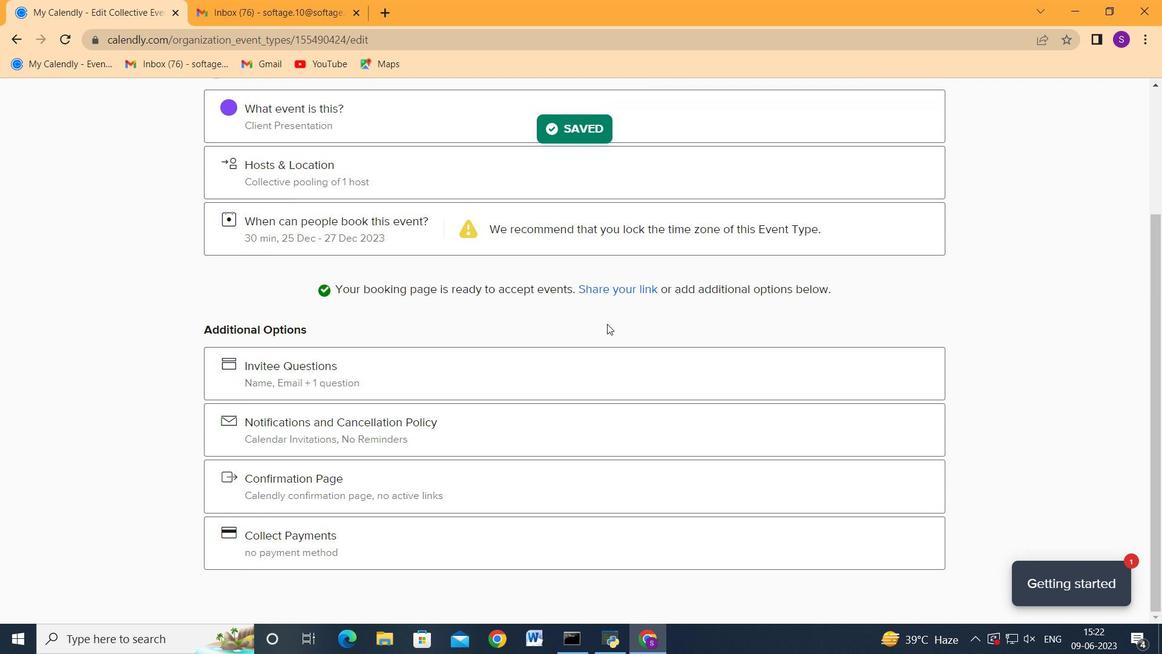 
Action: Mouse scrolled (607, 325) with delta (0, 0)
Screenshot: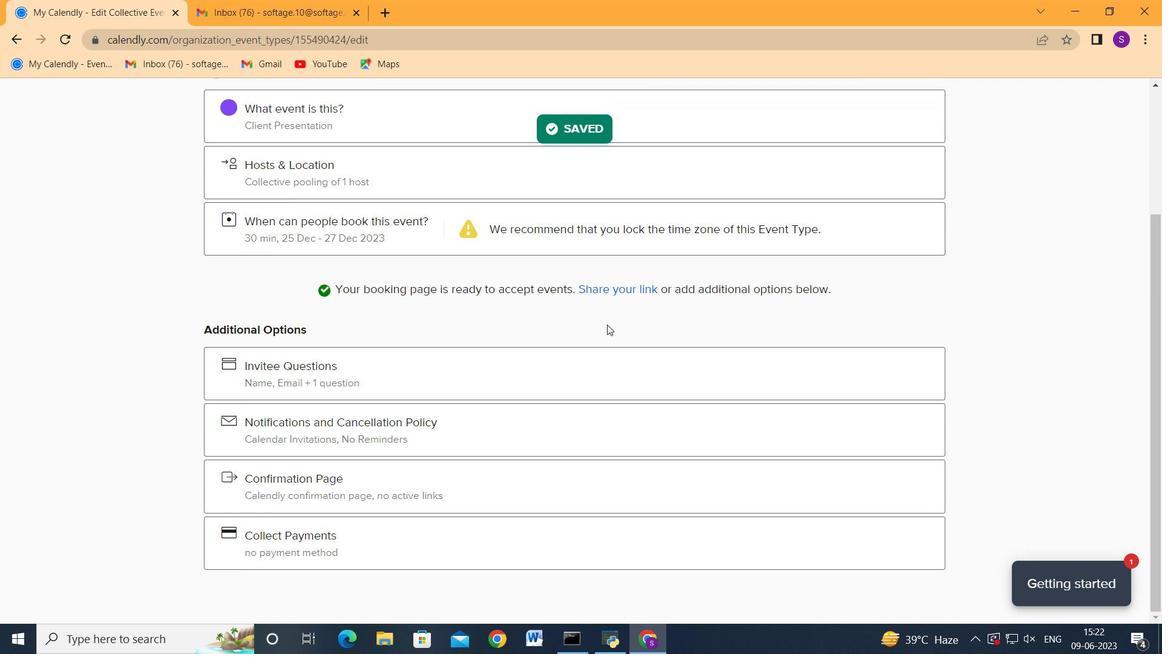 
Action: Mouse scrolled (607, 325) with delta (0, 0)
Screenshot: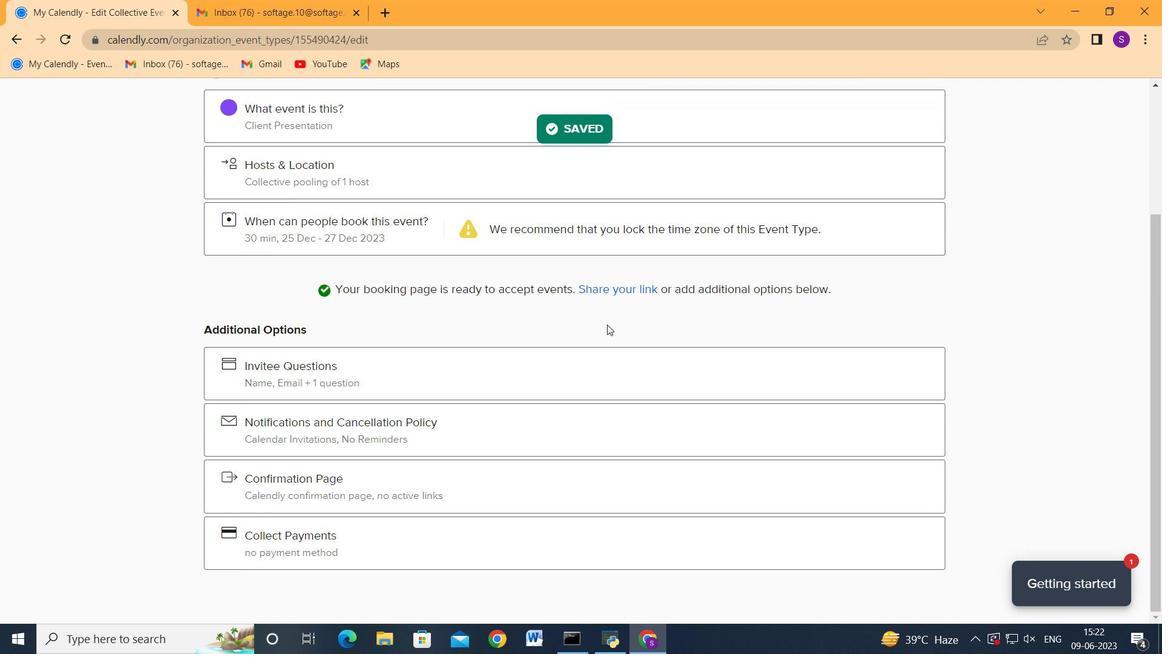 
Action: Mouse moved to (607, 324)
Screenshot: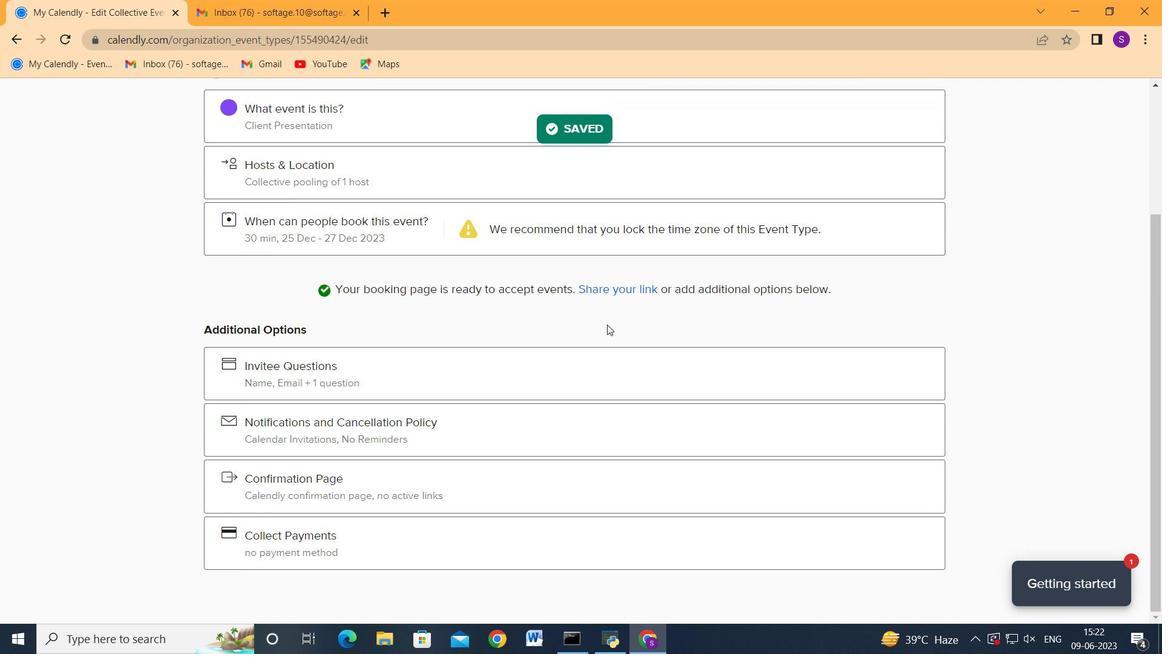 
Action: Mouse scrolled (607, 325) with delta (0, 0)
Screenshot: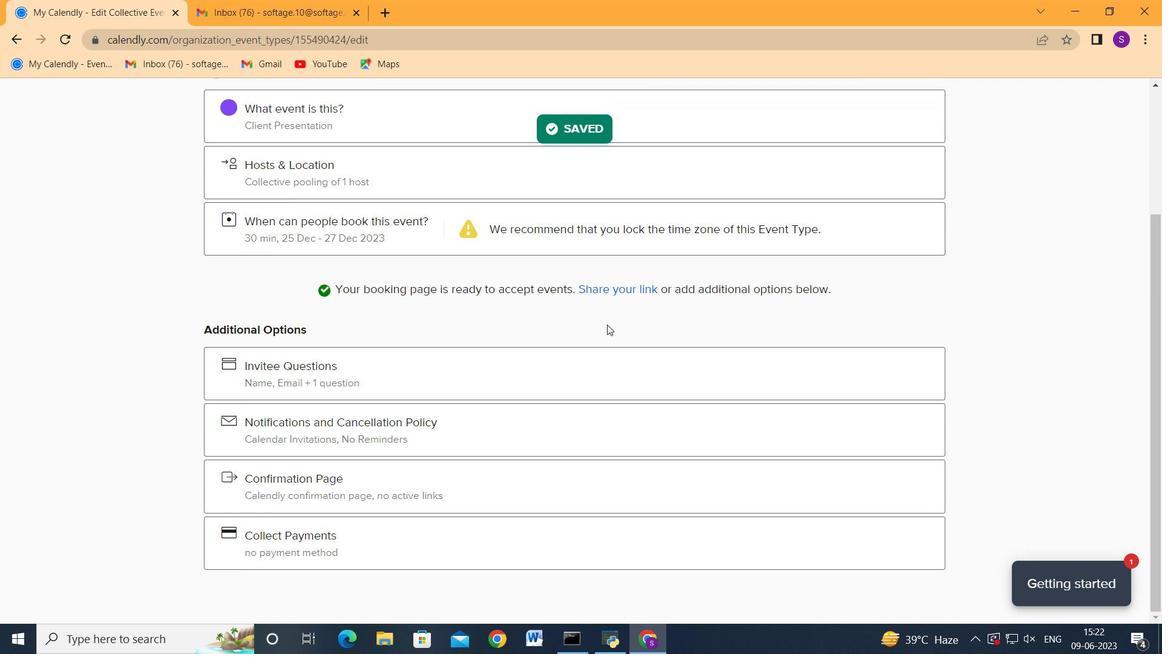 
Action: Mouse moved to (911, 164)
Screenshot: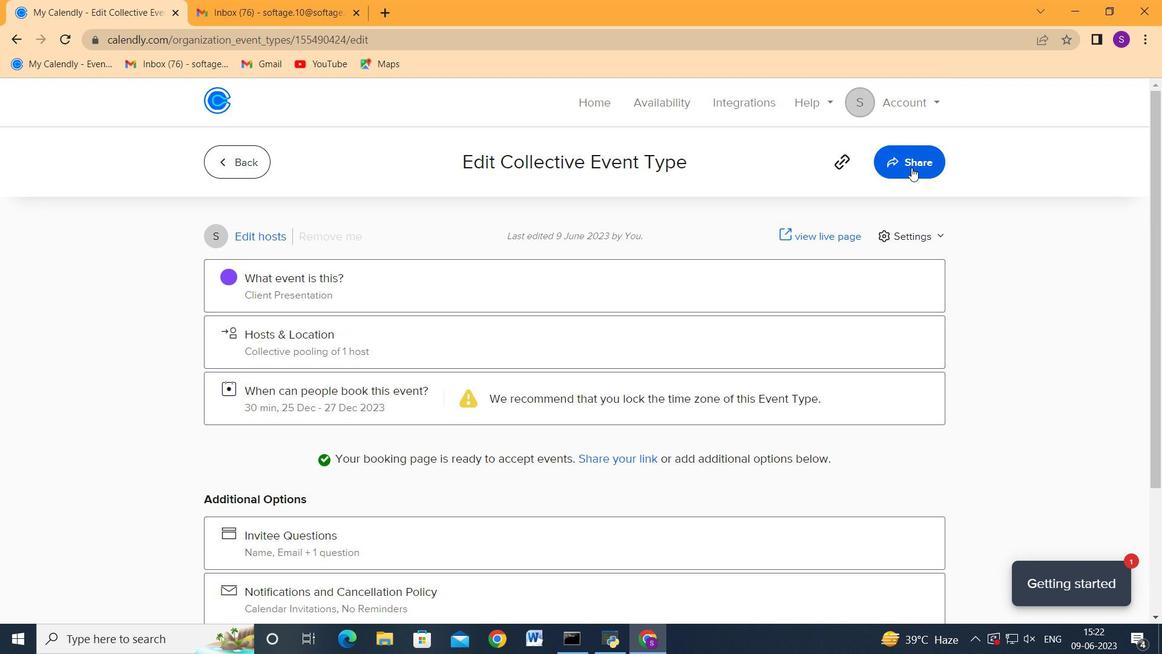 
Action: Mouse pressed left at (911, 164)
Screenshot: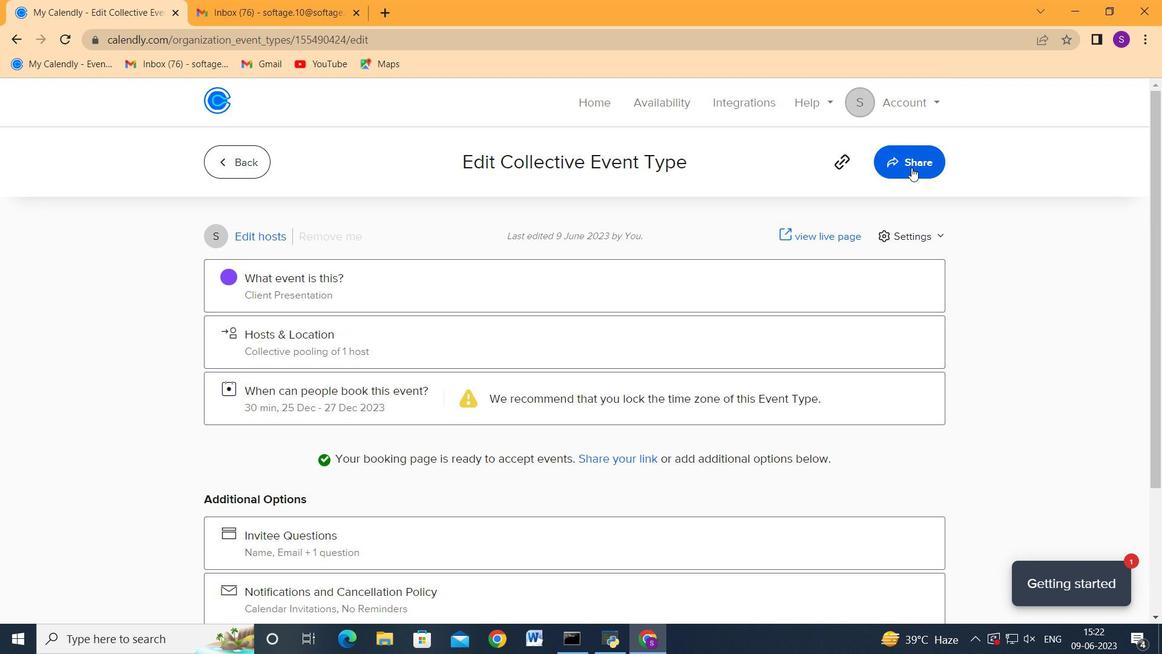 
Action: Mouse moved to (760, 305)
Screenshot: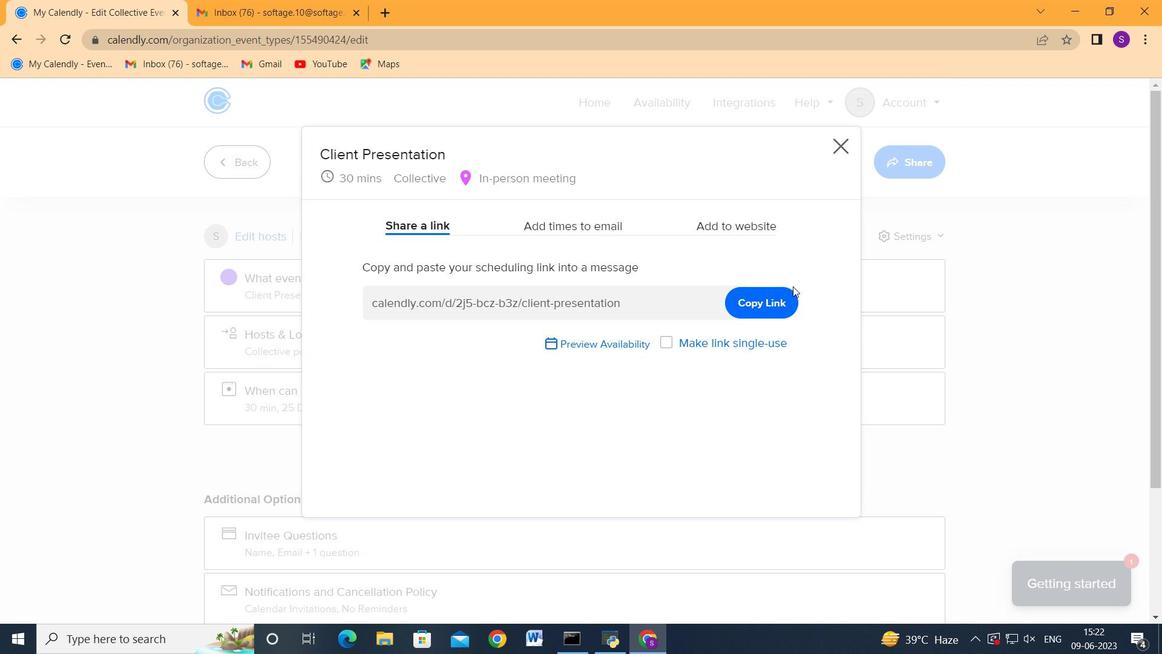 
Action: Mouse pressed left at (760, 305)
Screenshot: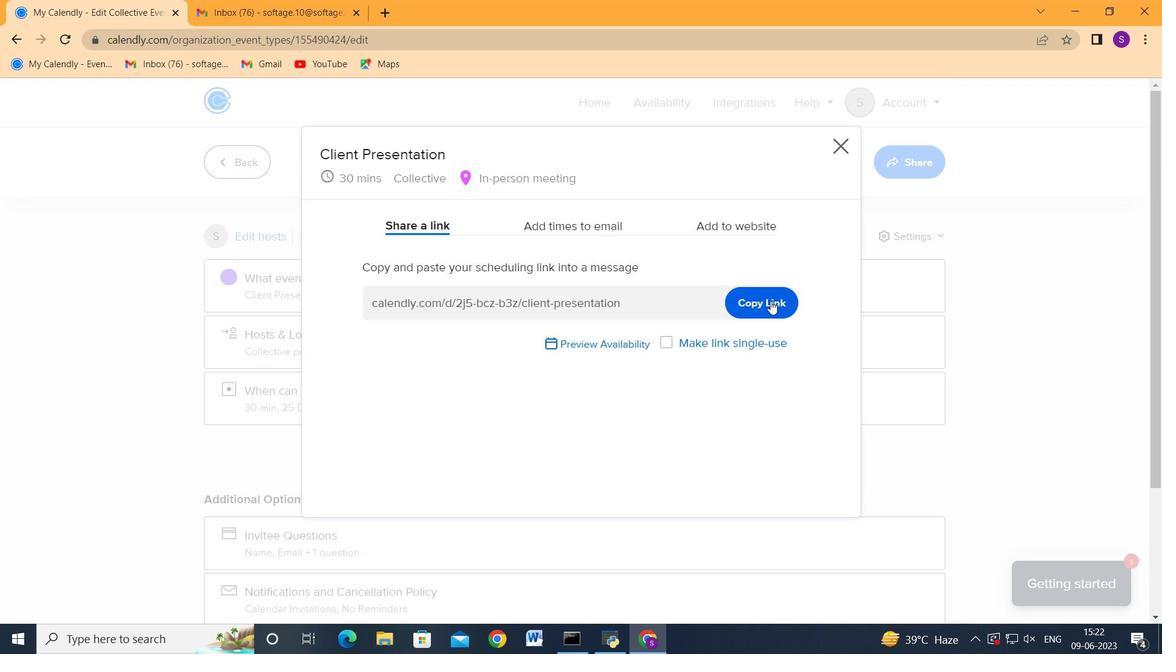 
Action: Mouse moved to (838, 148)
Screenshot: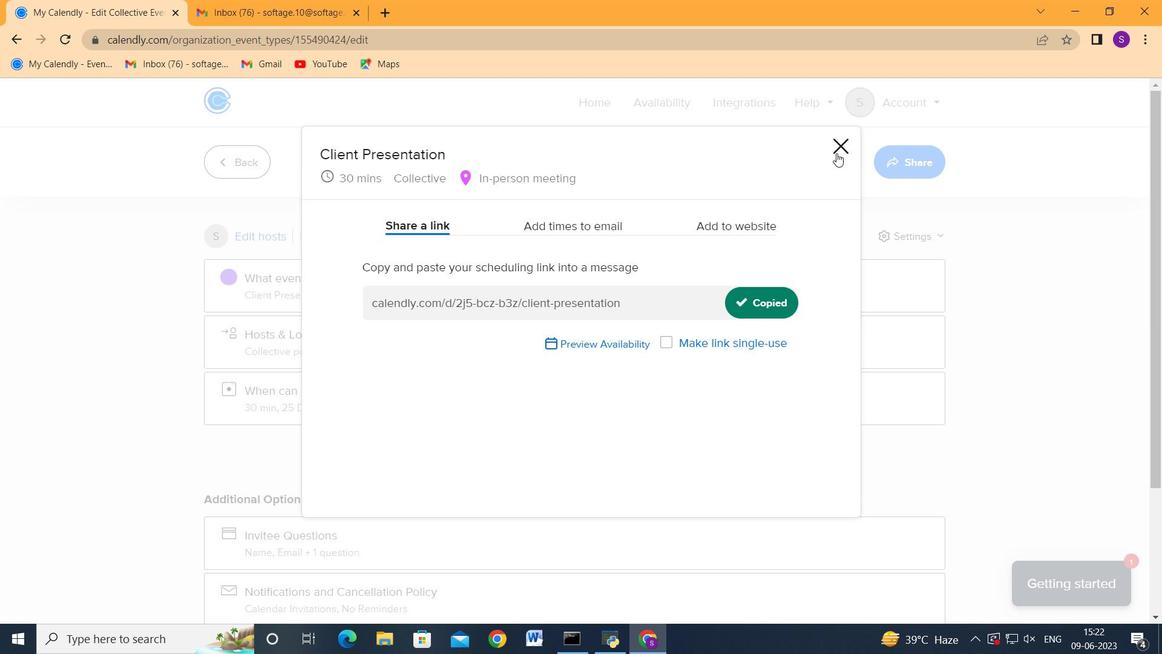 
Action: Mouse pressed left at (838, 148)
Screenshot: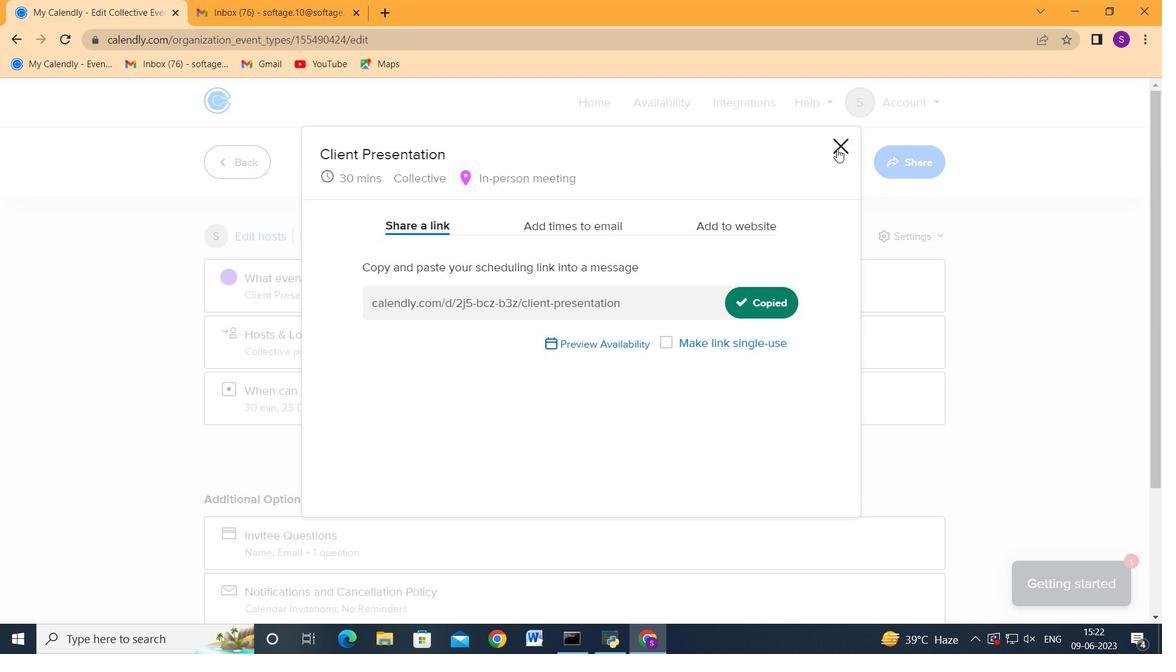 
Action: Mouse moved to (309, 0)
Screenshot: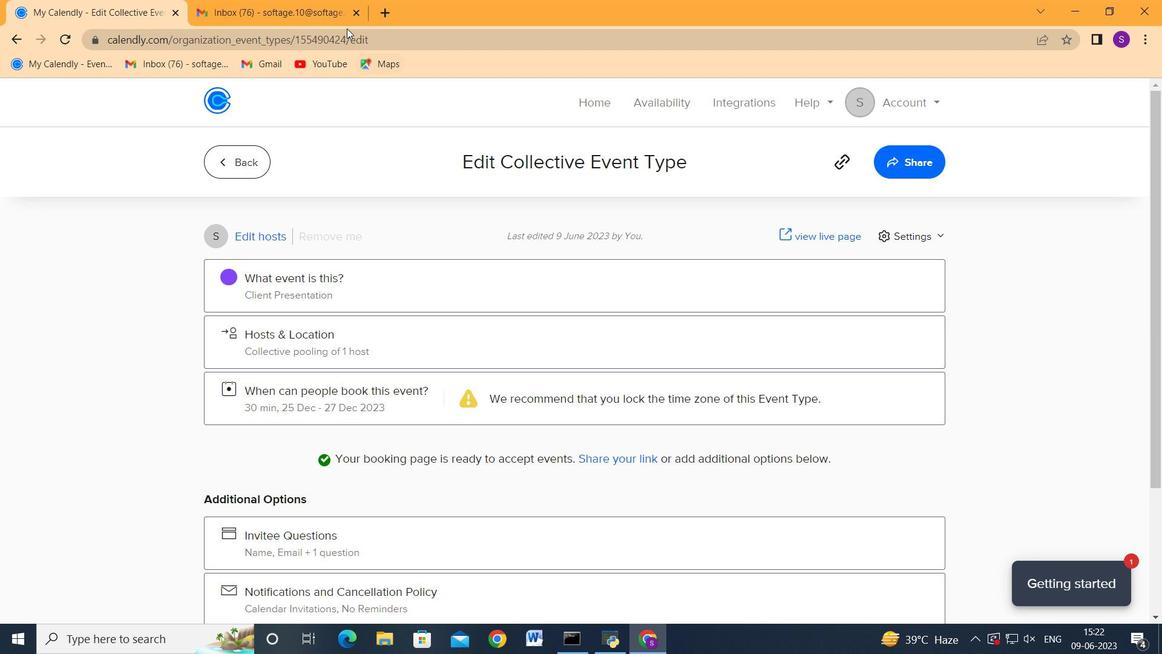 
Action: Mouse pressed left at (309, 0)
Screenshot: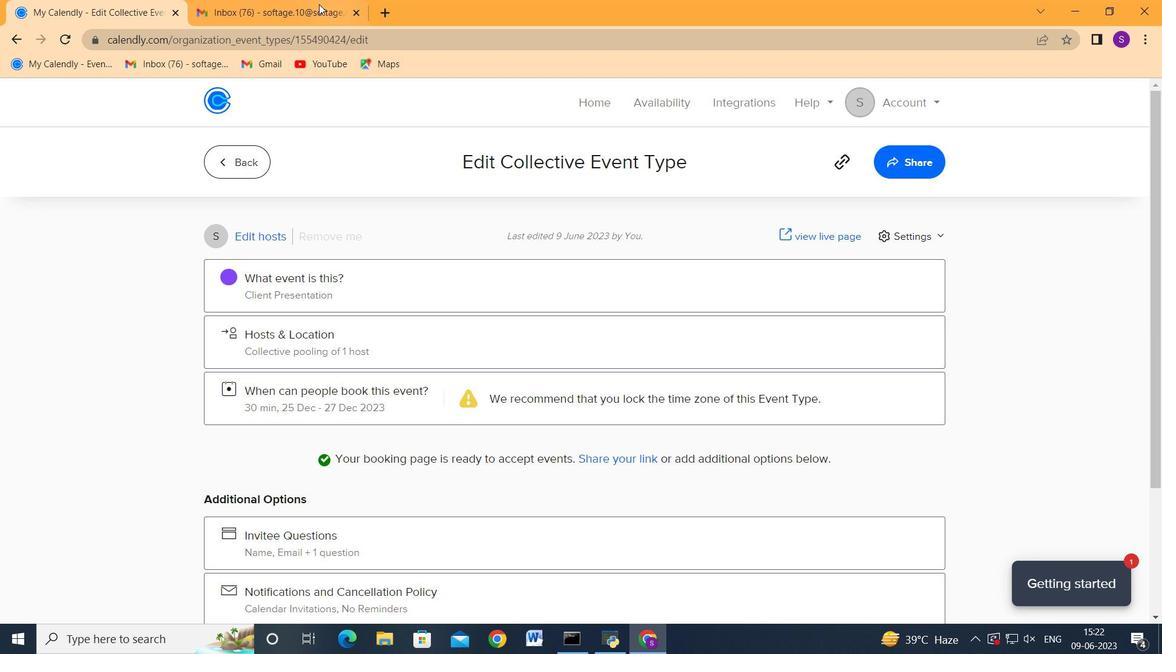
Action: Mouse moved to (137, 162)
Screenshot: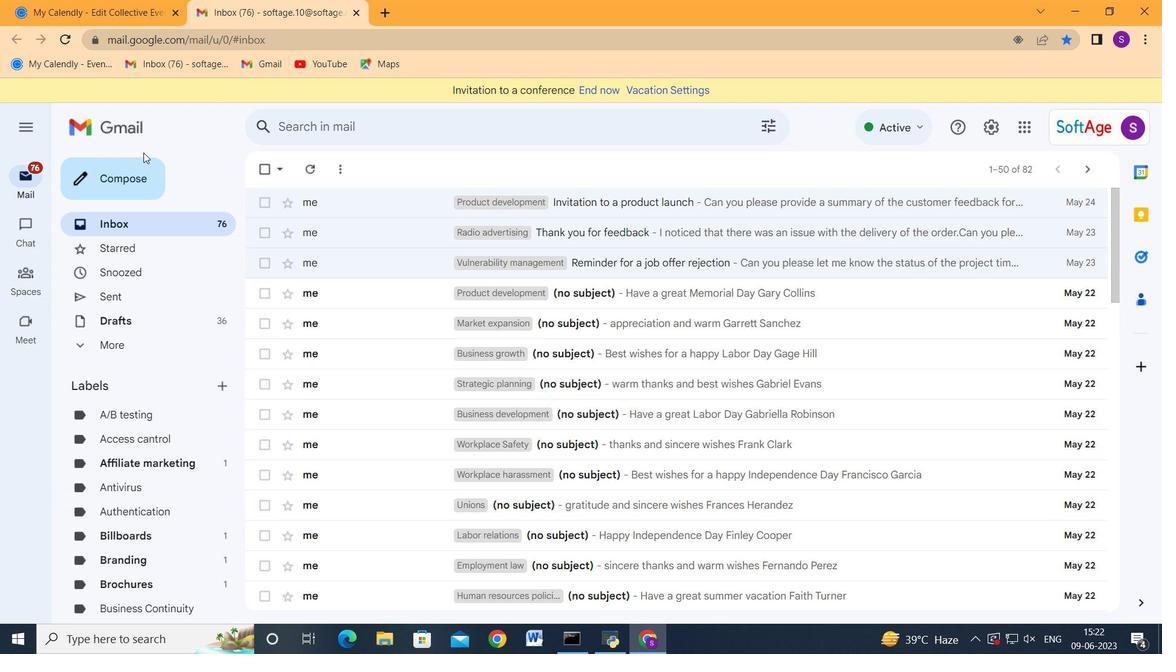 
Action: Mouse pressed left at (137, 162)
Screenshot: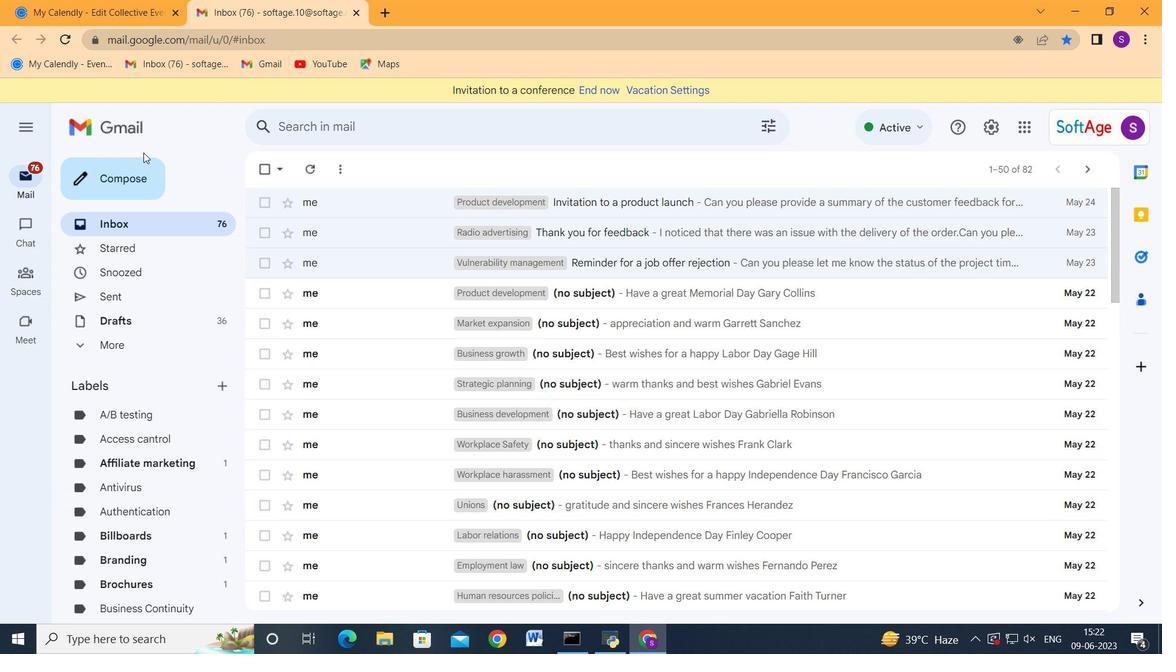 
Action: Mouse moved to (772, 254)
Screenshot: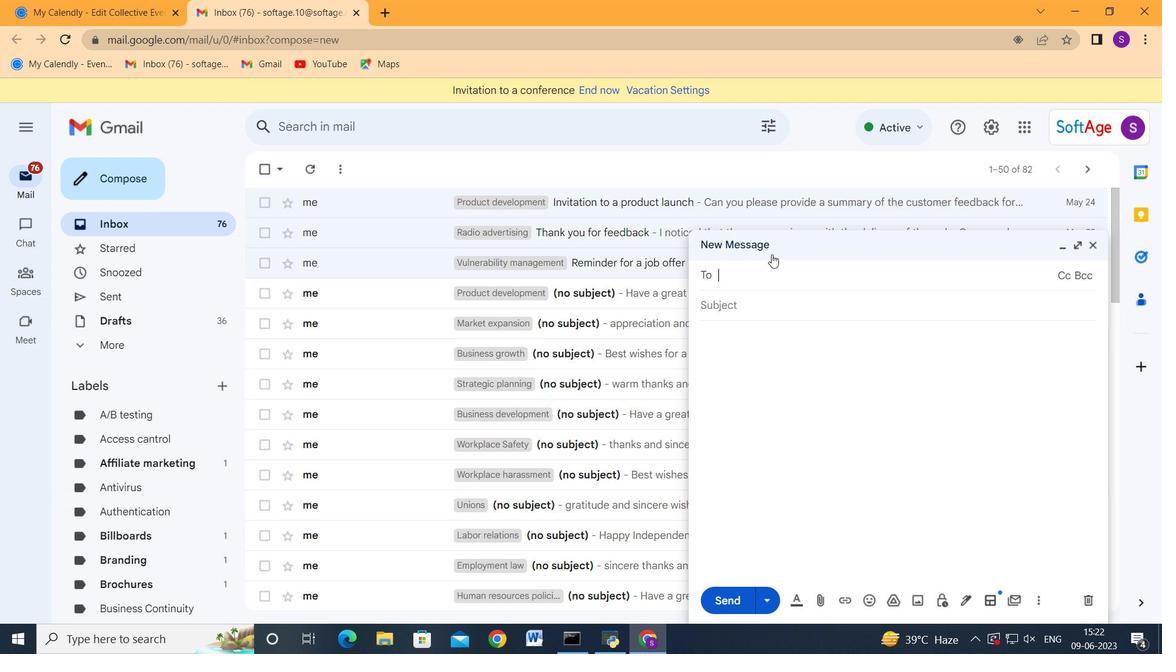 
Action: Key pressed softage.1<Key.shift_r>@softage.net<Key.enter>softage.2<Key.shift_r>@softage.net<Key.enter><Key.tab><Key.tab>ctrl+V
Screenshot: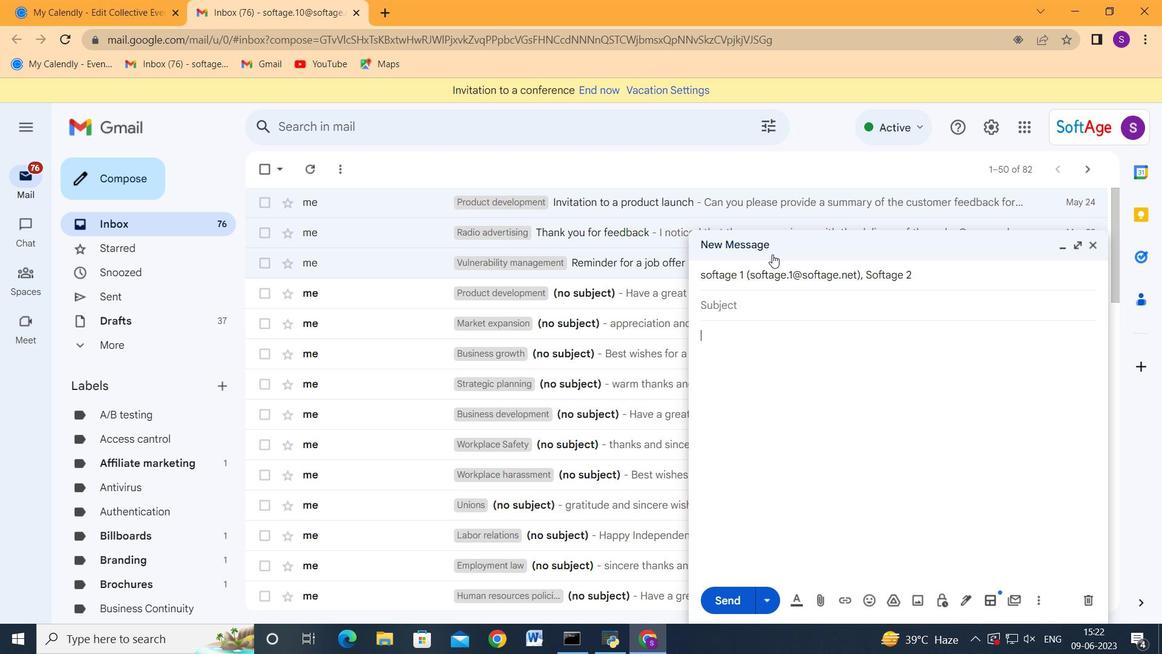 
Action: Mouse moved to (739, 606)
Screenshot: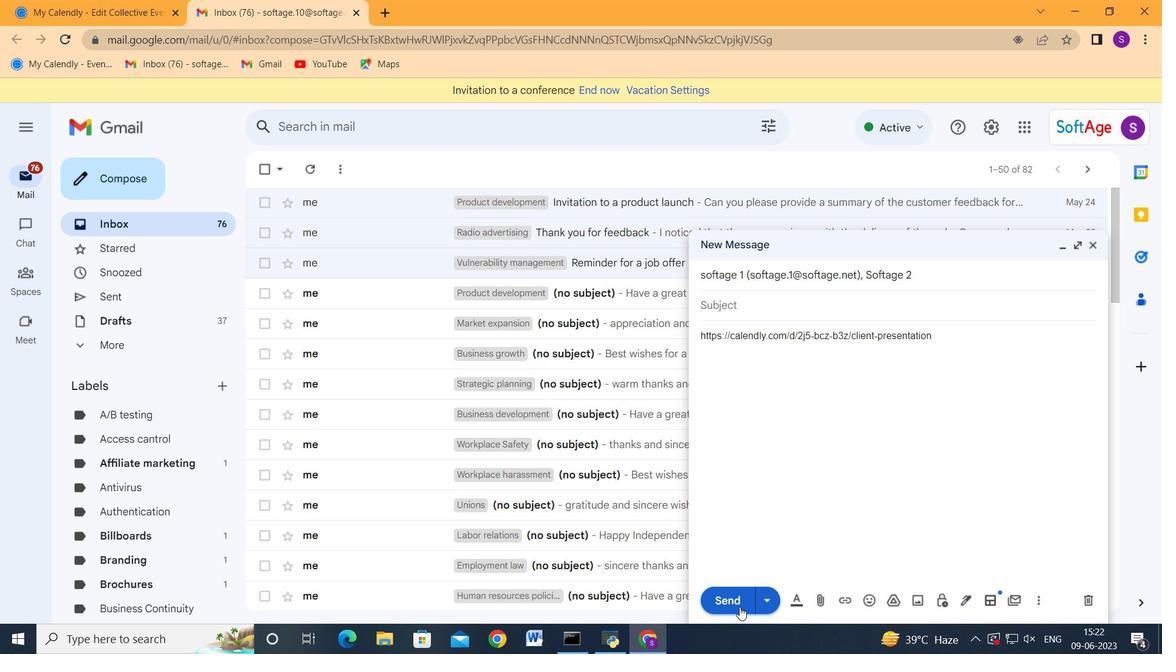 
Action: Mouse pressed left at (739, 606)
Screenshot: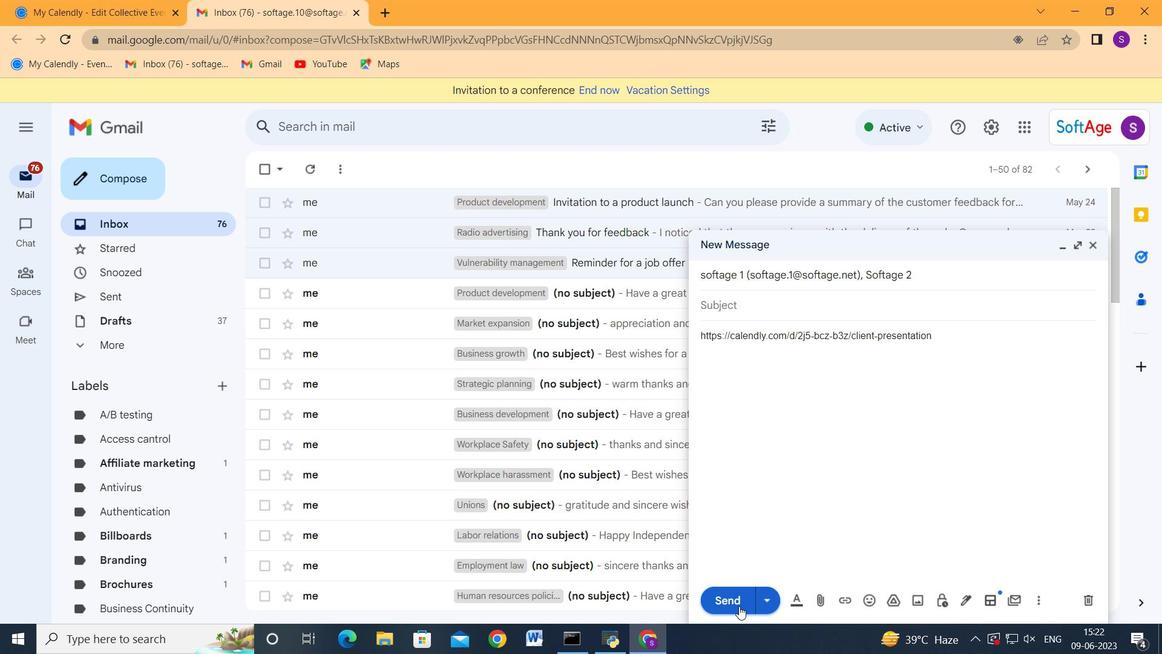 
Action: Mouse moved to (936, 455)
Screenshot: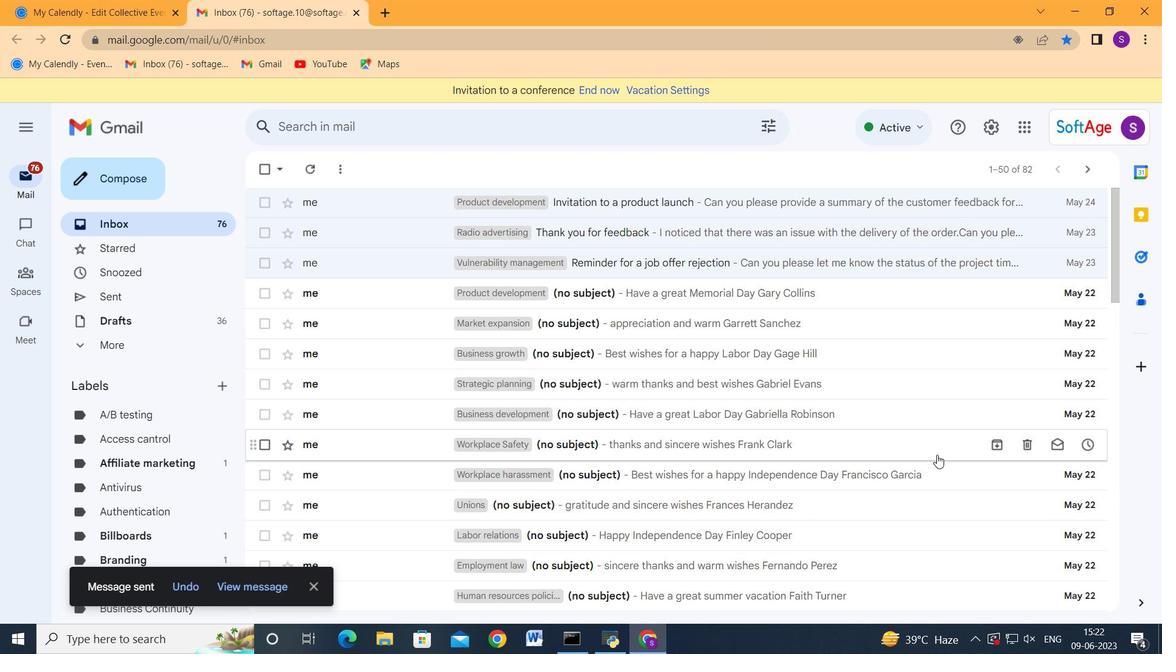 
